 Task: Change  the formatting of the data to Which is  Less than 5, In conditional formating, put the option 'Green Fill with Dark Green Text. . 'add another formatting option Format As Table, insert the option Orange Table style Medium 3 In the sheet   Elite Sales review   book
Action: Mouse moved to (34, 177)
Screenshot: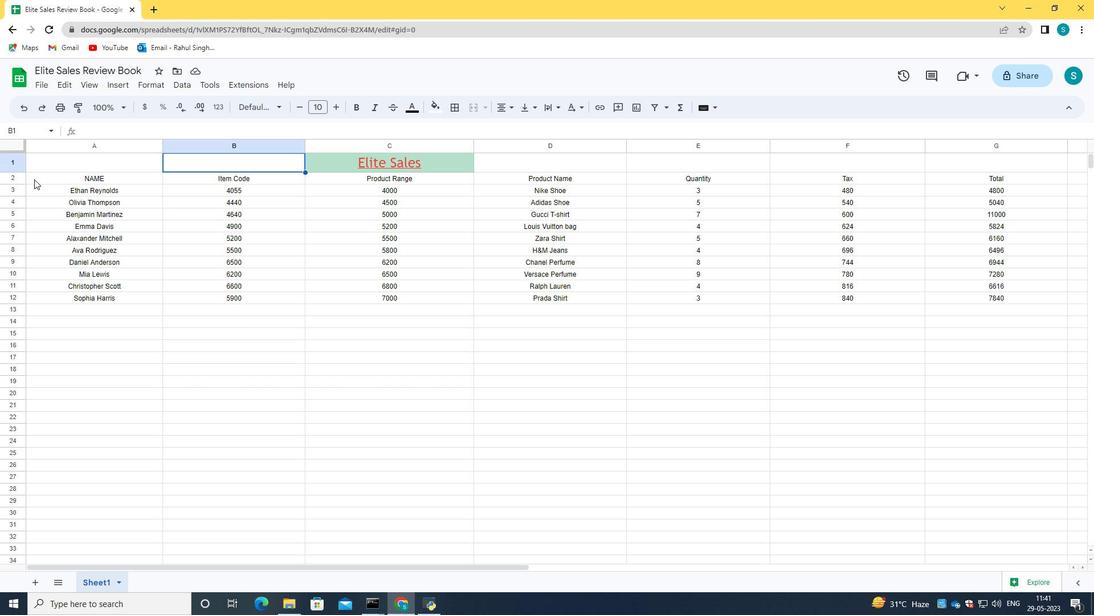 
Action: Mouse pressed left at (34, 177)
Screenshot: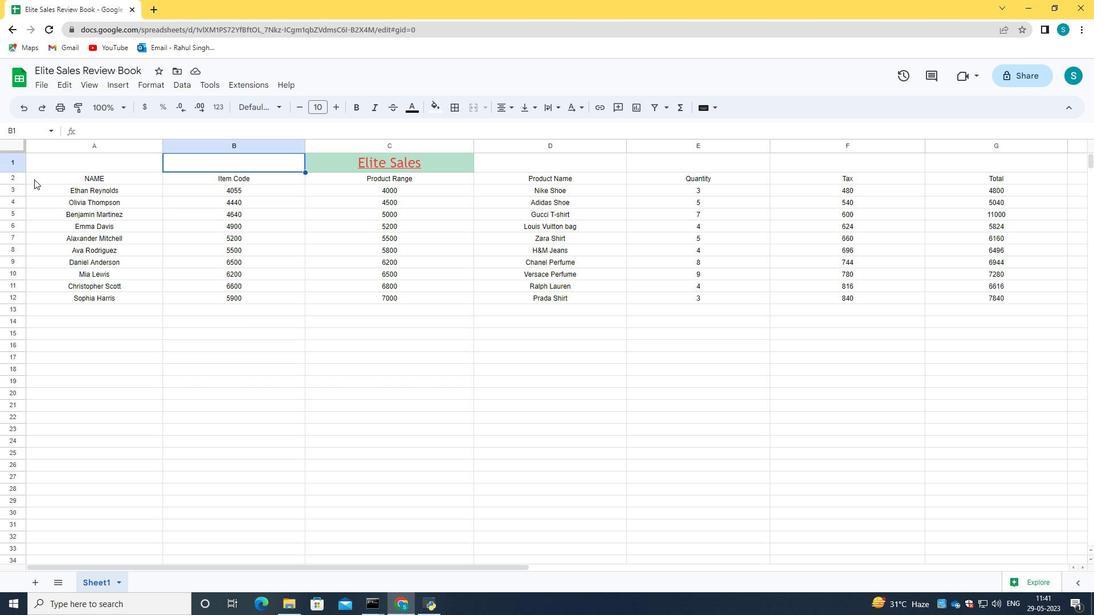 
Action: Mouse moved to (32, 176)
Screenshot: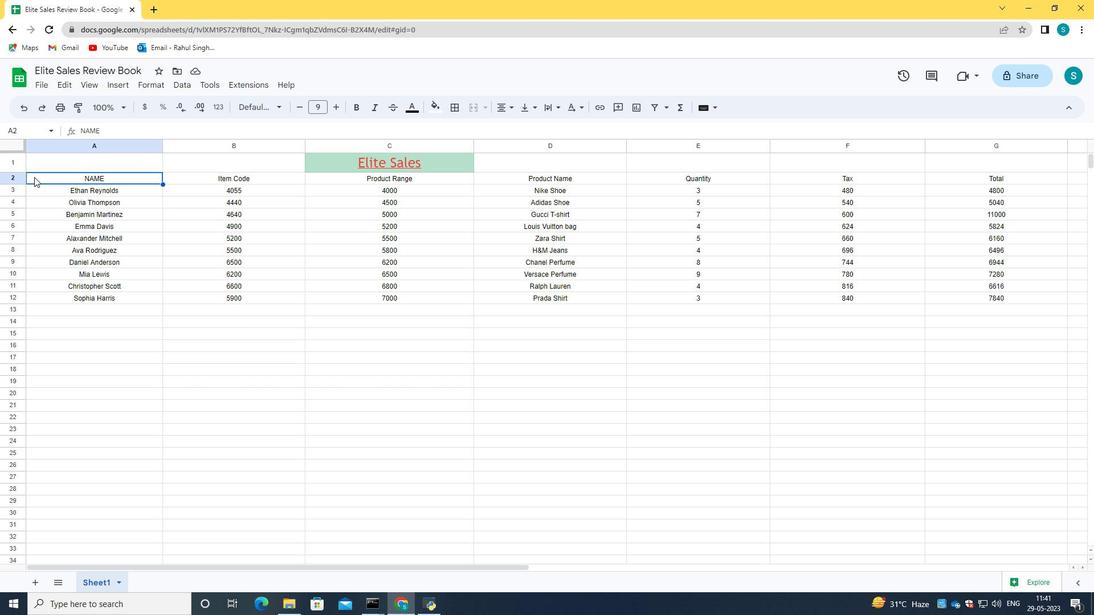 
Action: Mouse pressed left at (32, 176)
Screenshot: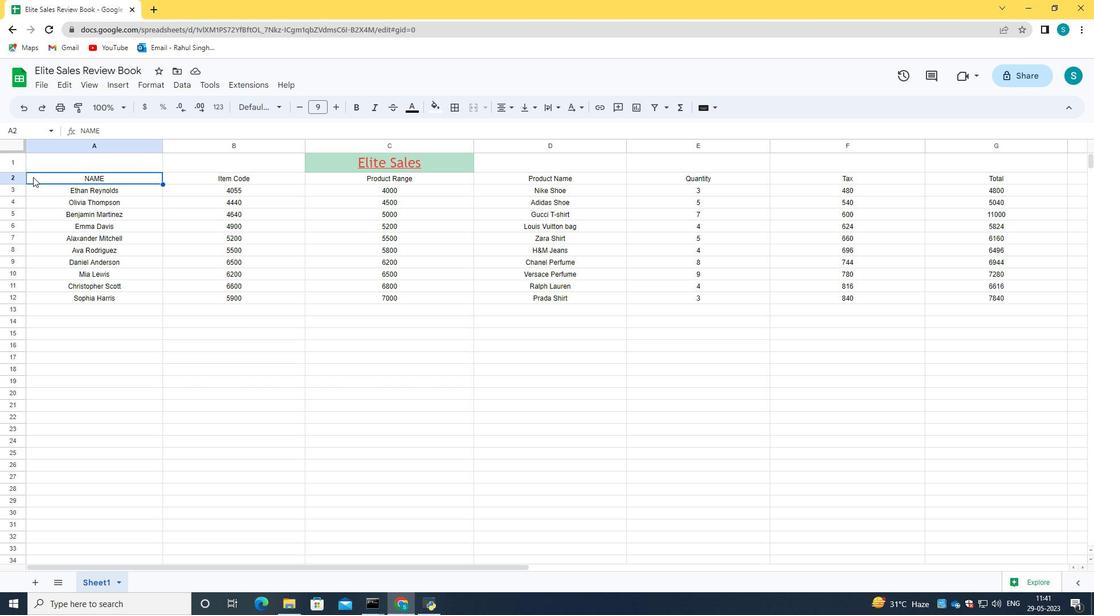 
Action: Mouse moved to (151, 86)
Screenshot: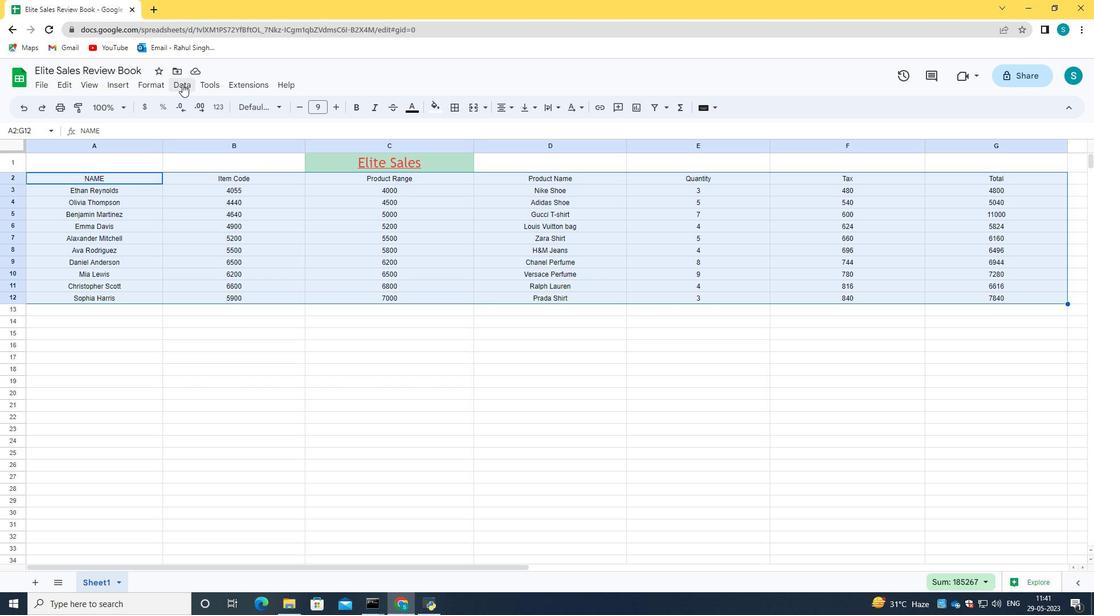 
Action: Mouse pressed left at (151, 86)
Screenshot: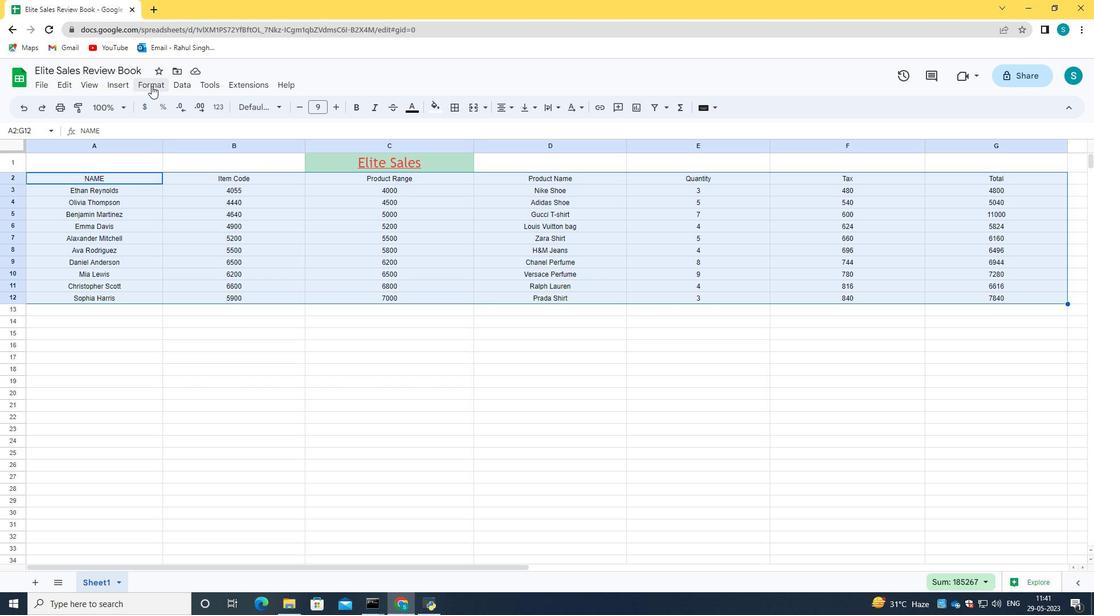 
Action: Mouse moved to (216, 285)
Screenshot: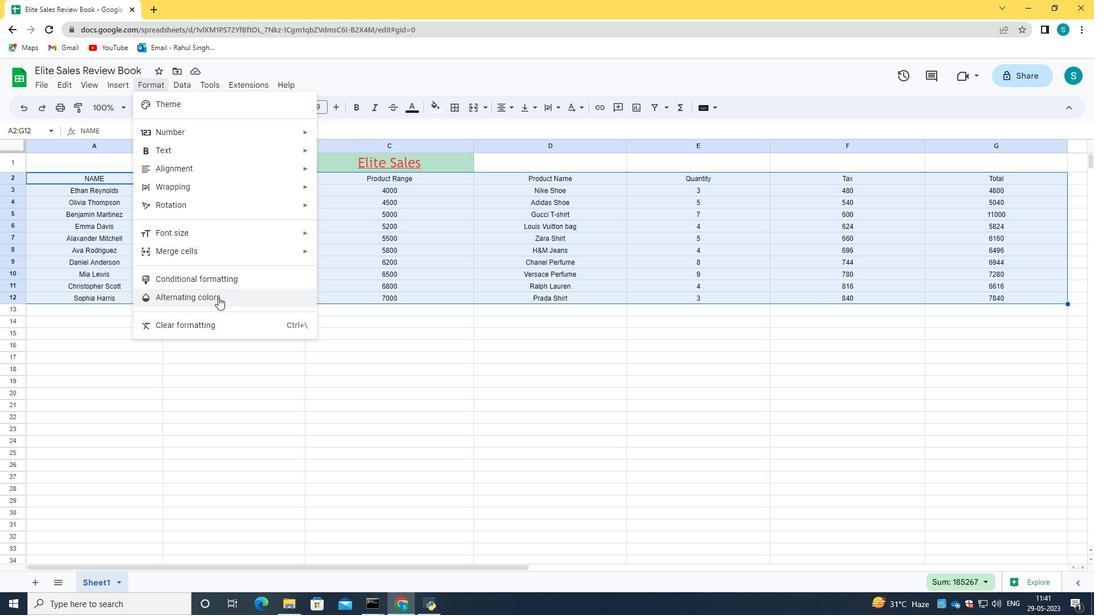 
Action: Mouse pressed left at (216, 285)
Screenshot: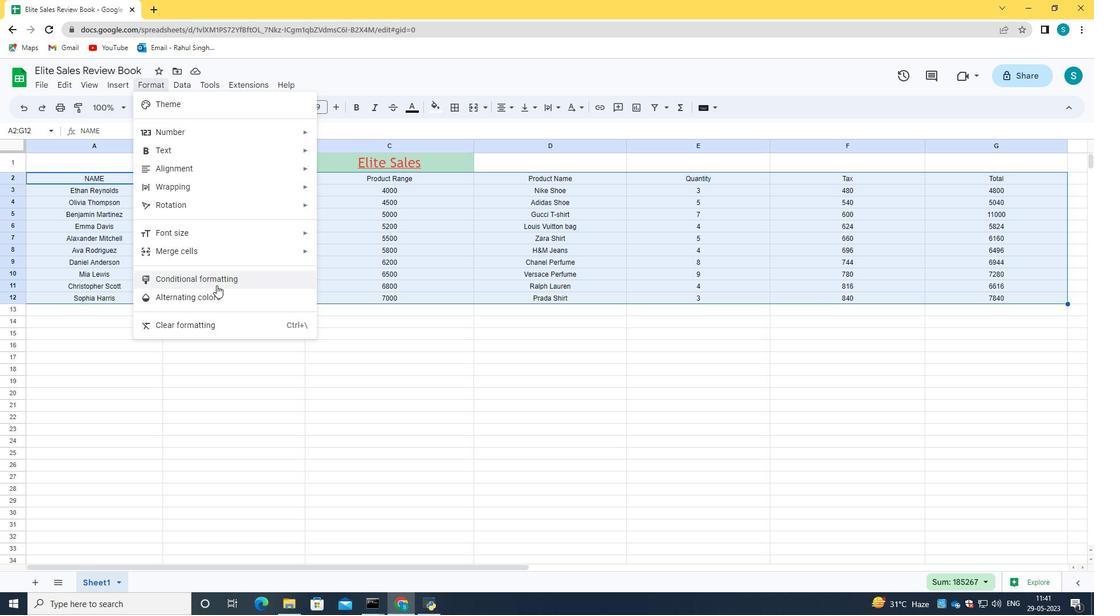 
Action: Mouse moved to (958, 255)
Screenshot: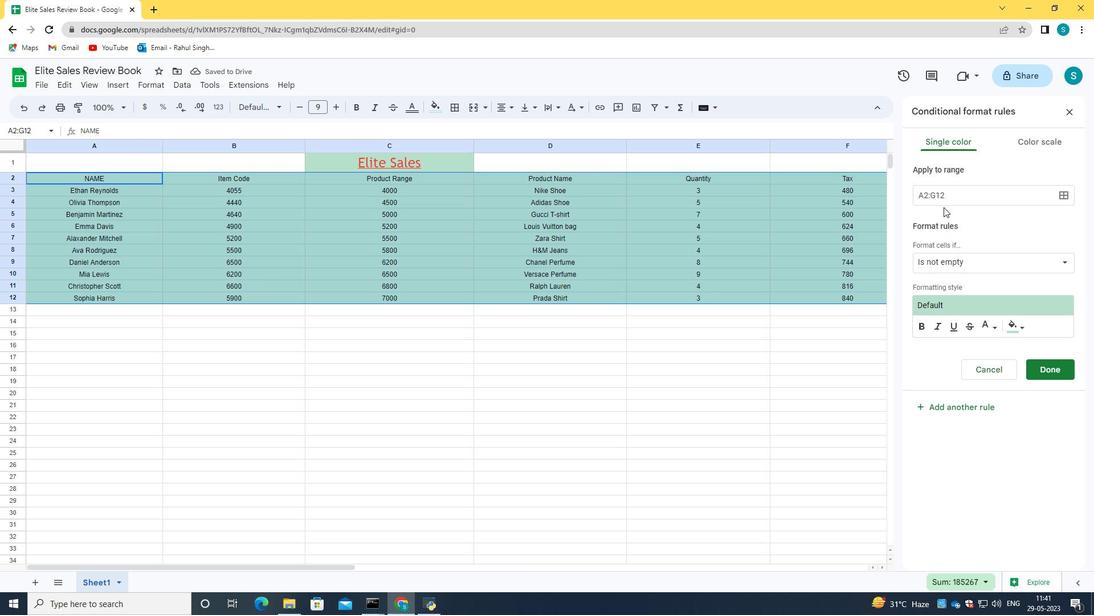 
Action: Mouse pressed left at (958, 255)
Screenshot: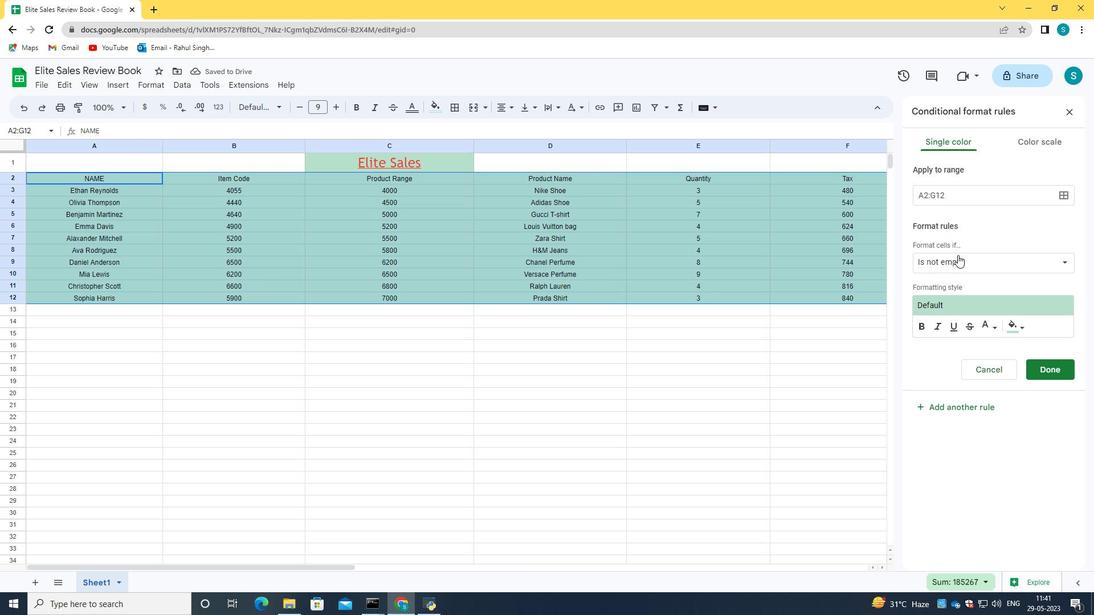 
Action: Mouse moved to (975, 484)
Screenshot: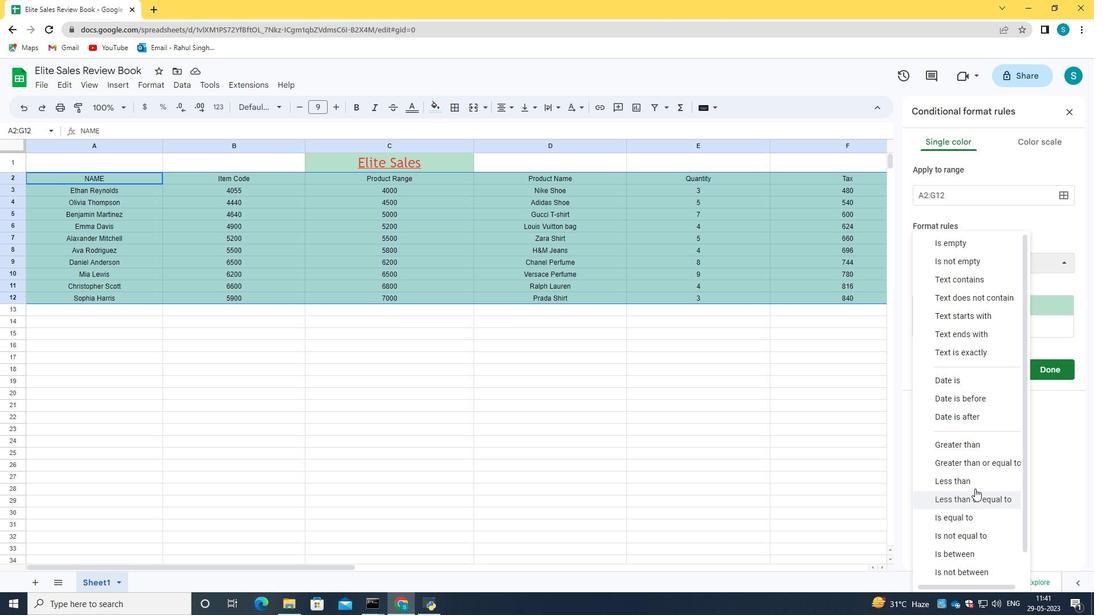 
Action: Mouse pressed left at (975, 484)
Screenshot: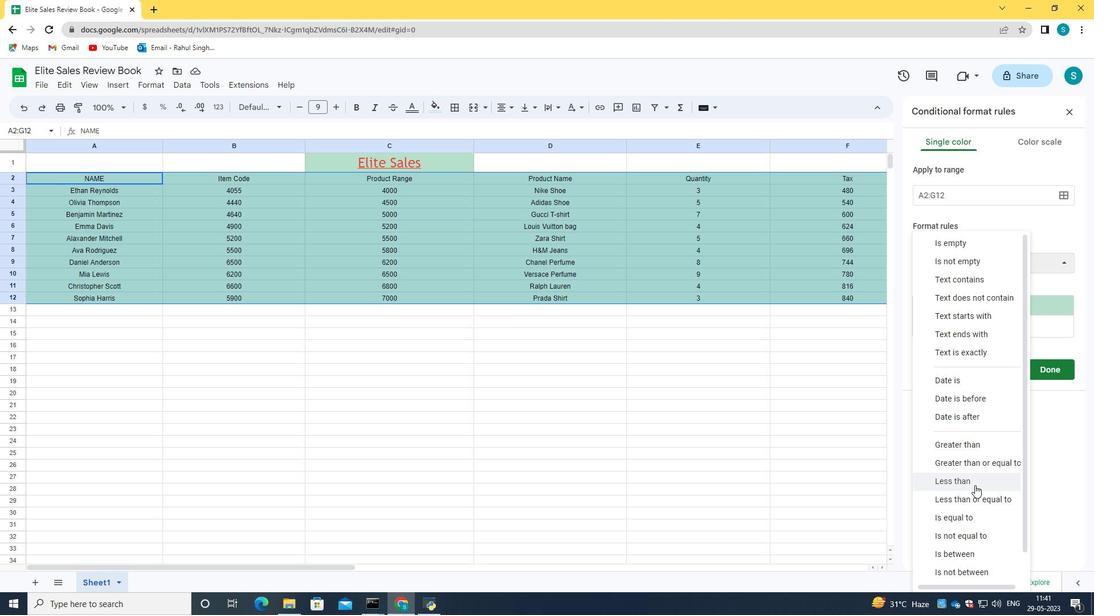 
Action: Mouse moved to (955, 292)
Screenshot: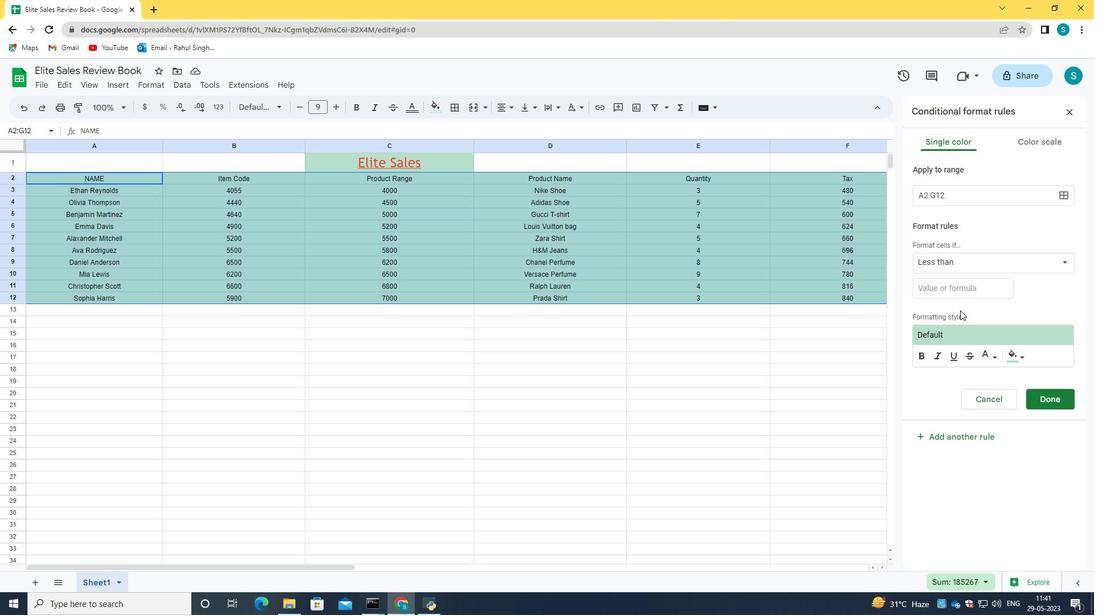 
Action: Mouse pressed left at (955, 292)
Screenshot: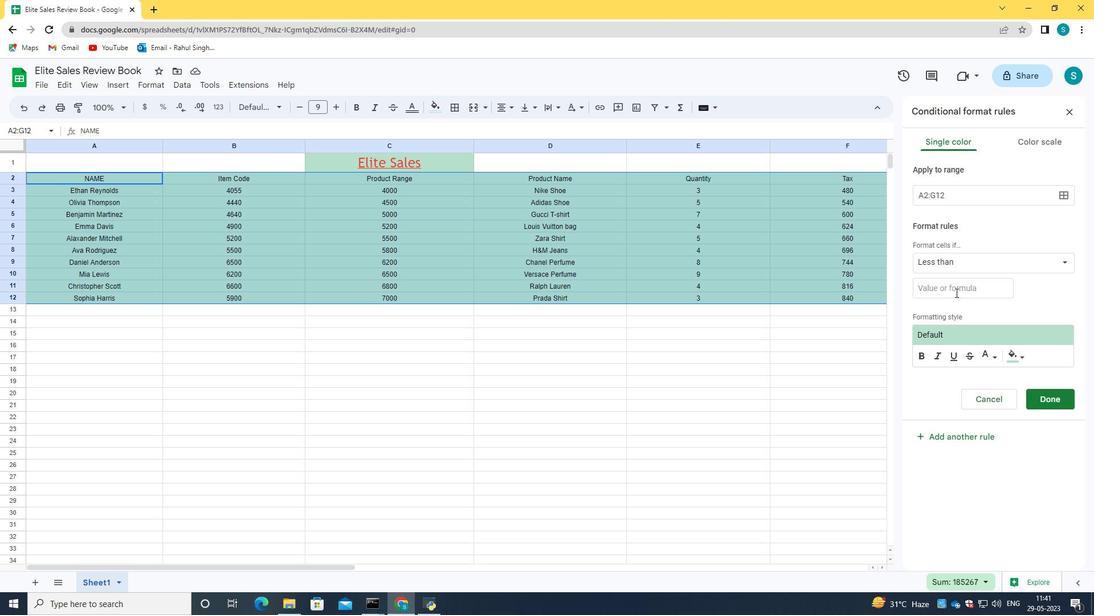 
Action: Key pressed 5
Screenshot: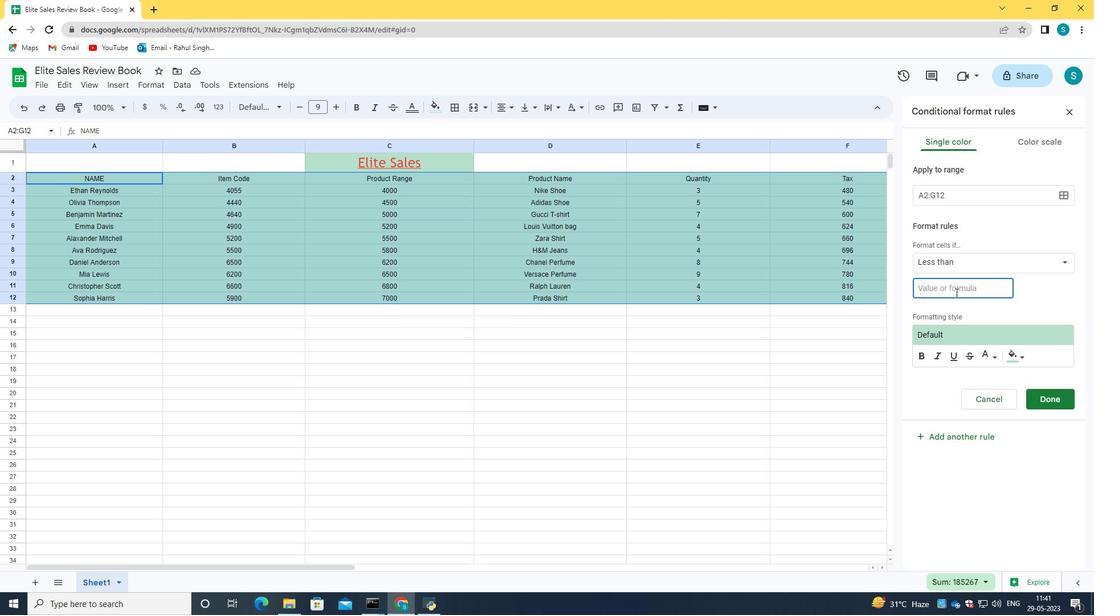 
Action: Mouse moved to (1035, 312)
Screenshot: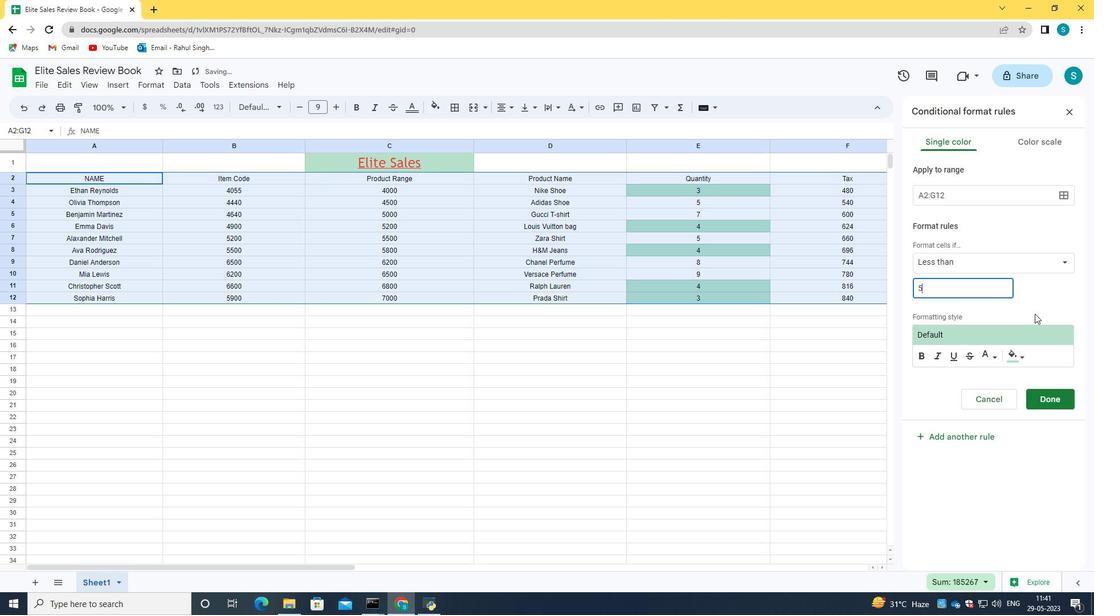 
Action: Mouse pressed left at (1035, 312)
Screenshot: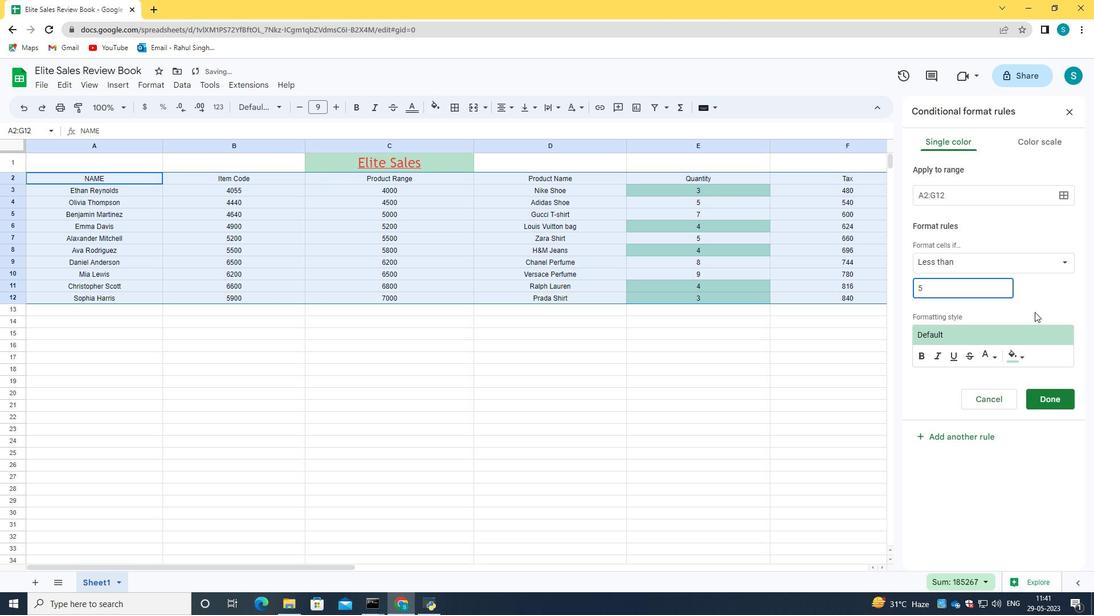 
Action: Mouse moved to (1029, 298)
Screenshot: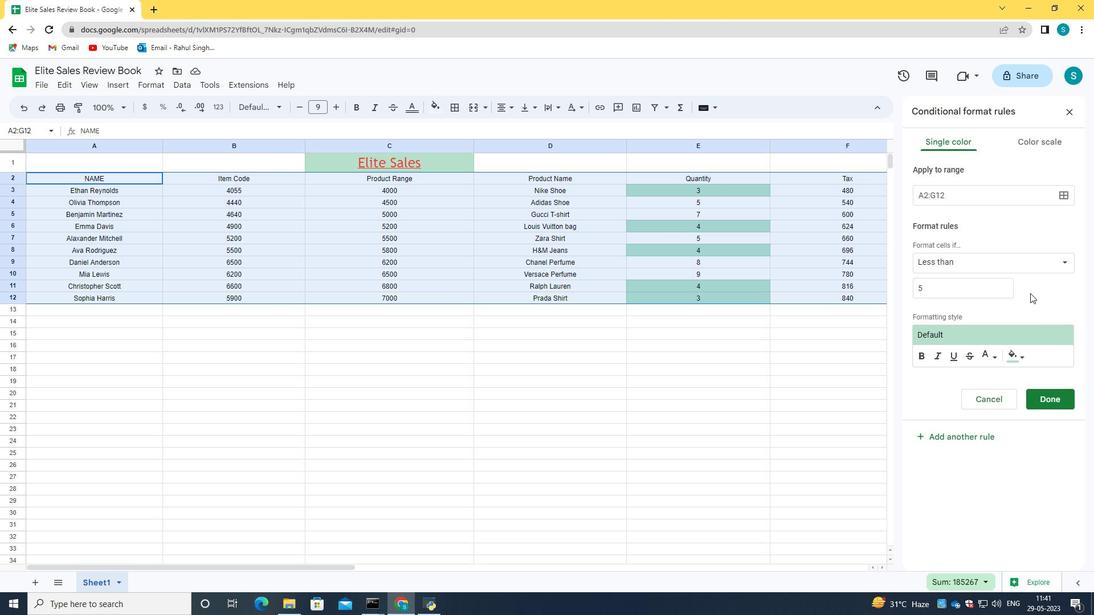 
Action: Mouse scrolled (1029, 298) with delta (0, 0)
Screenshot: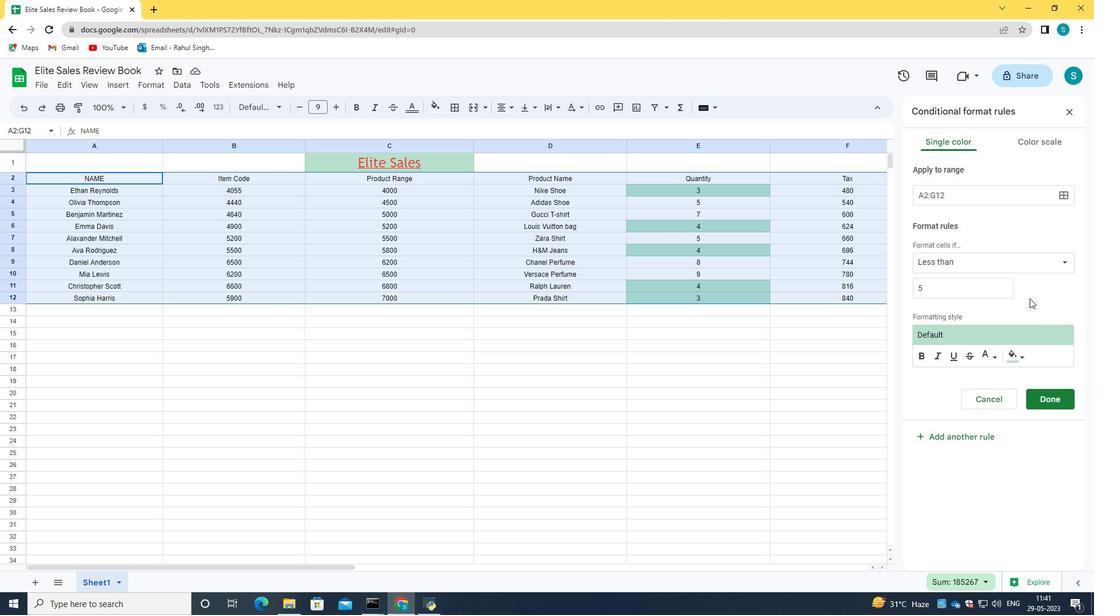 
Action: Mouse scrolled (1029, 299) with delta (0, 0)
Screenshot: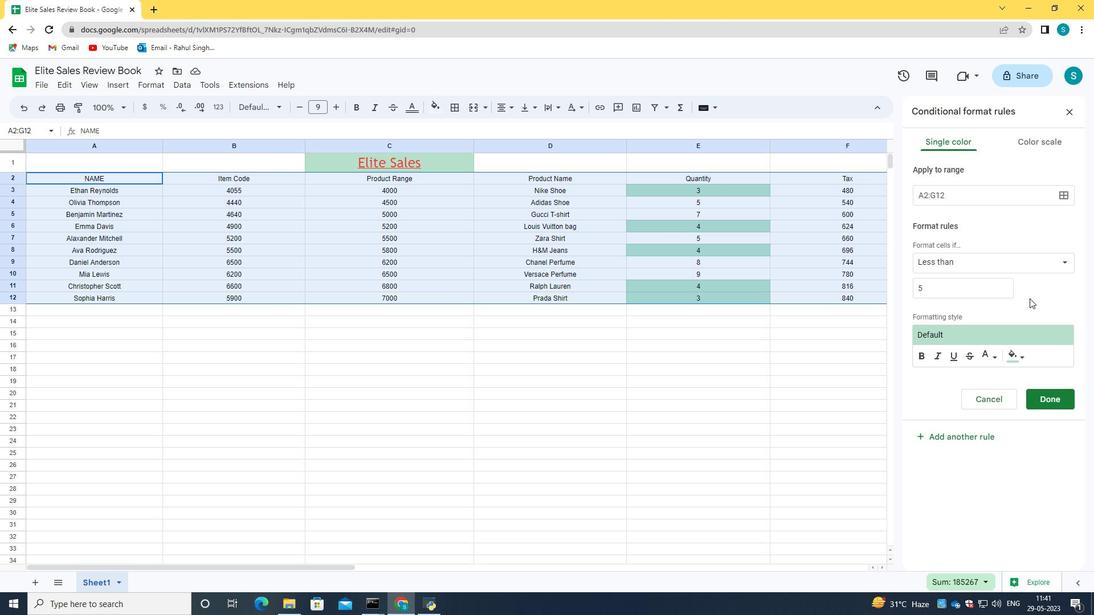 
Action: Mouse moved to (1021, 356)
Screenshot: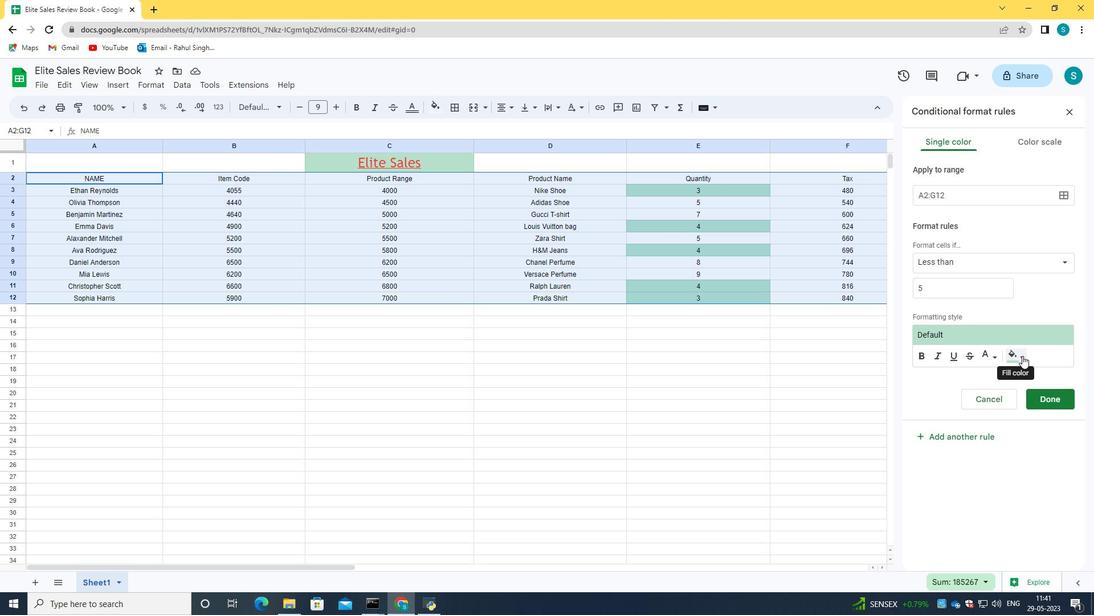 
Action: Mouse pressed left at (1021, 356)
Screenshot: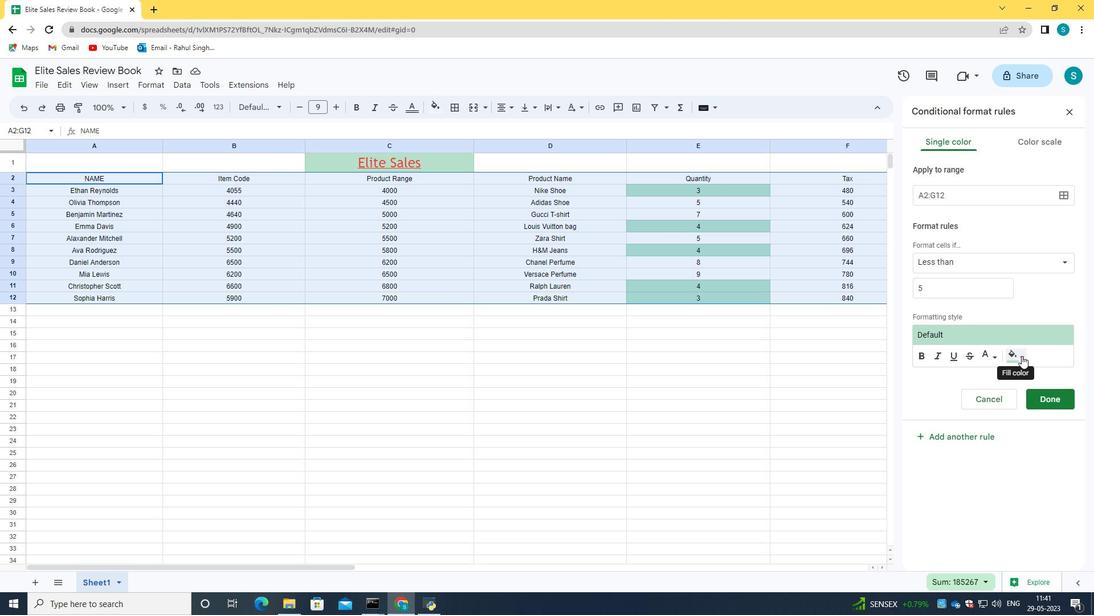 
Action: Mouse moved to (949, 408)
Screenshot: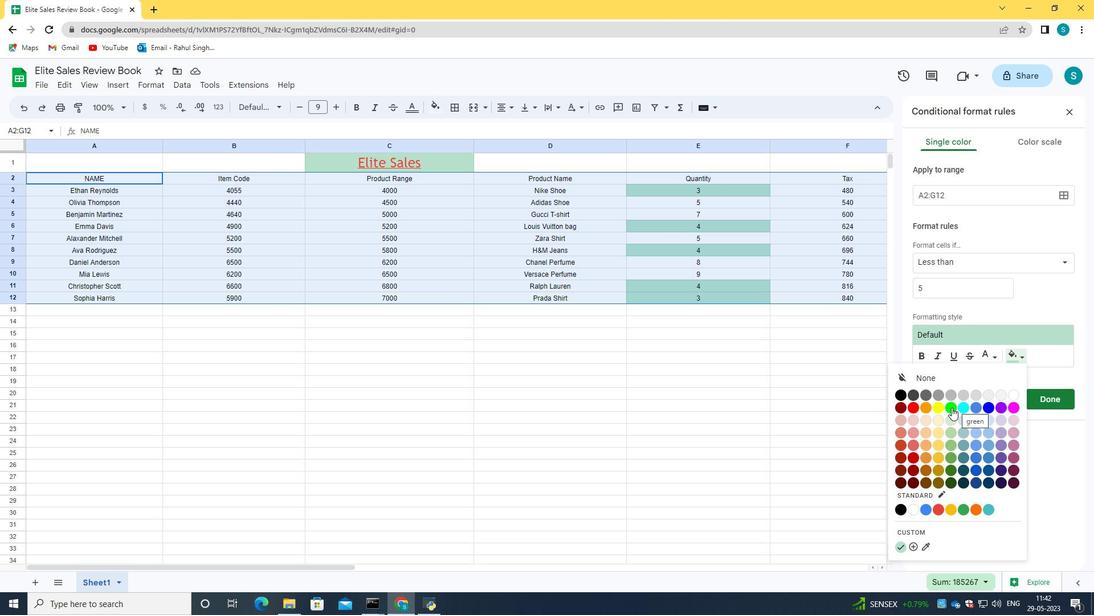 
Action: Mouse pressed left at (949, 408)
Screenshot: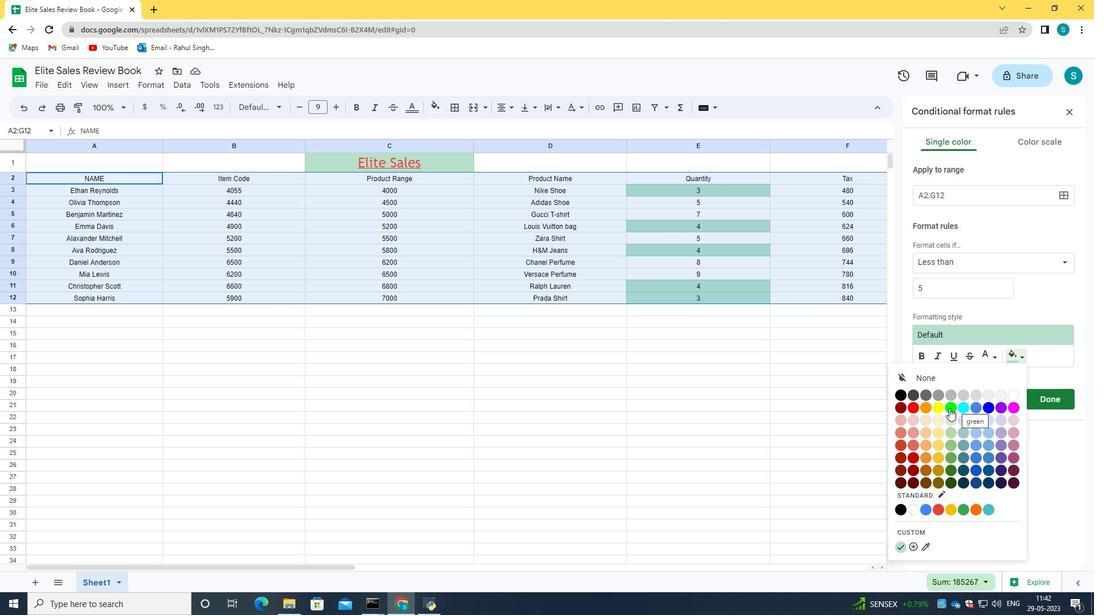 
Action: Mouse moved to (287, 193)
Screenshot: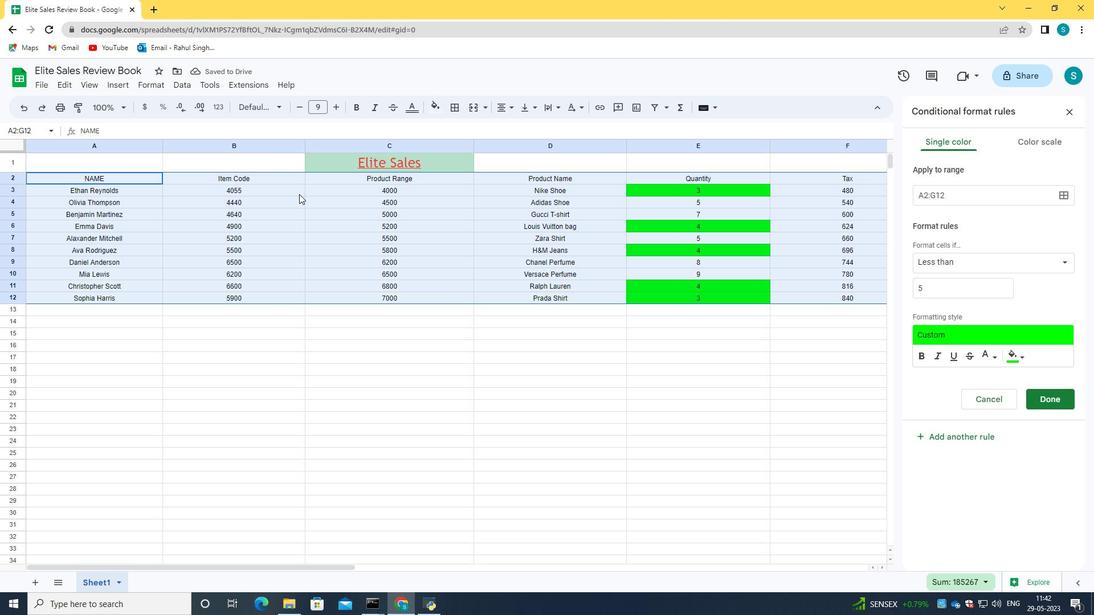 
Action: Mouse pressed left at (287, 193)
Screenshot: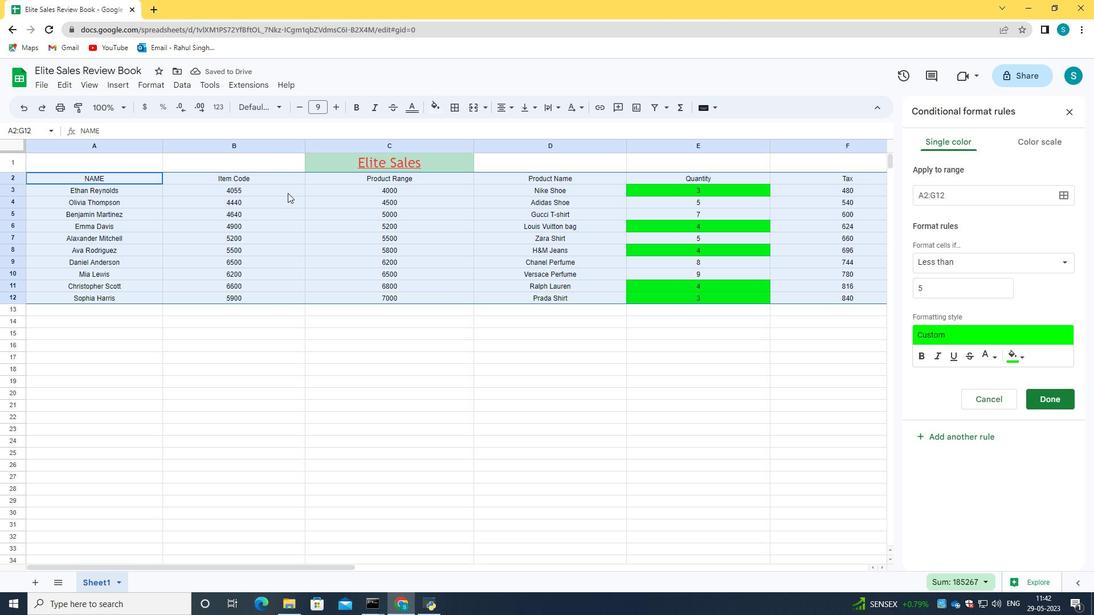 
Action: Mouse moved to (46, 175)
Screenshot: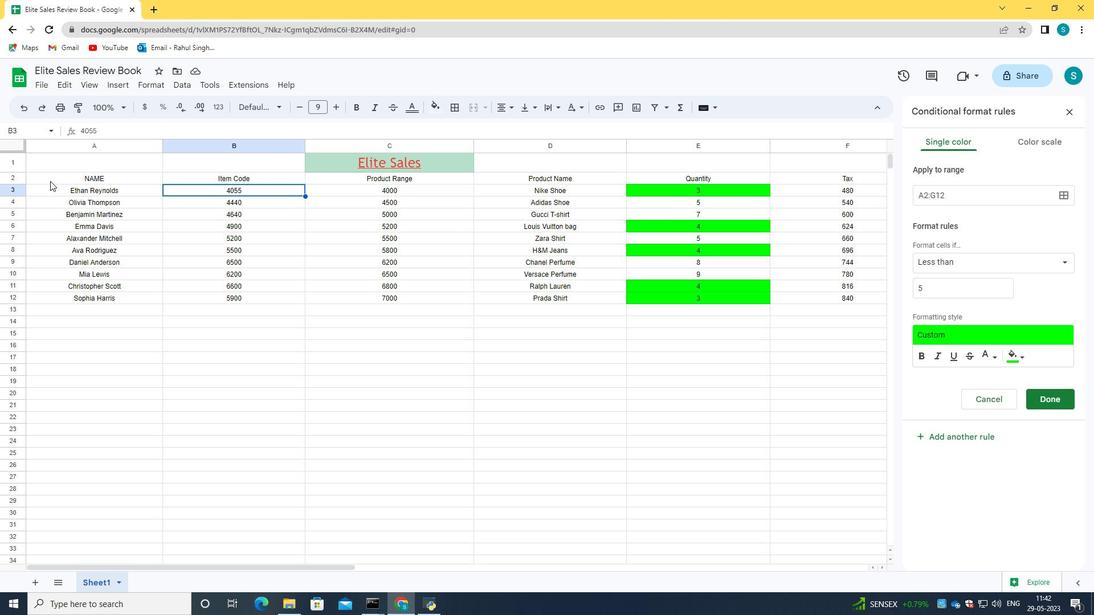 
Action: Mouse pressed left at (46, 175)
Screenshot: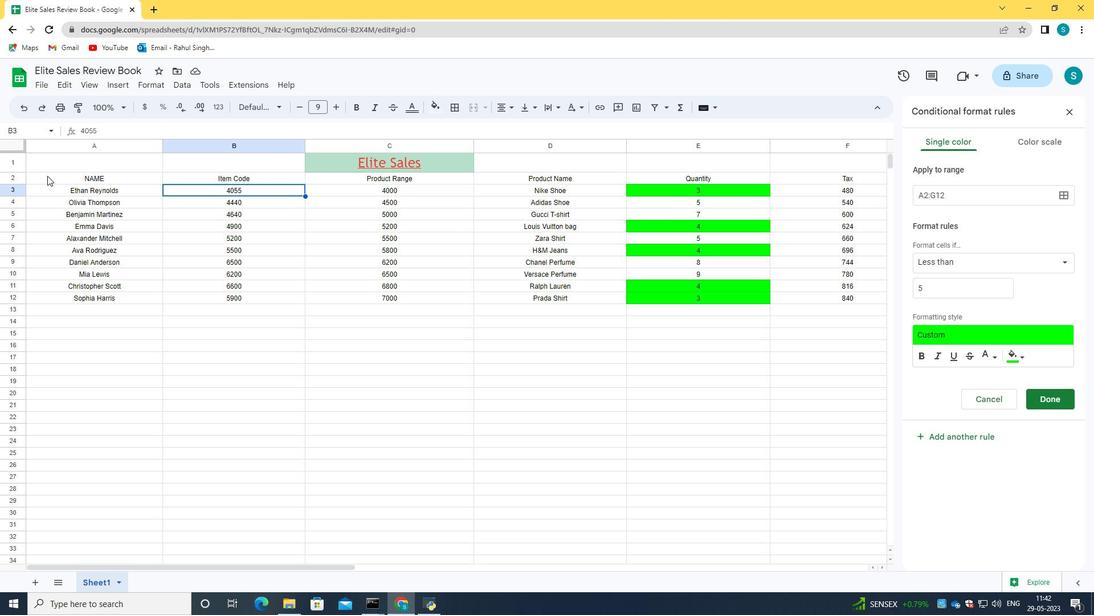
Action: Mouse moved to (525, 330)
Screenshot: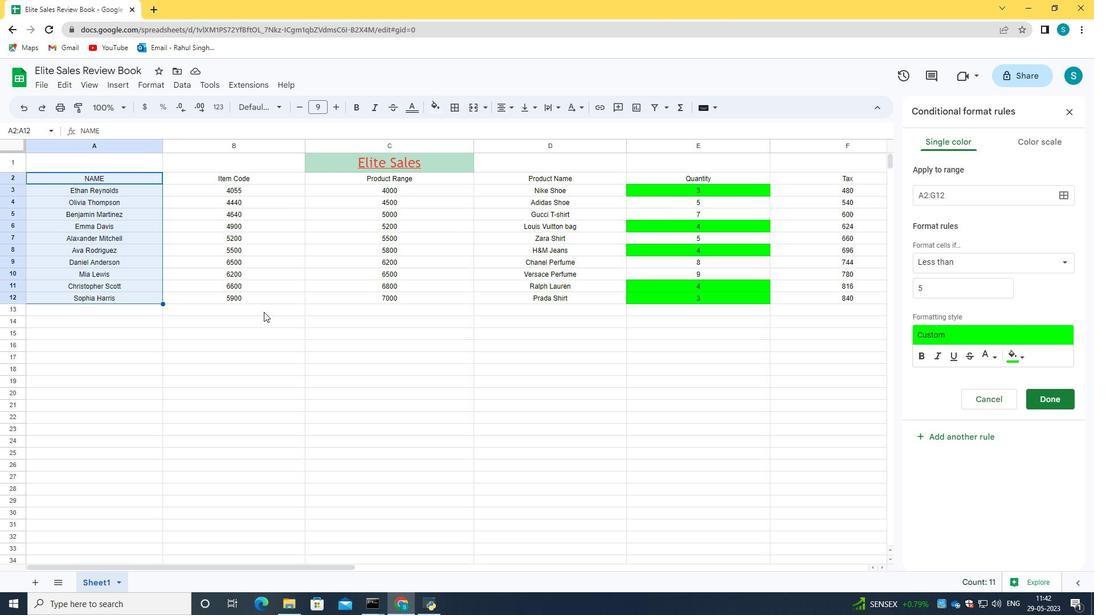 
Action: Mouse pressed left at (525, 330)
Screenshot: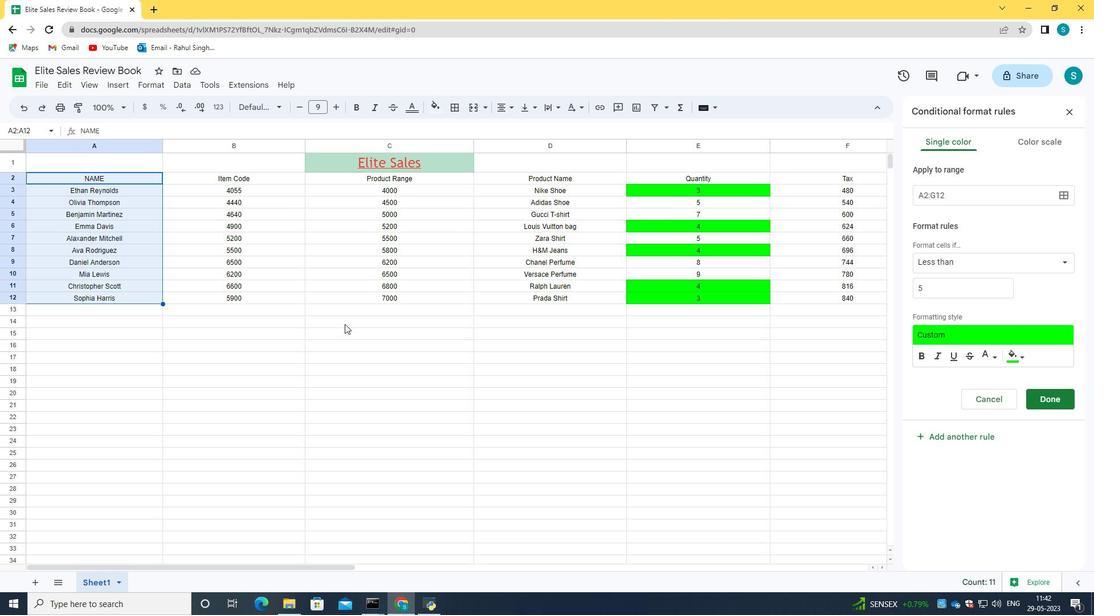
Action: Mouse moved to (698, 187)
Screenshot: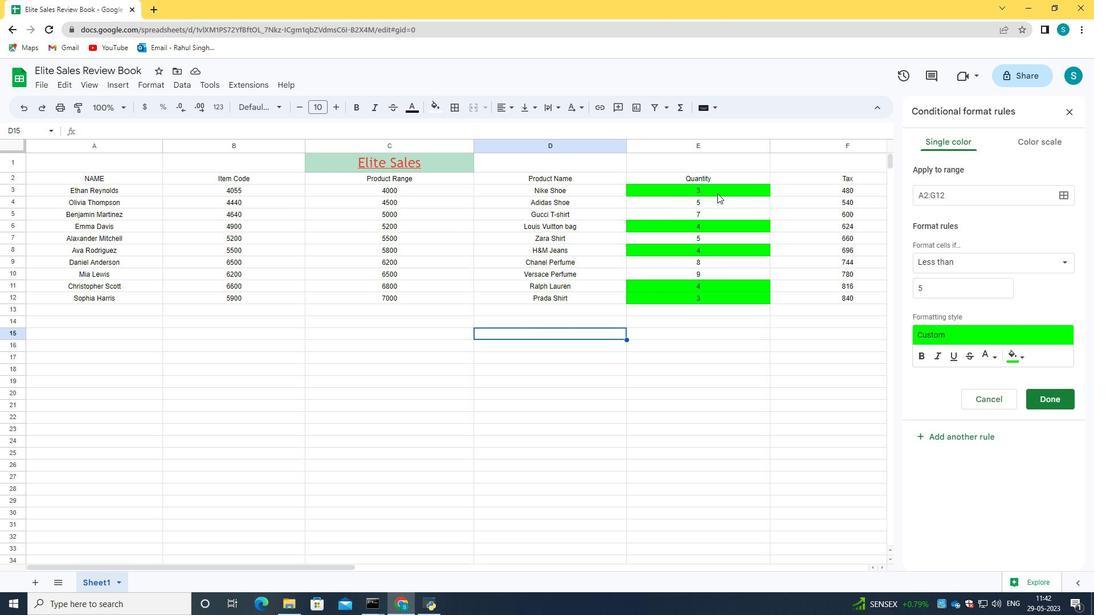 
Action: Mouse pressed left at (698, 187)
Screenshot: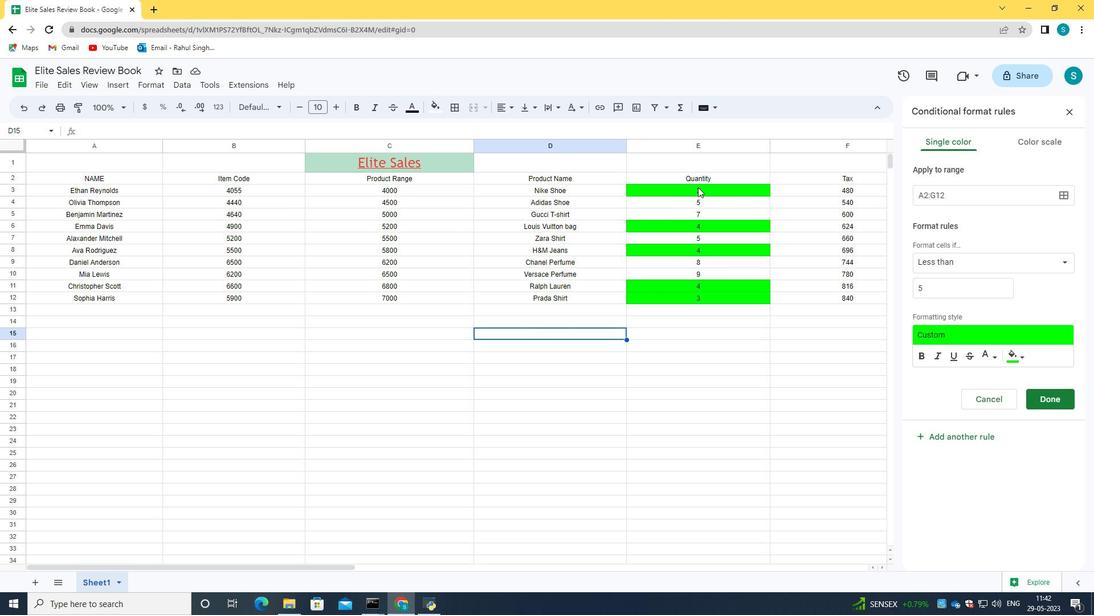 
Action: Mouse moved to (22, 109)
Screenshot: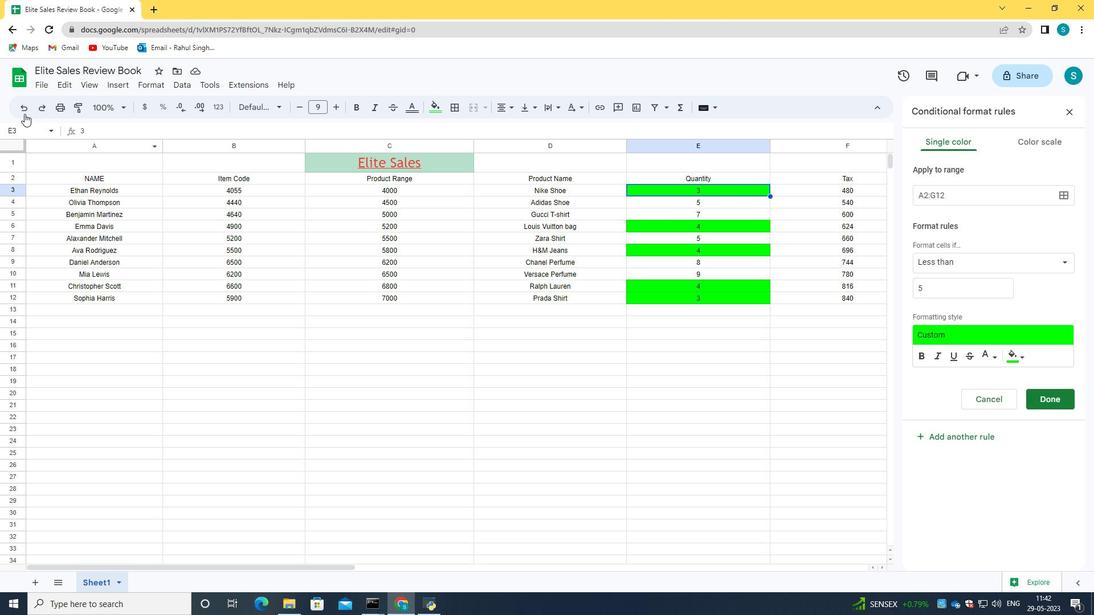
Action: Mouse pressed left at (22, 109)
Screenshot: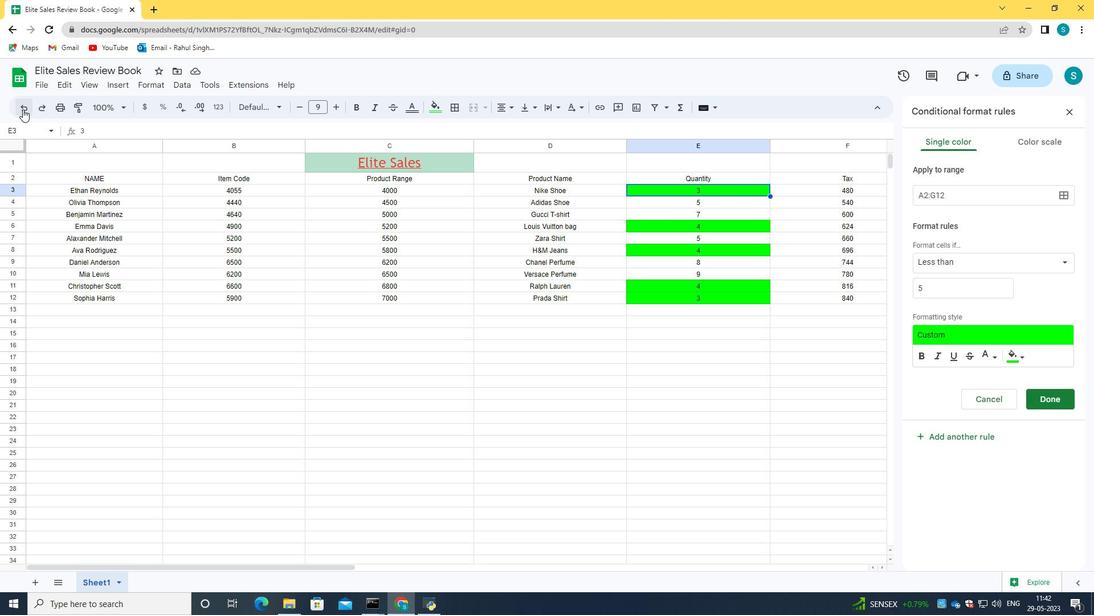 
Action: Mouse pressed left at (22, 109)
Screenshot: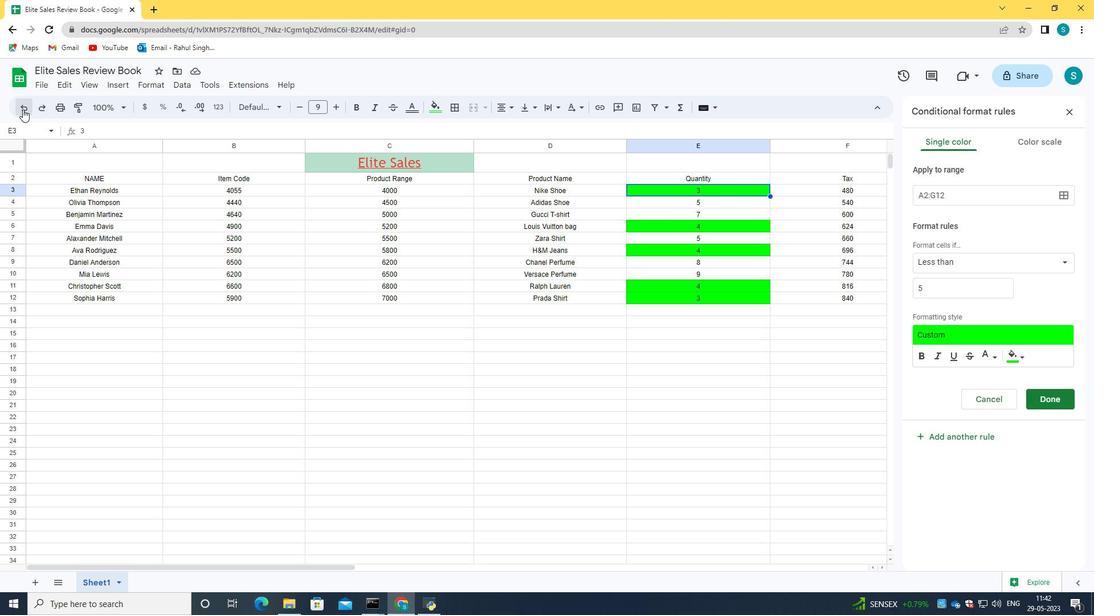
Action: Mouse moved to (653, 373)
Screenshot: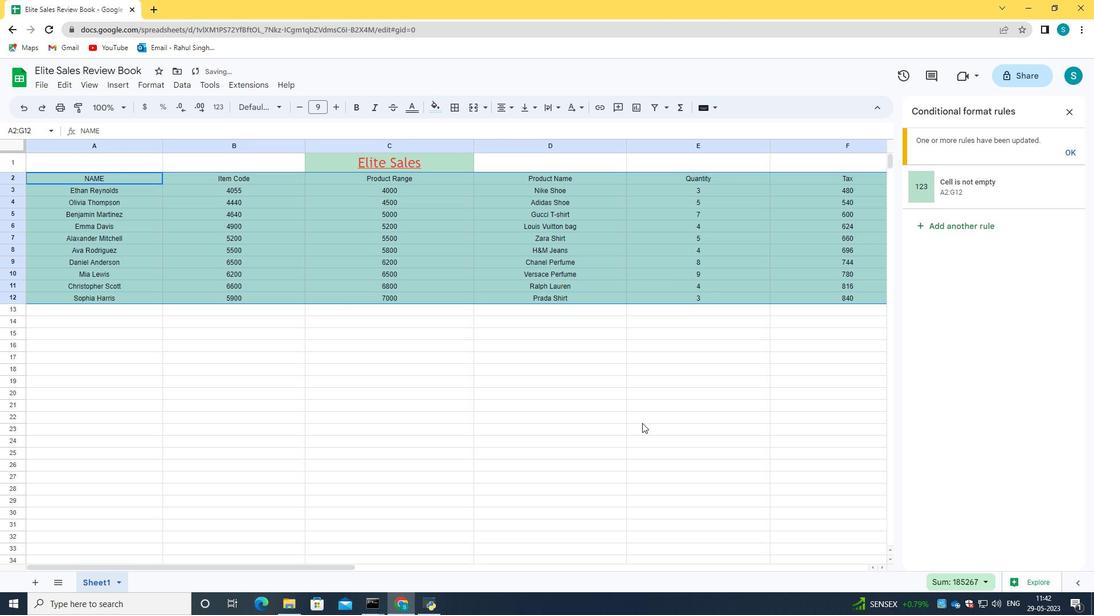 
Action: Mouse pressed left at (653, 373)
Screenshot: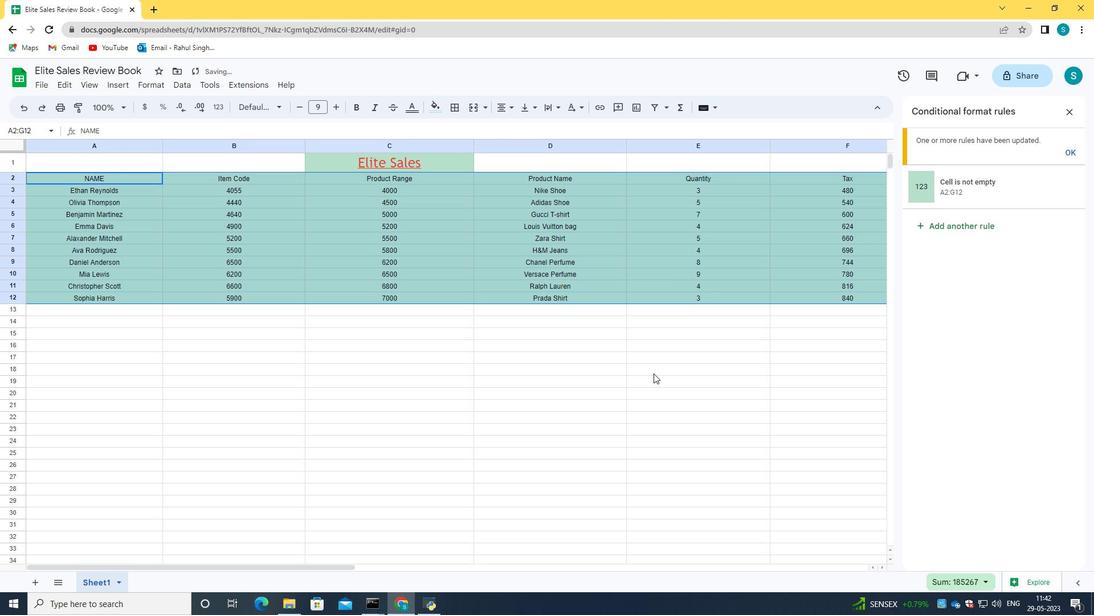 
Action: Mouse moved to (33, 159)
Screenshot: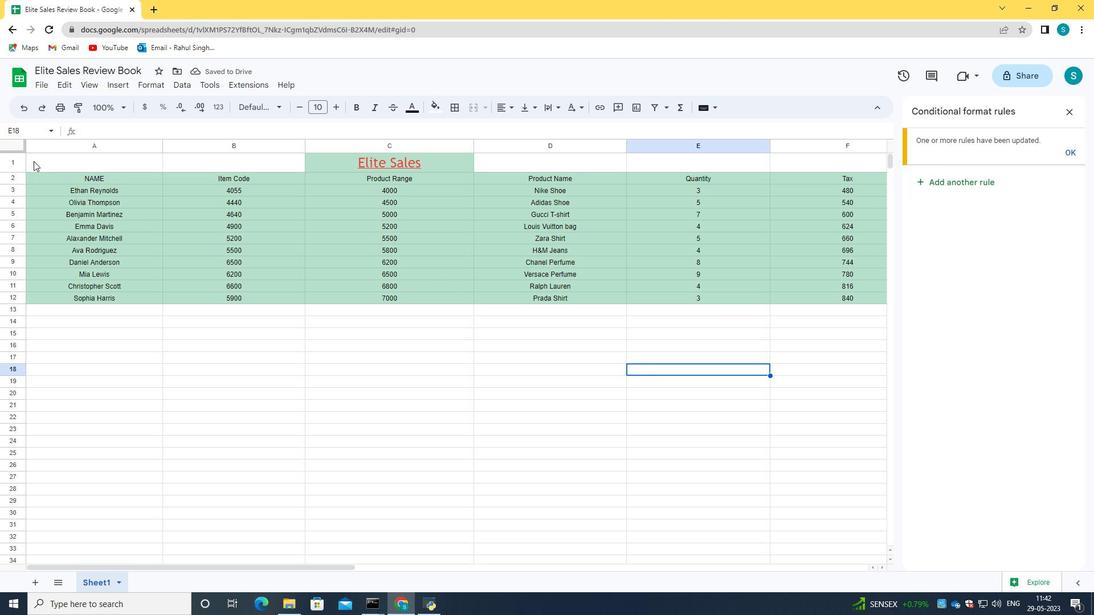 
Action: Mouse pressed left at (33, 159)
Screenshot: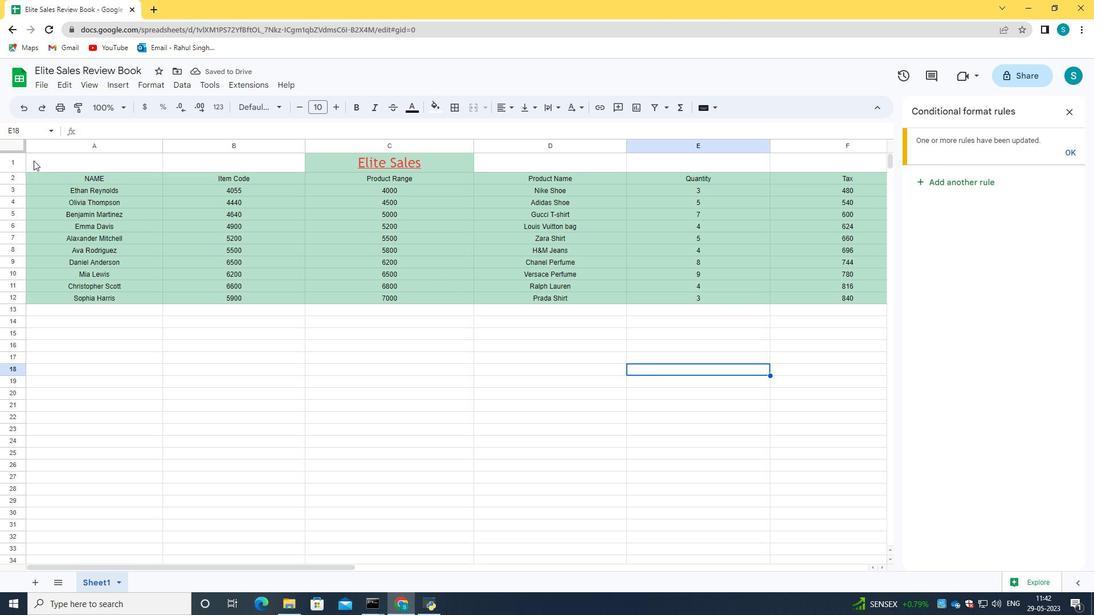 
Action: Mouse moved to (1057, 153)
Screenshot: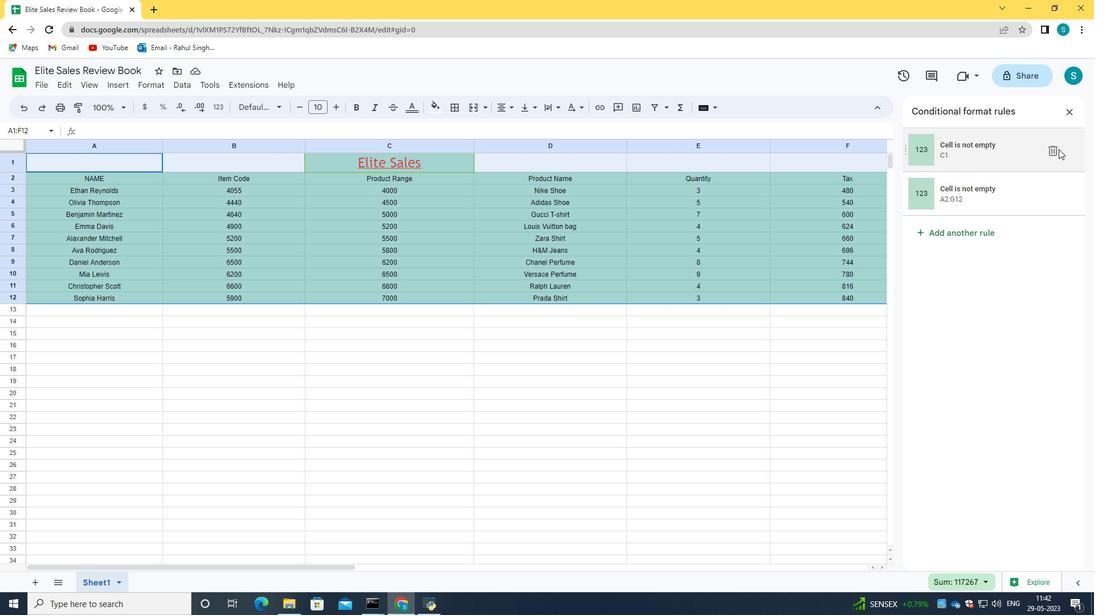 
Action: Mouse pressed left at (1057, 153)
Screenshot: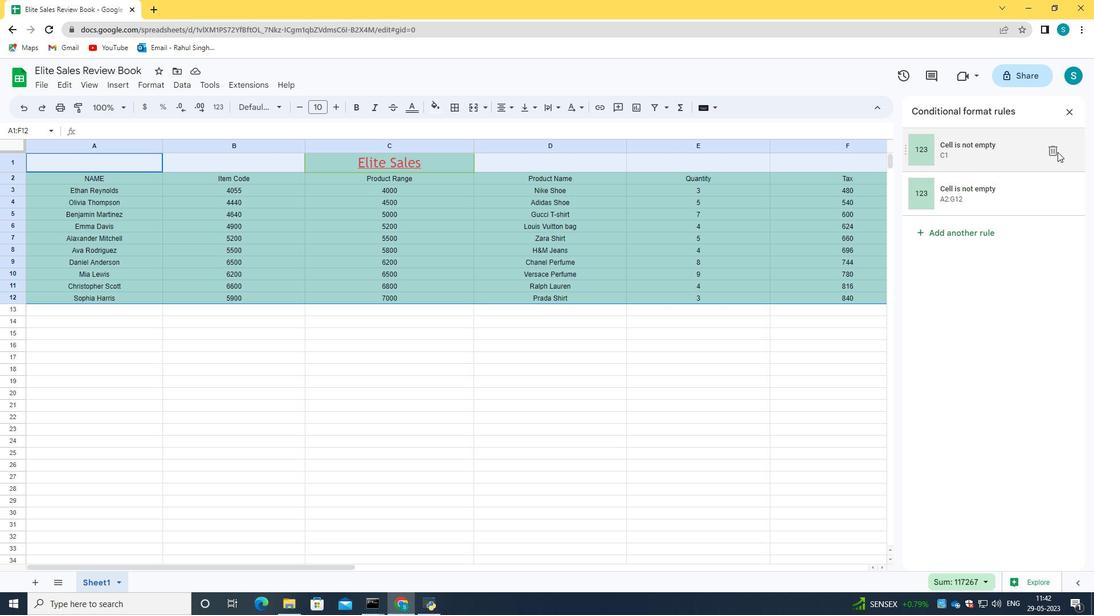 
Action: Mouse moved to (1070, 154)
Screenshot: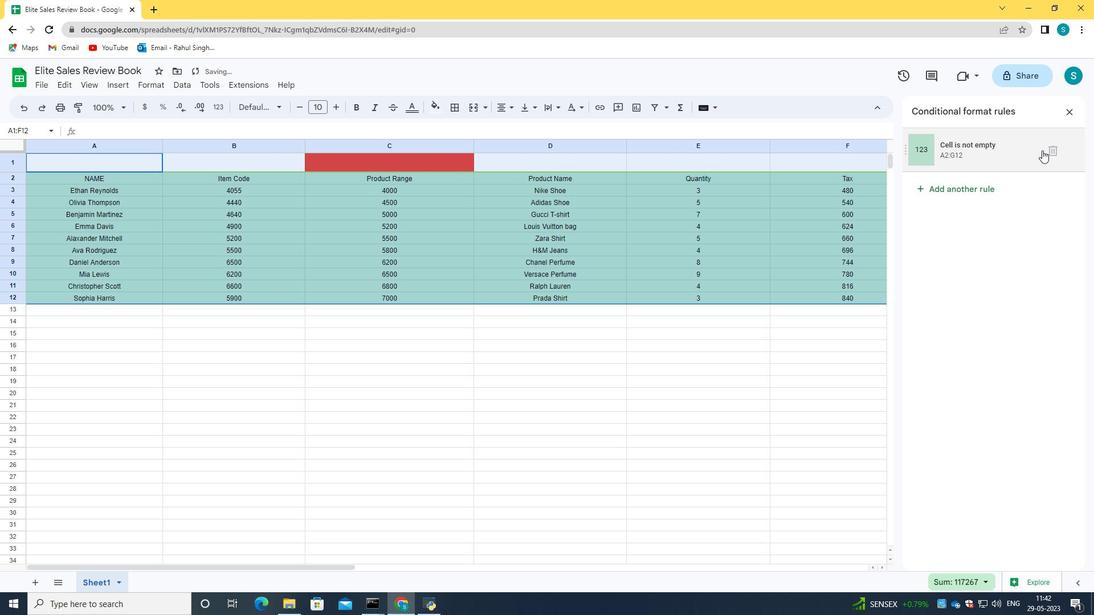 
Action: Mouse pressed left at (1070, 154)
Screenshot: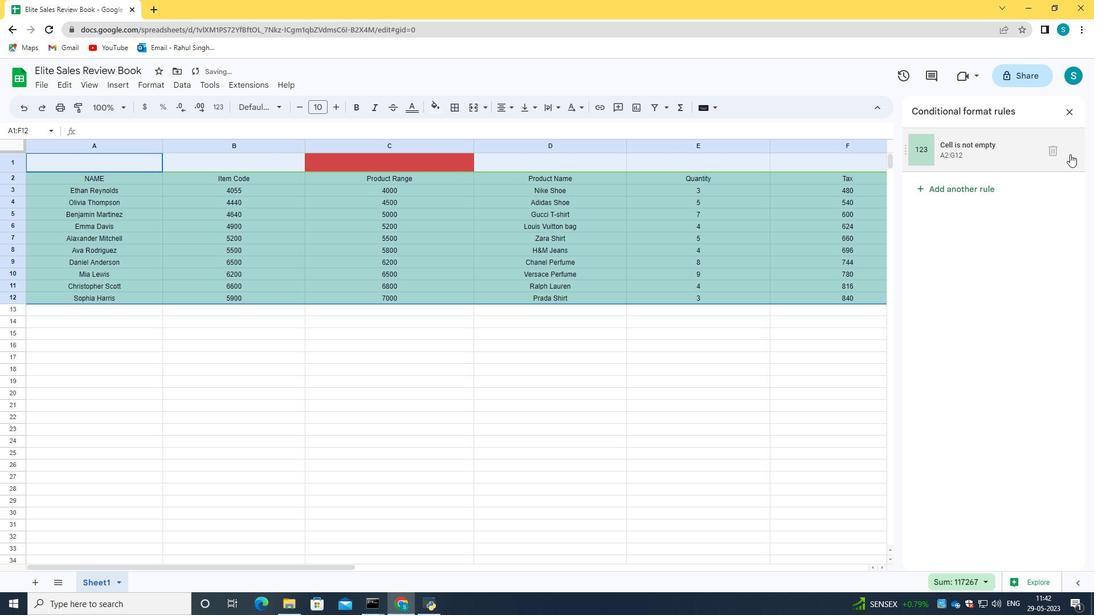 
Action: Mouse moved to (21, 105)
Screenshot: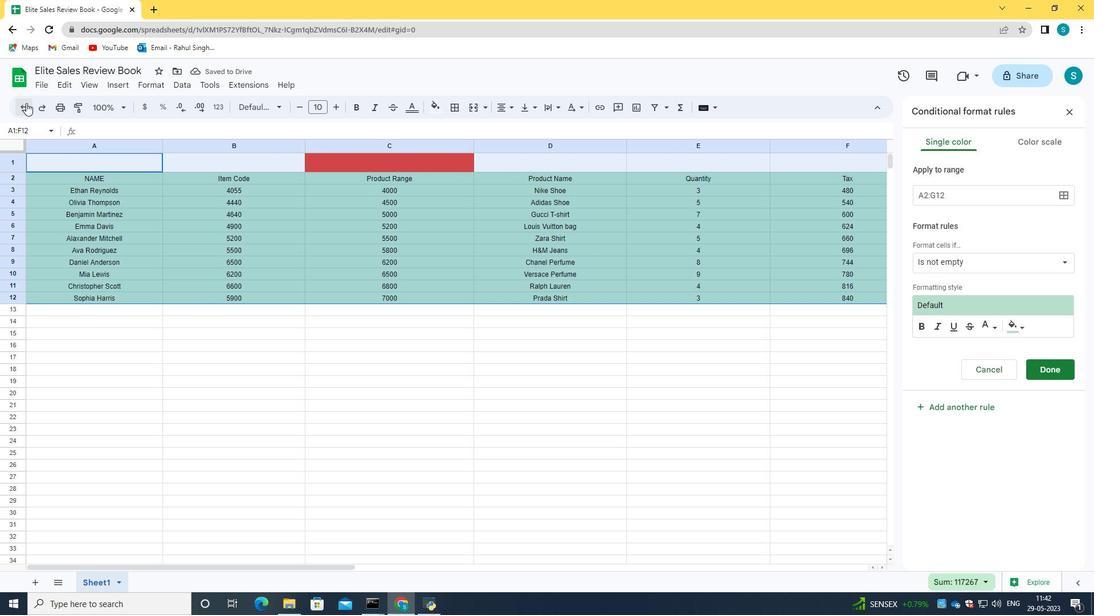 
Action: Mouse pressed left at (21, 105)
Screenshot: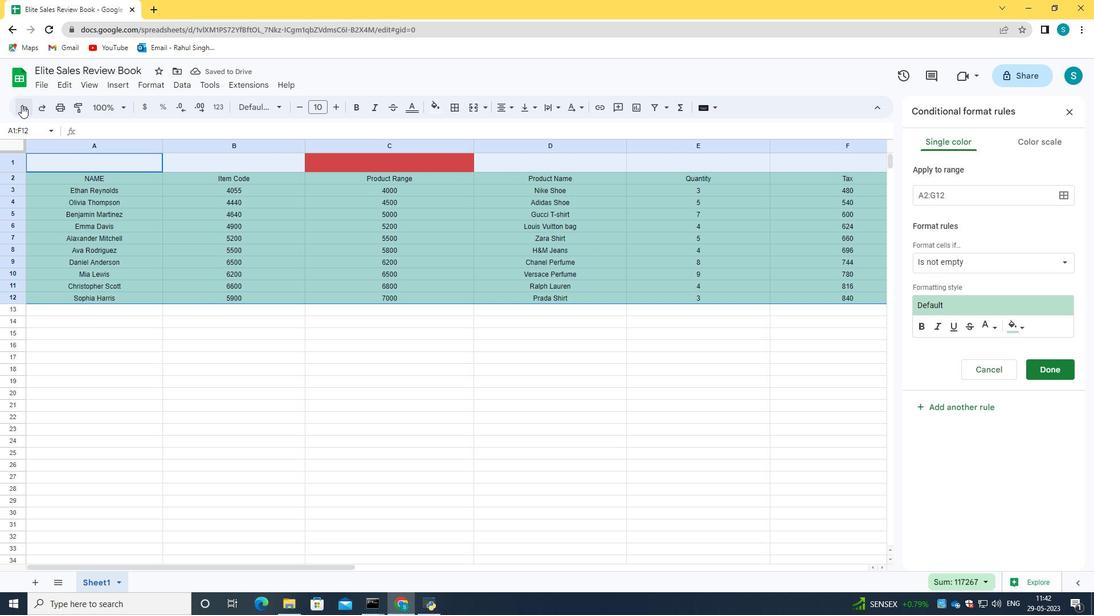 
Action: Mouse moved to (19, 107)
Screenshot: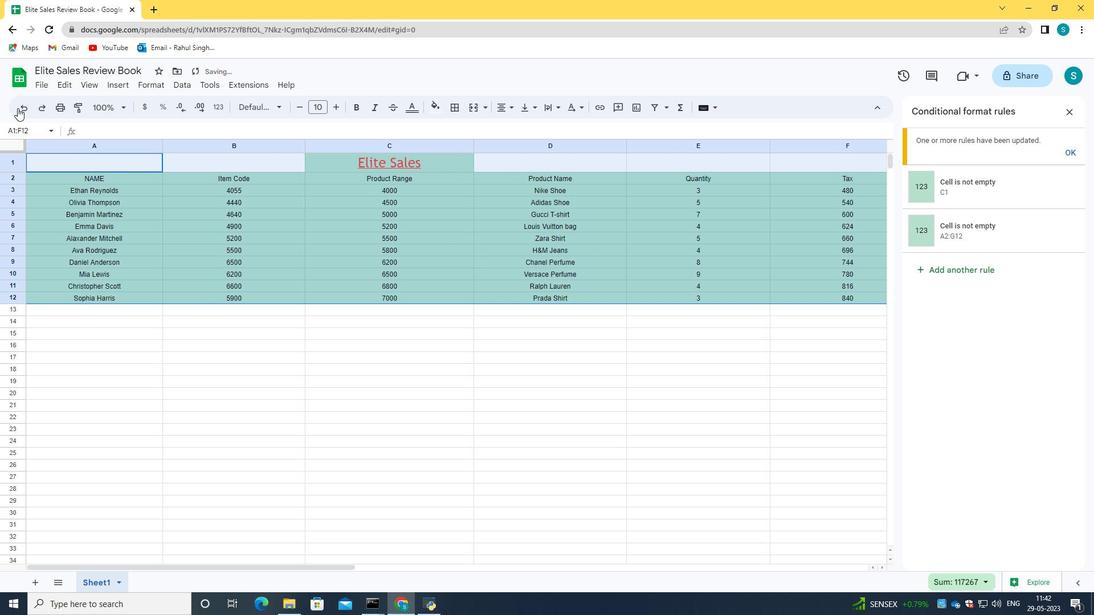
Action: Mouse pressed left at (19, 107)
Screenshot: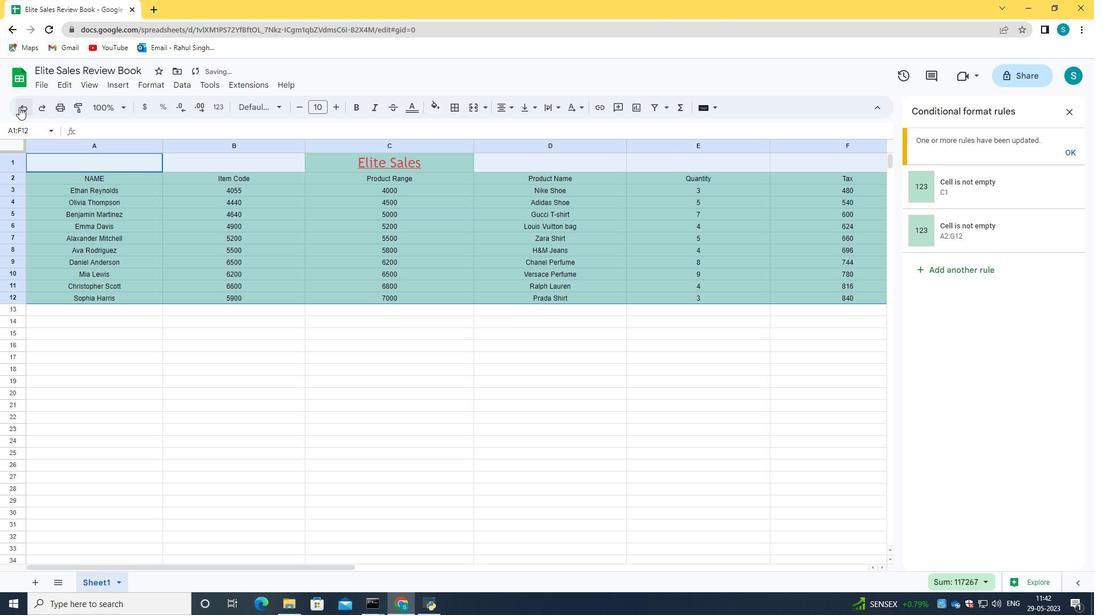 
Action: Mouse pressed left at (19, 107)
Screenshot: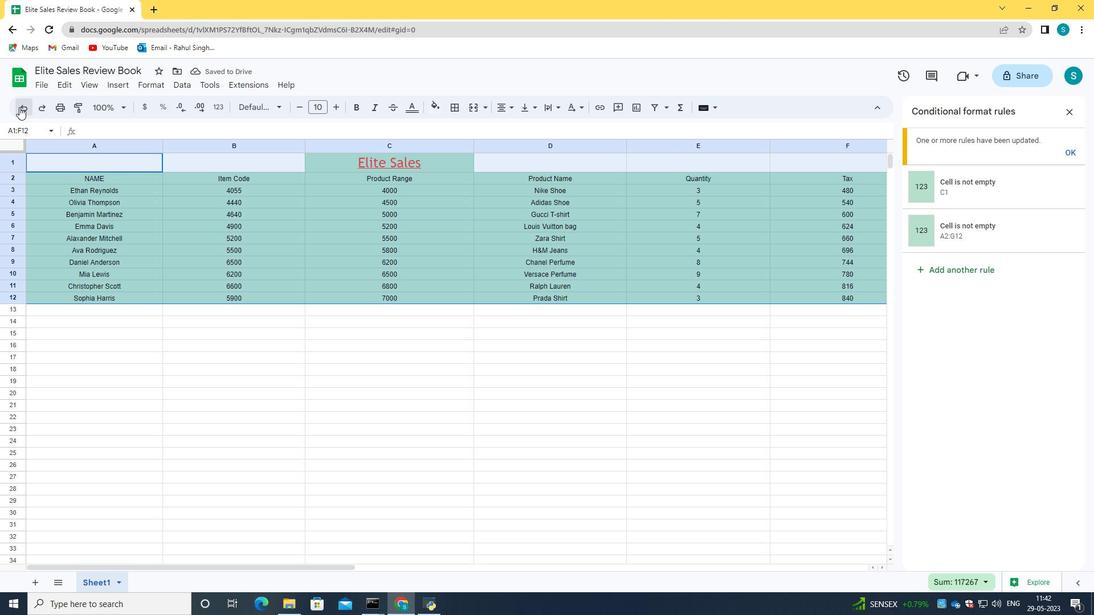 
Action: Mouse moved to (41, 164)
Screenshot: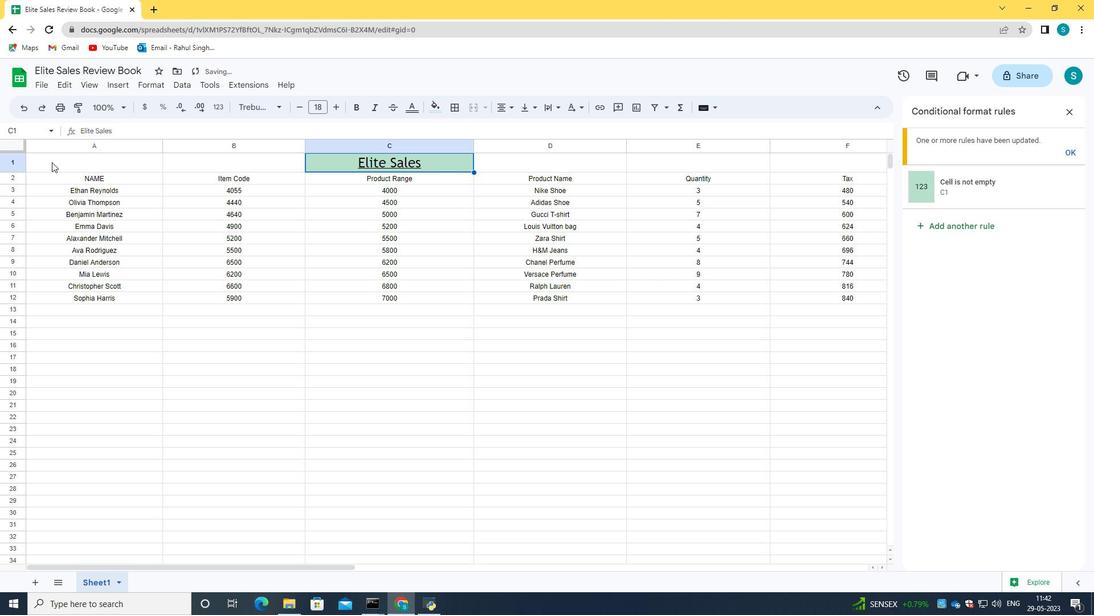 
Action: Mouse pressed left at (41, 164)
Screenshot: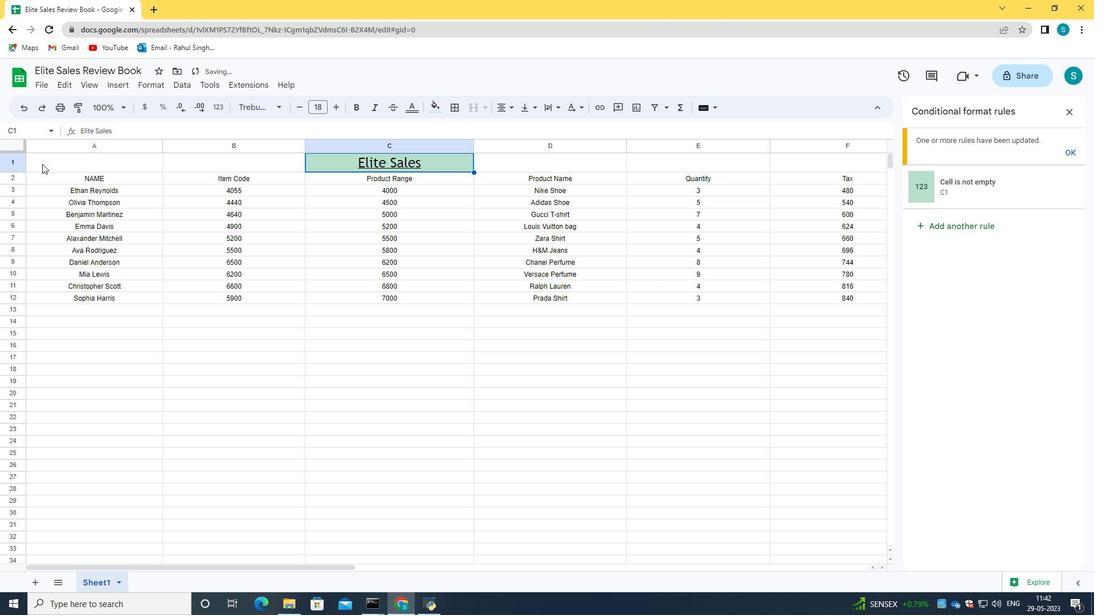 
Action: Mouse moved to (156, 87)
Screenshot: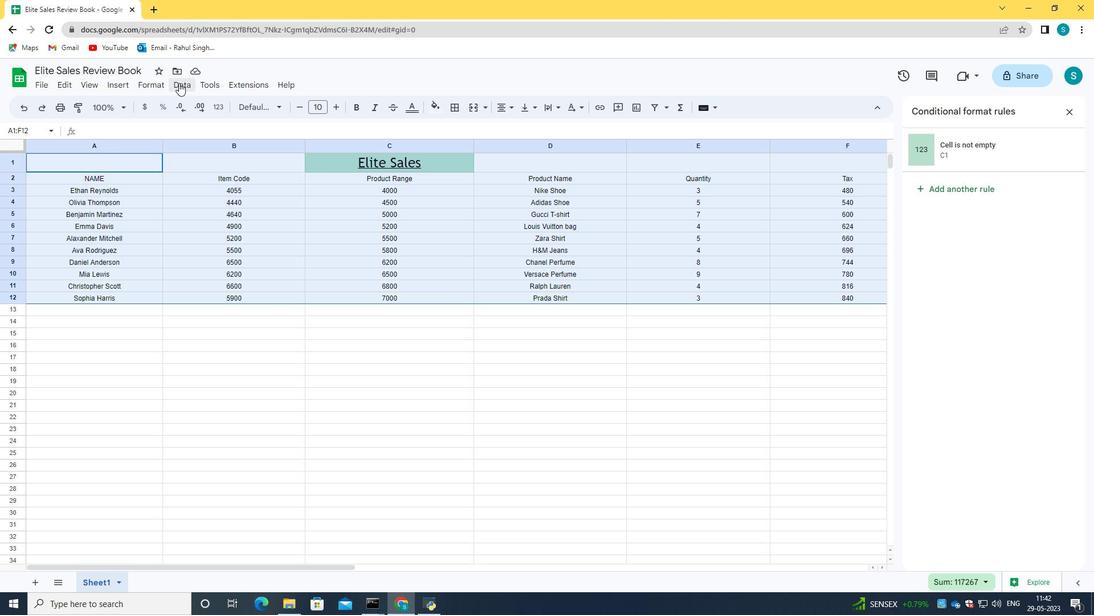 
Action: Mouse pressed left at (156, 87)
Screenshot: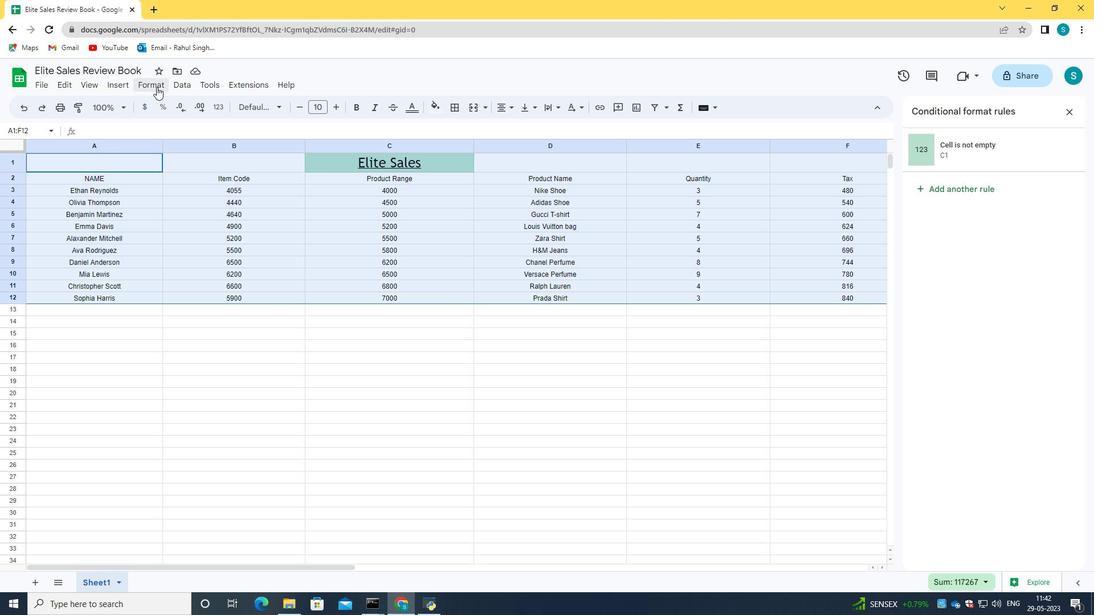 
Action: Mouse moved to (193, 276)
Screenshot: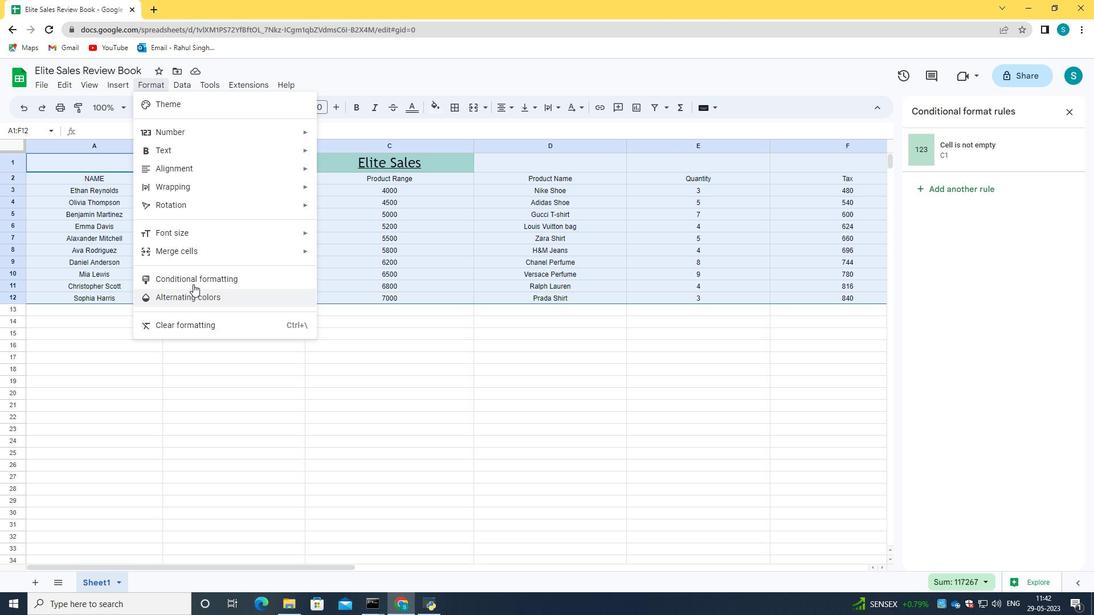 
Action: Mouse pressed left at (193, 276)
Screenshot: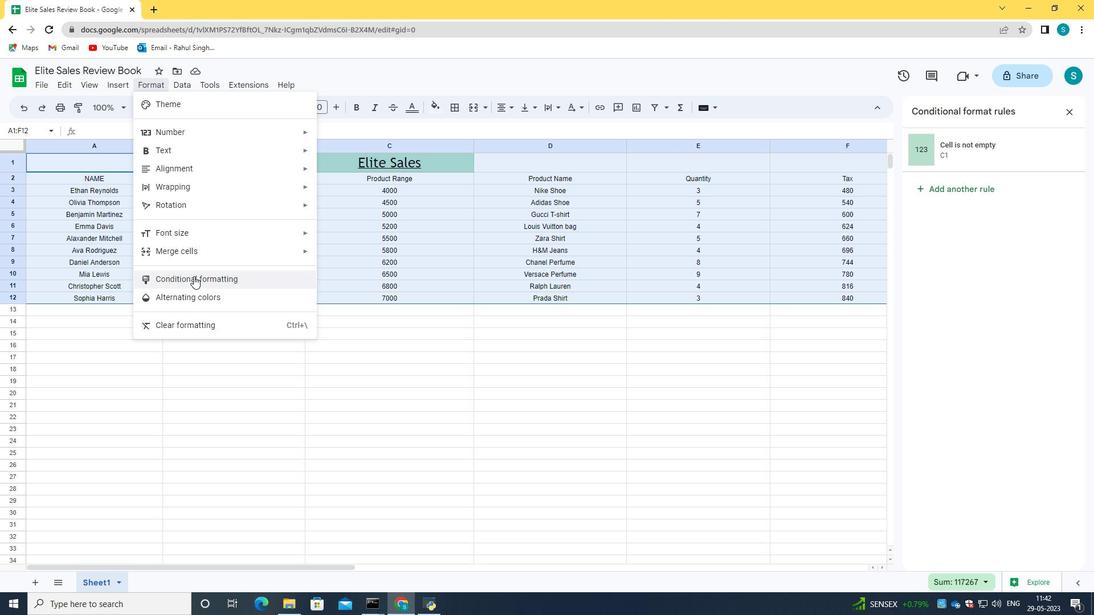 
Action: Mouse moved to (160, 85)
Screenshot: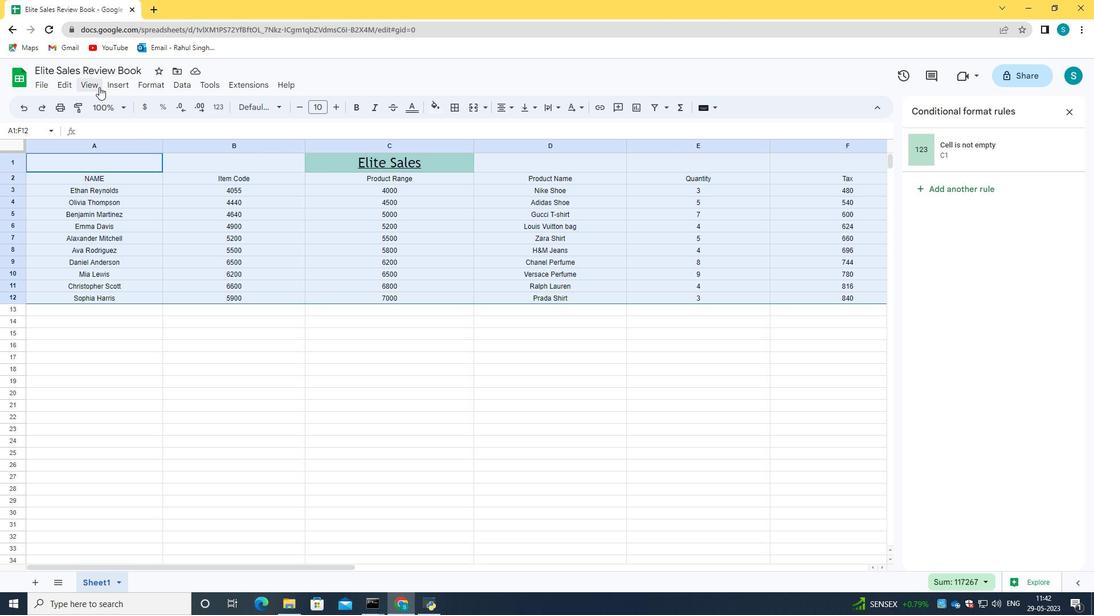 
Action: Mouse pressed left at (160, 85)
Screenshot: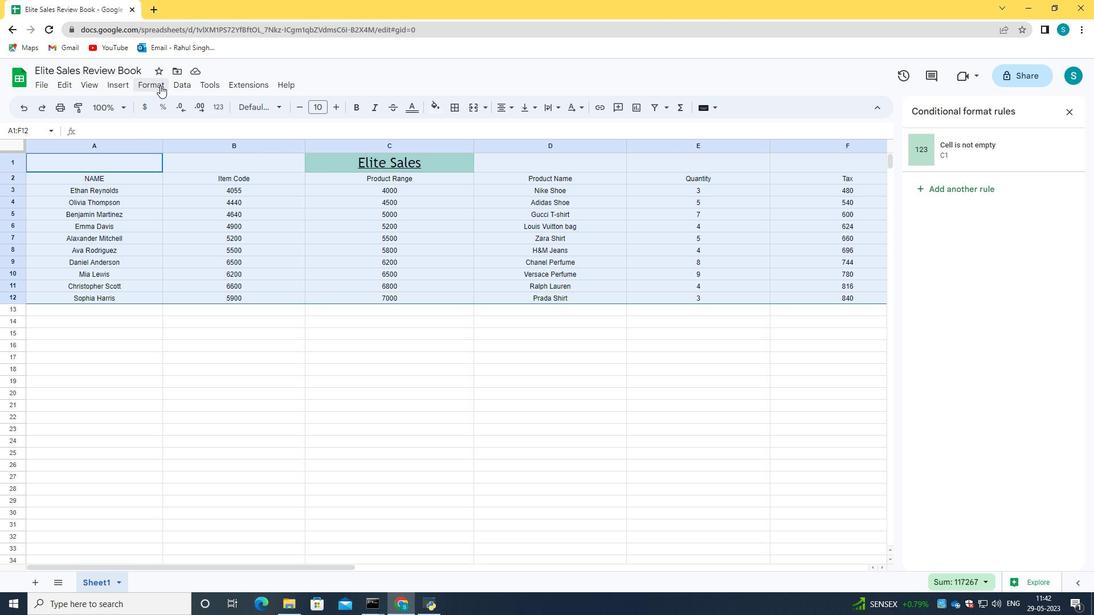 
Action: Mouse moved to (188, 281)
Screenshot: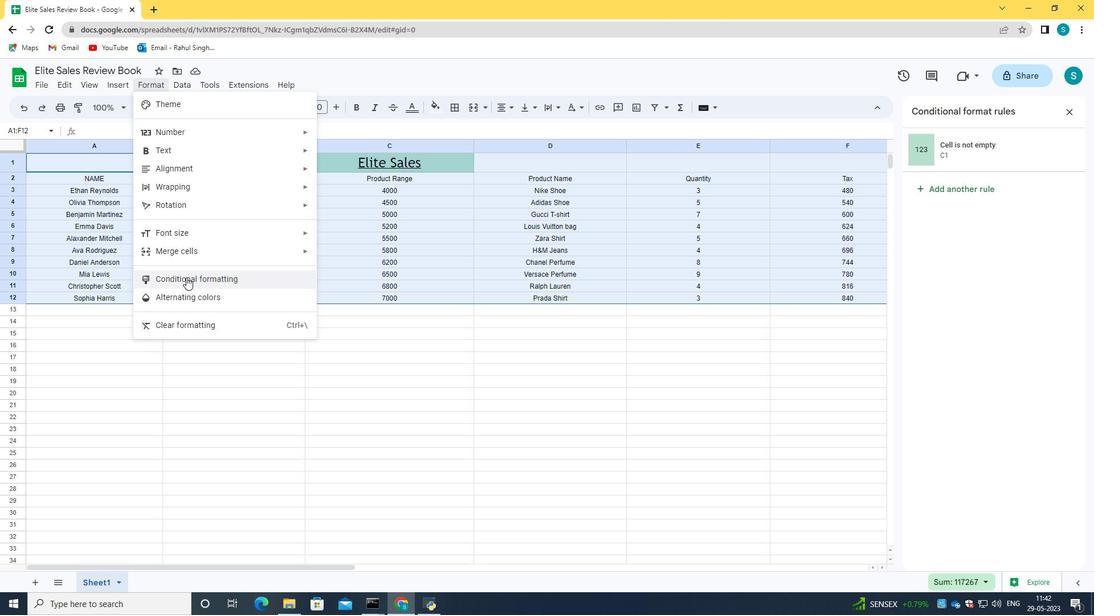 
Action: Mouse pressed left at (188, 281)
Screenshot: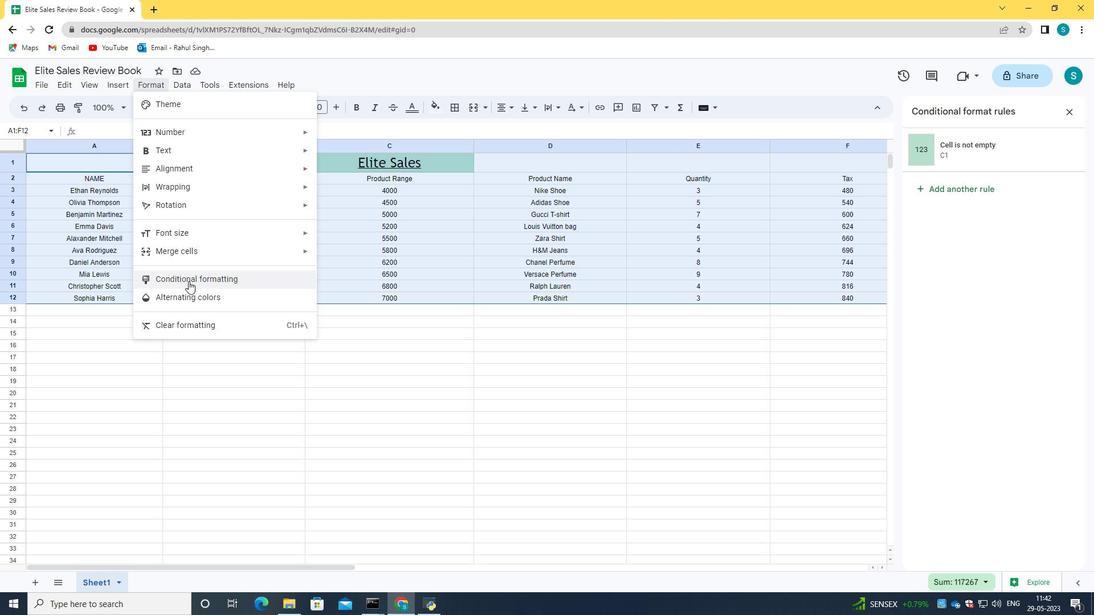 
Action: Mouse moved to (1055, 145)
Screenshot: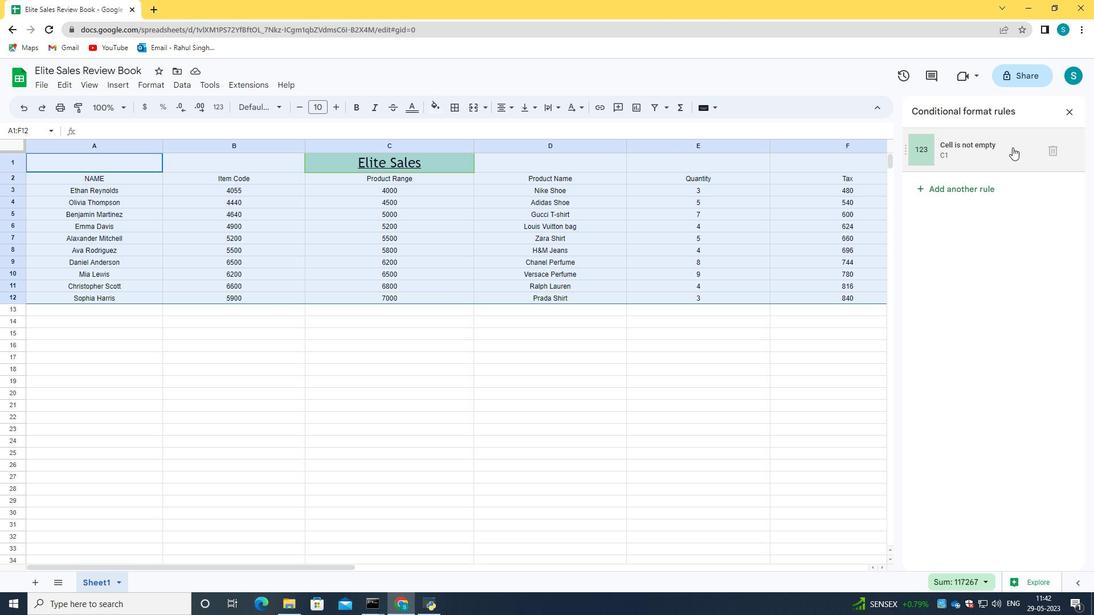 
Action: Mouse pressed left at (1055, 145)
Screenshot: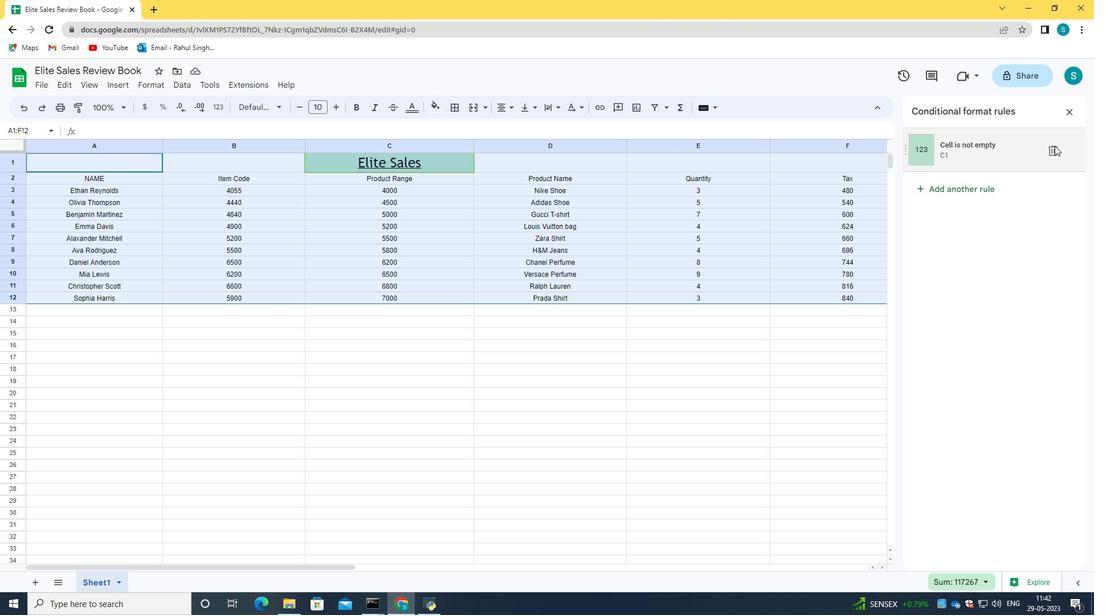 
Action: Mouse moved to (1064, 114)
Screenshot: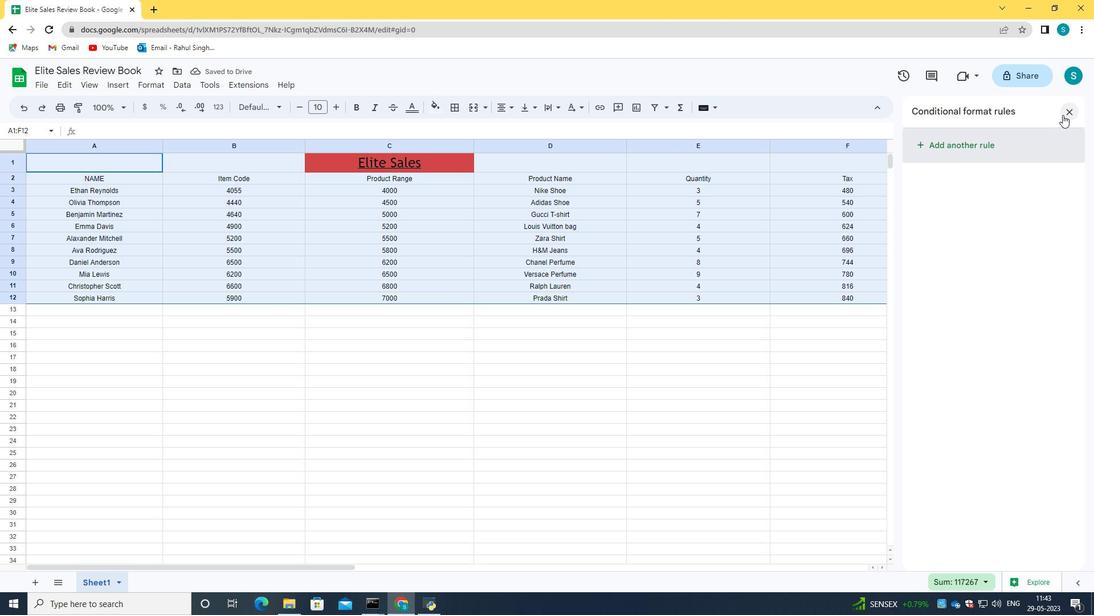 
Action: Mouse pressed left at (1064, 114)
Screenshot: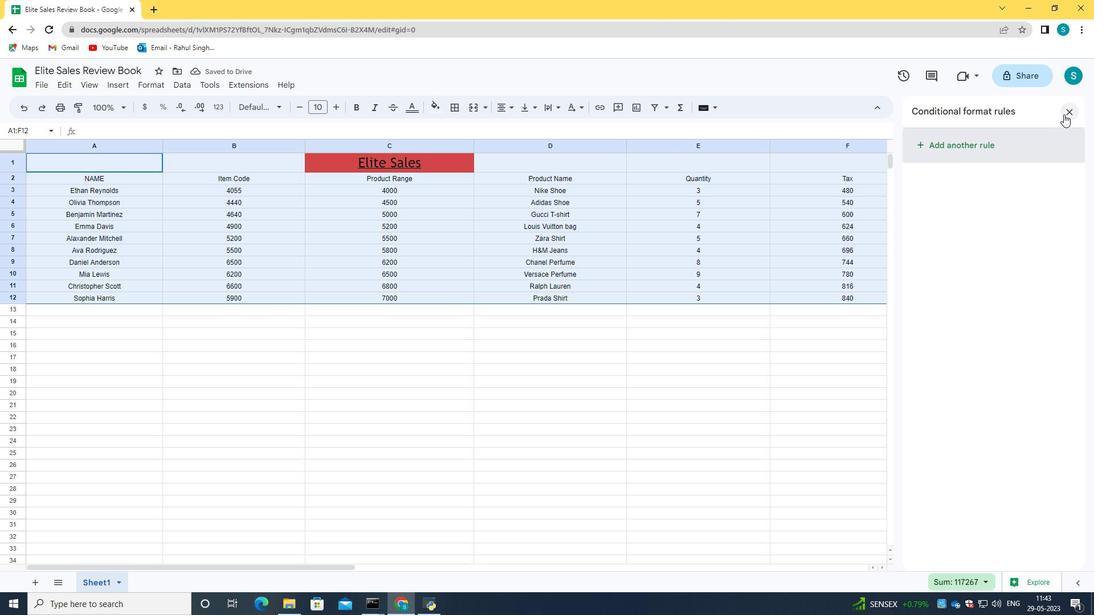 
Action: Mouse moved to (132, 131)
Screenshot: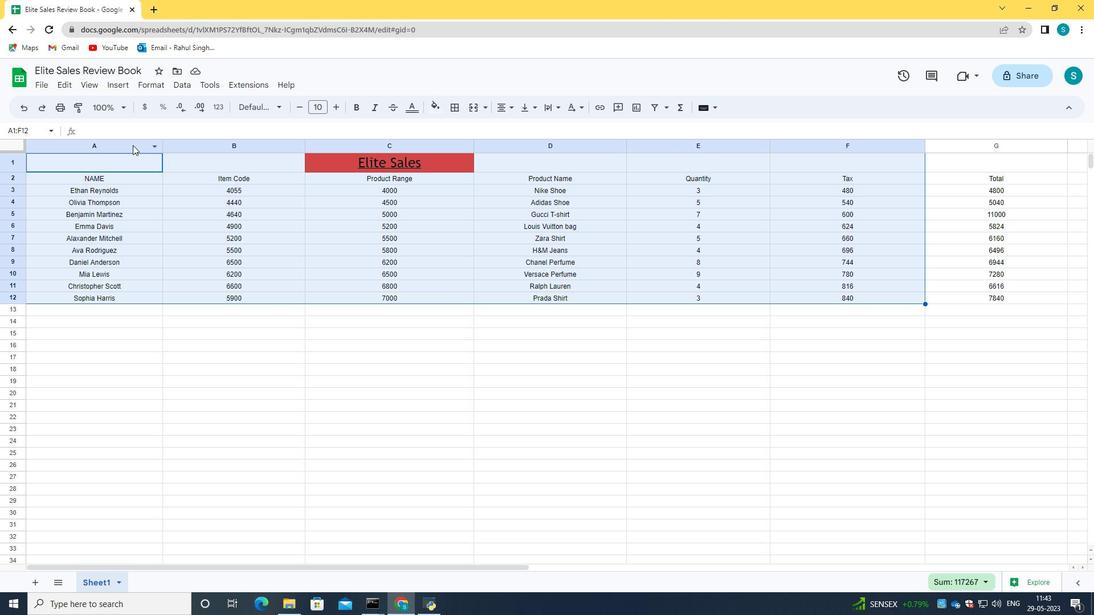 
Action: Mouse pressed left at (132, 131)
Screenshot: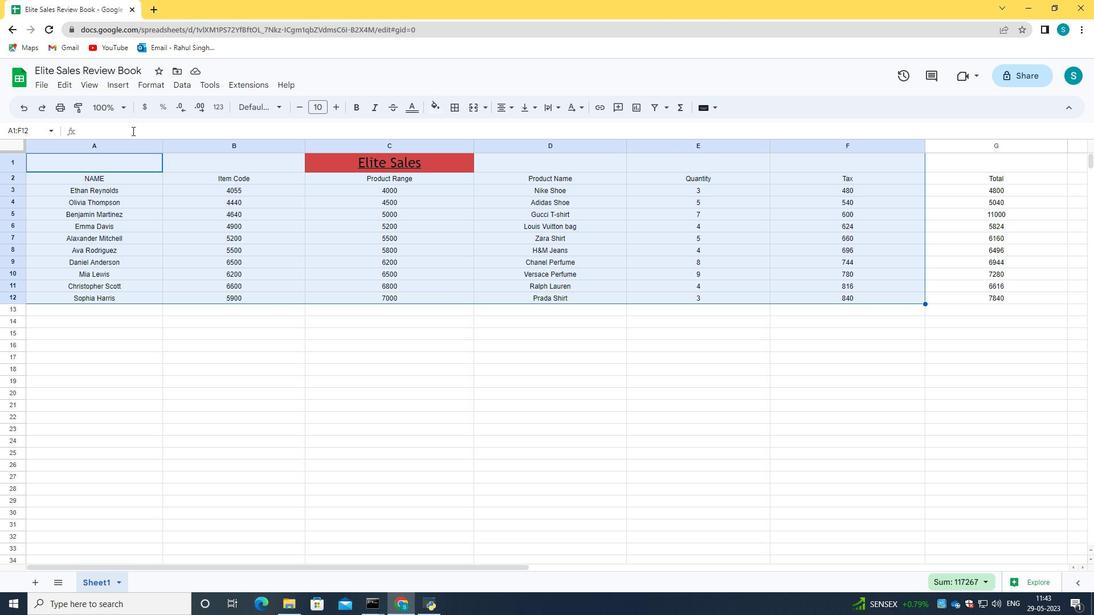 
Action: Mouse moved to (172, 129)
Screenshot: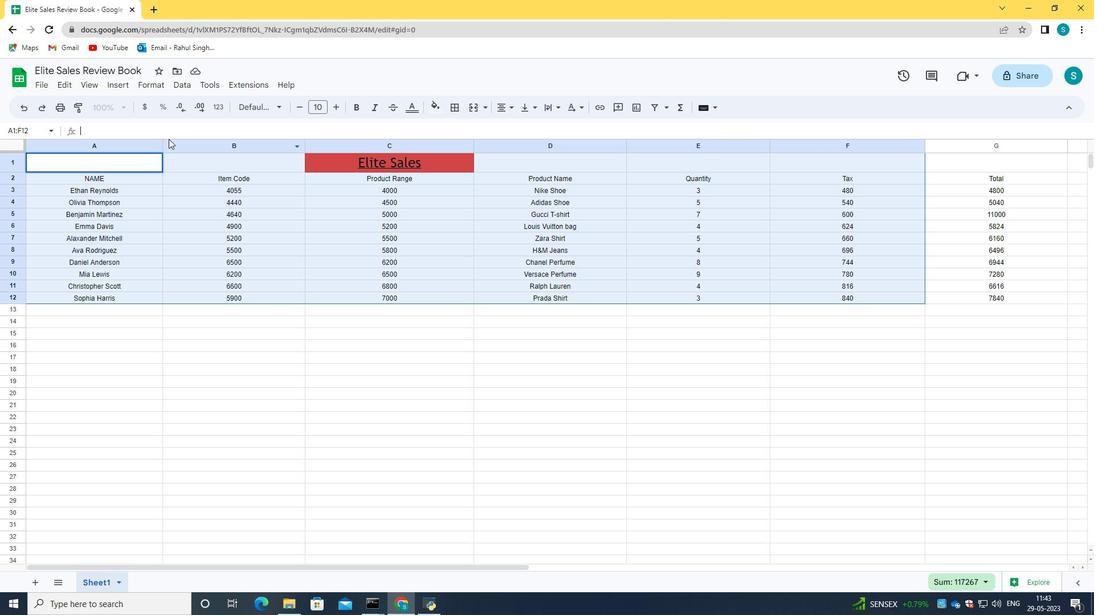 
Action: Mouse pressed left at (172, 129)
Screenshot: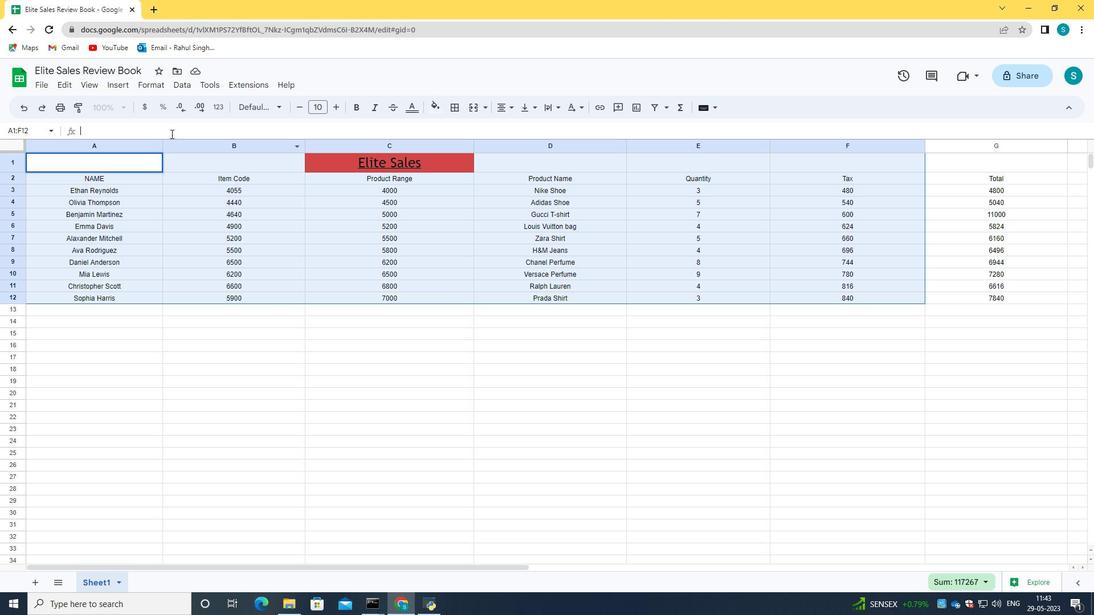 
Action: Mouse moved to (160, 148)
Screenshot: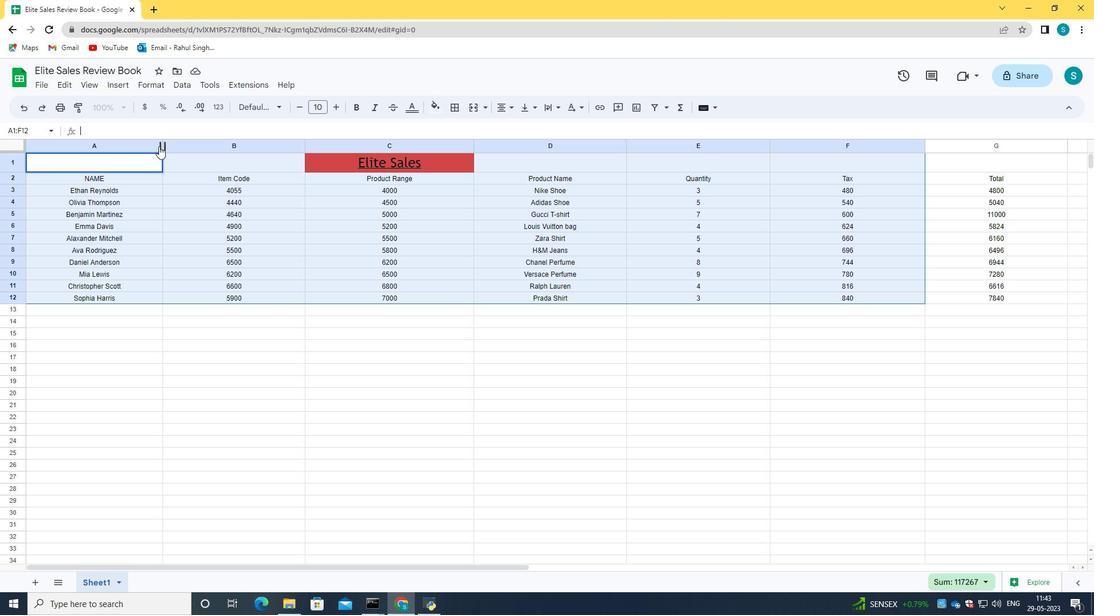 
Action: Mouse pressed left at (160, 148)
Screenshot: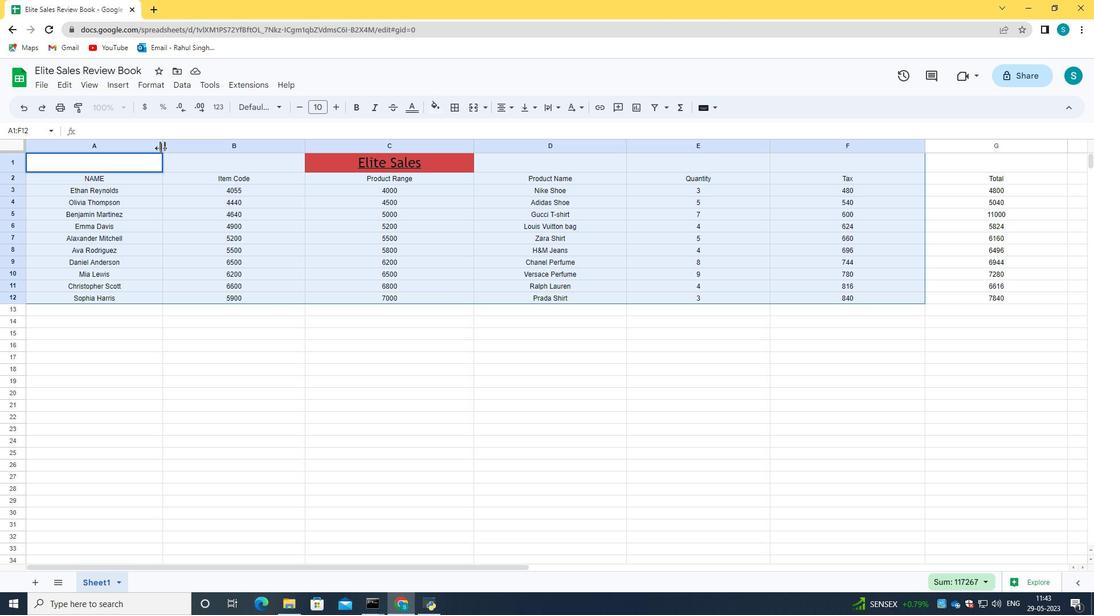 
Action: Mouse moved to (258, 147)
Screenshot: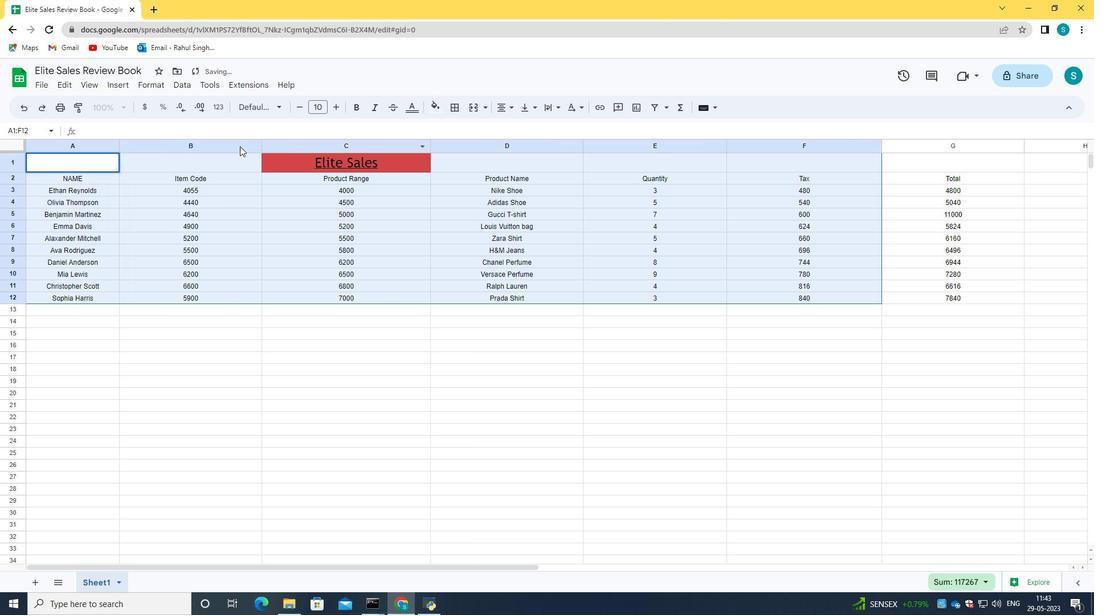 
Action: Mouse pressed left at (258, 147)
Screenshot: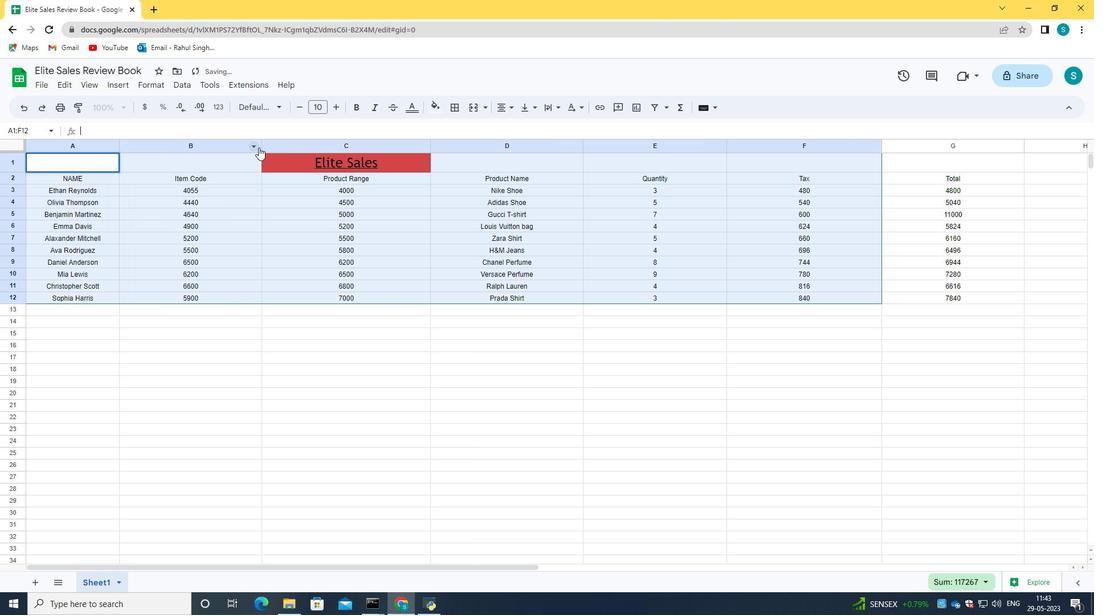 
Action: Mouse moved to (259, 147)
Screenshot: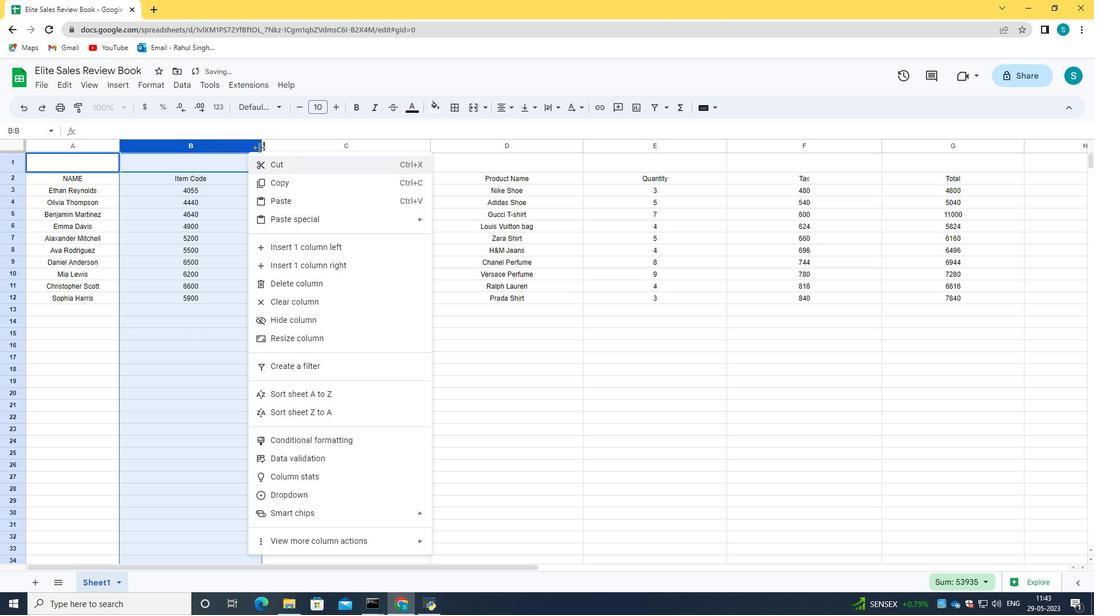 
Action: Mouse pressed left at (259, 147)
Screenshot: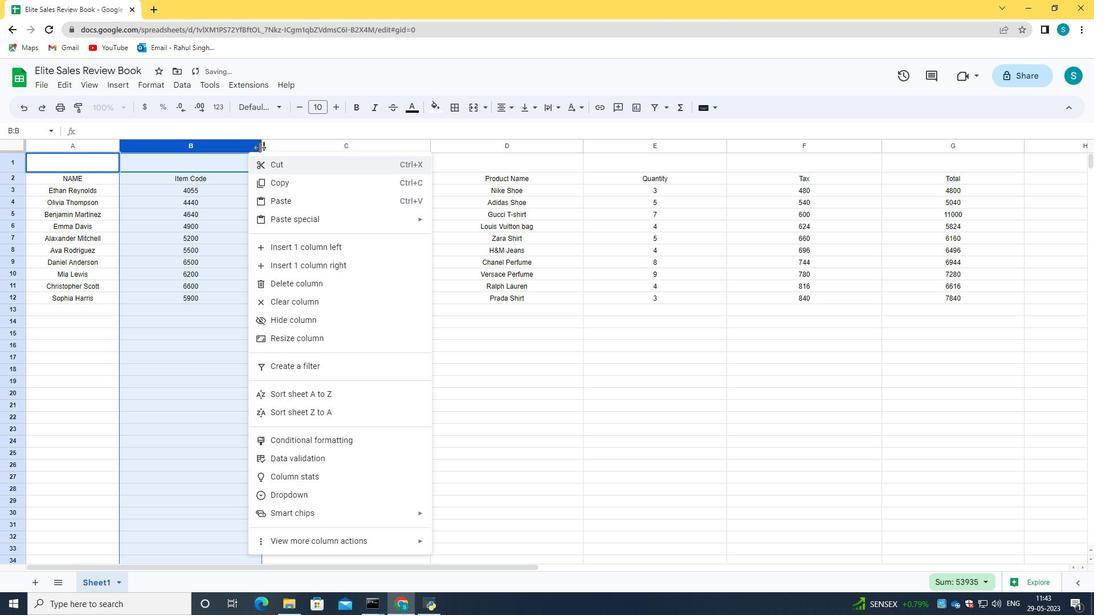 
Action: Mouse moved to (284, 128)
Screenshot: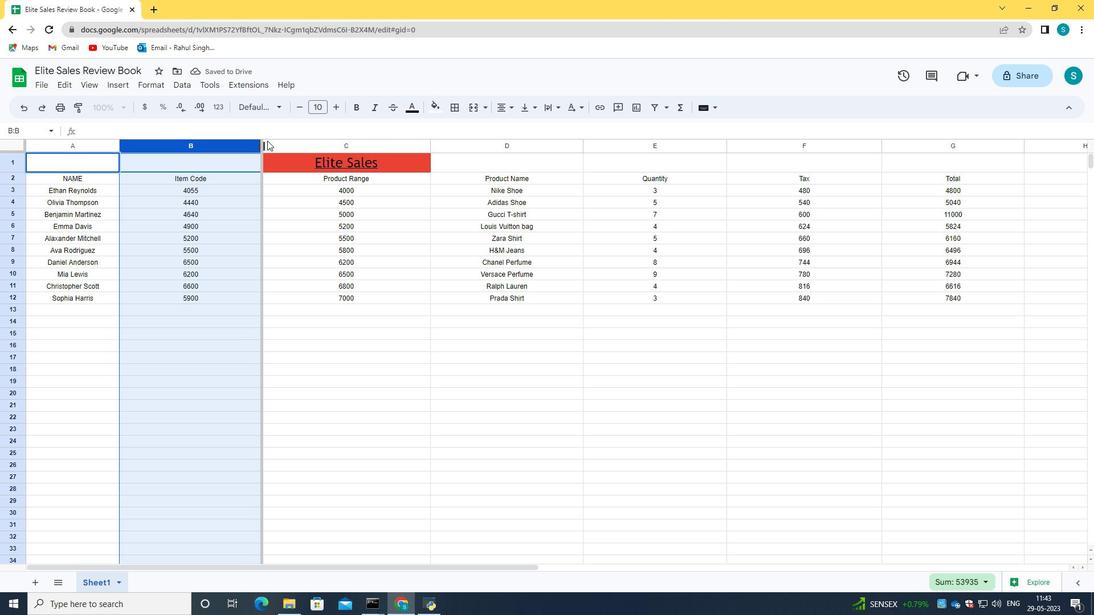 
Action: Mouse pressed left at (284, 128)
Screenshot: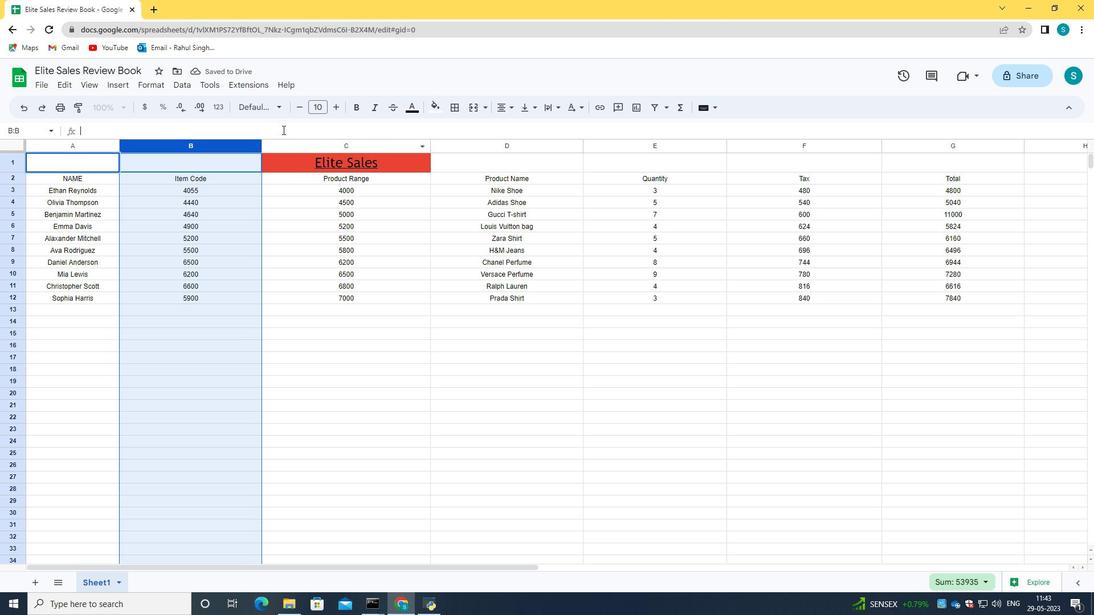 
Action: Mouse moved to (263, 145)
Screenshot: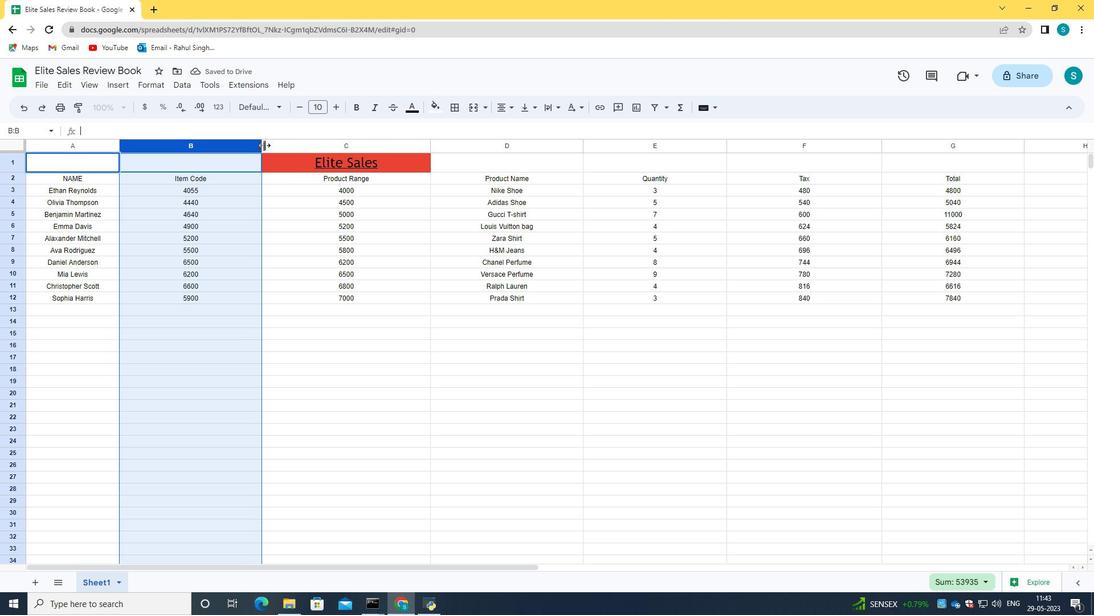 
Action: Mouse pressed left at (263, 145)
Screenshot: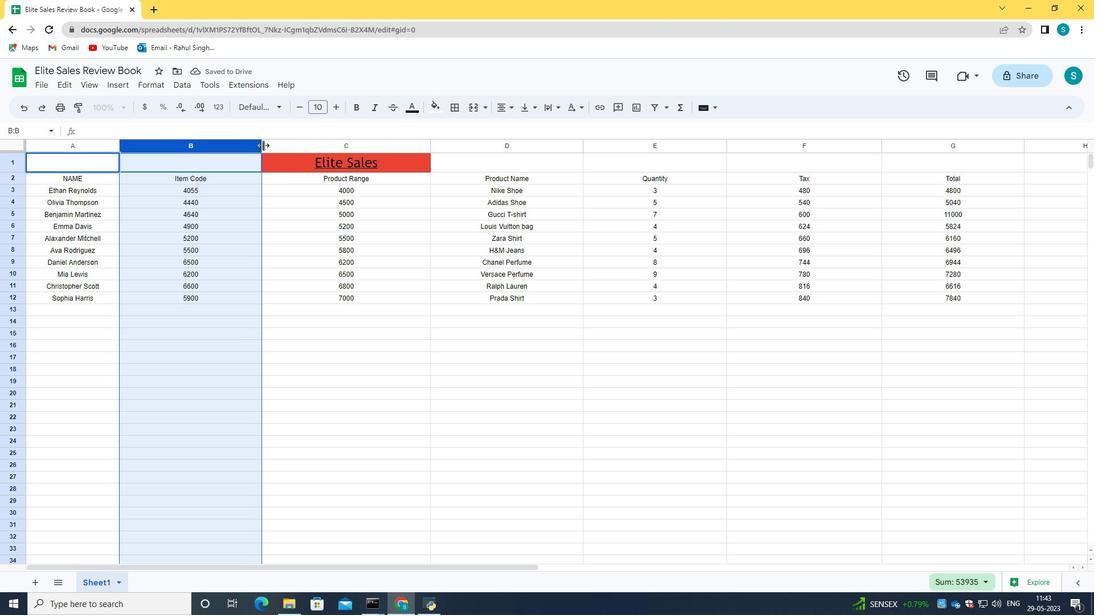 
Action: Mouse moved to (396, 143)
Screenshot: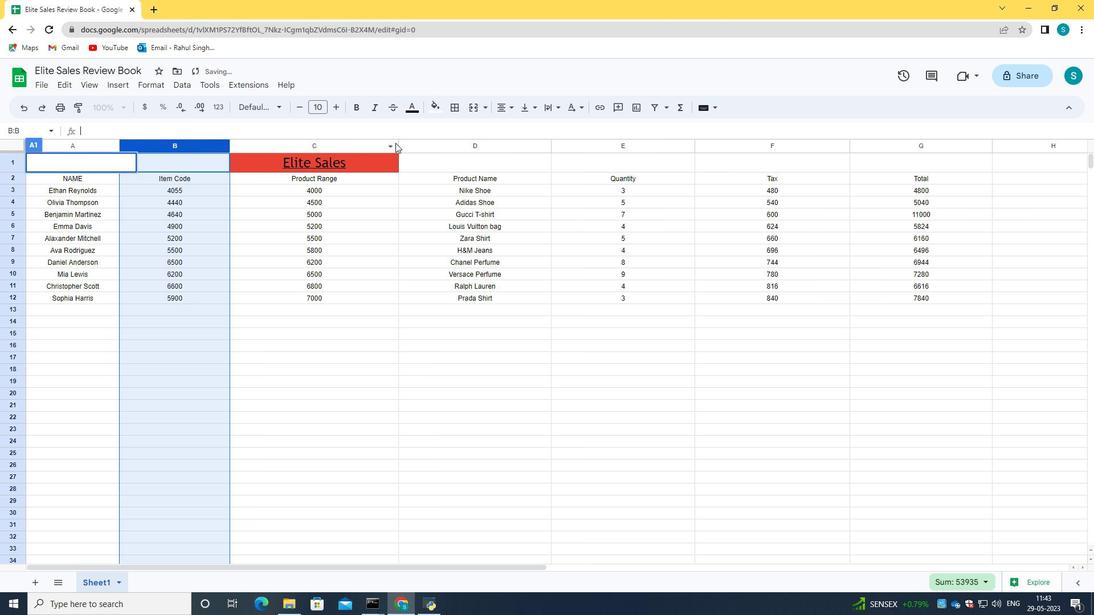 
Action: Mouse pressed left at (396, 143)
Screenshot: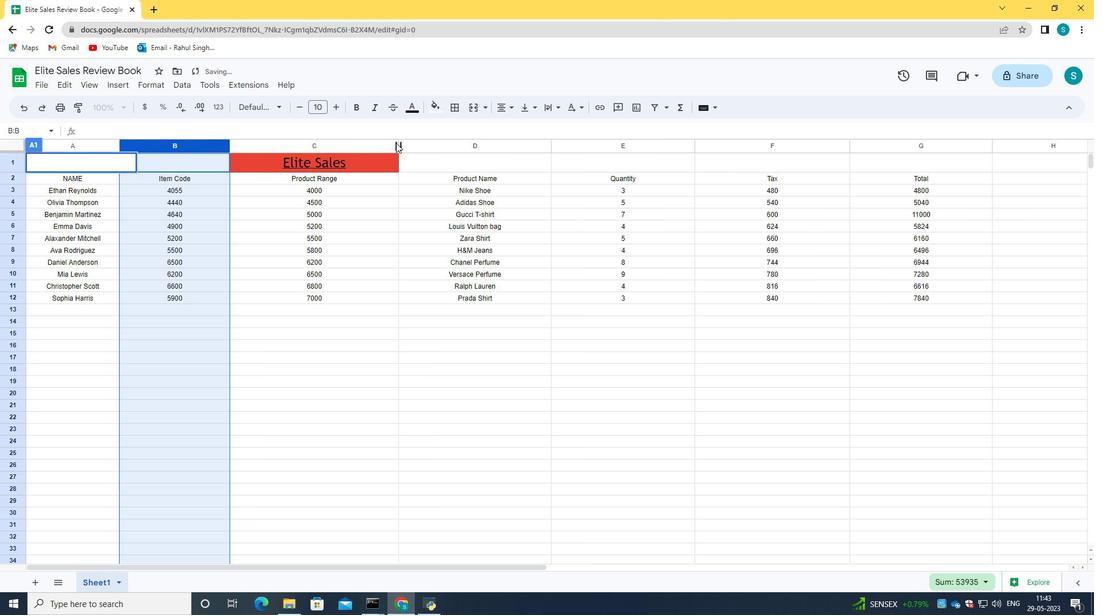 
Action: Mouse moved to (397, 147)
Screenshot: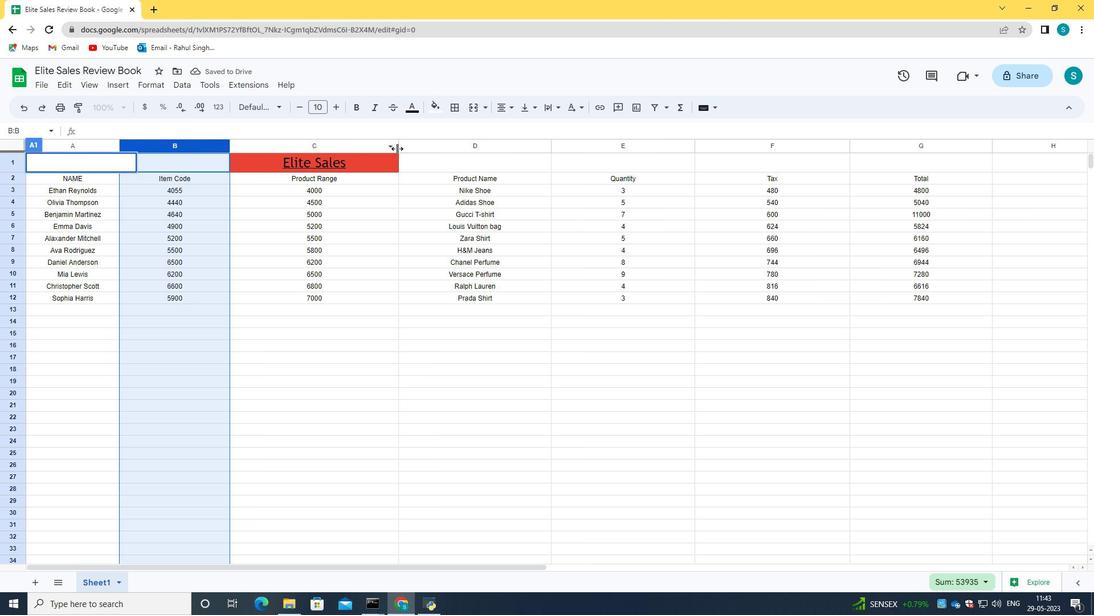 
Action: Mouse pressed left at (397, 147)
Screenshot: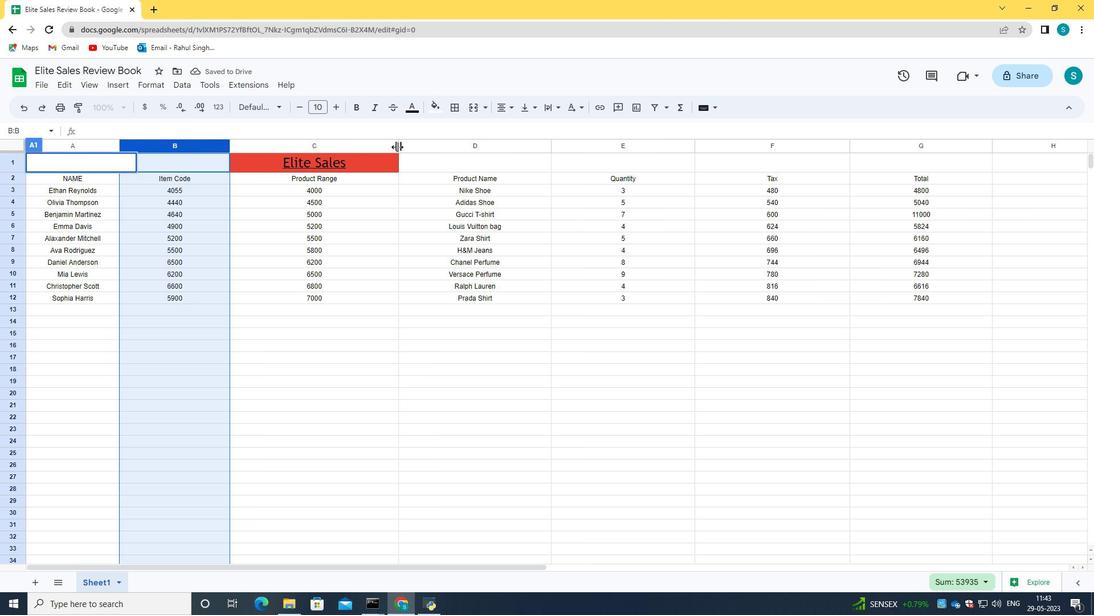 
Action: Mouse moved to (501, 148)
Screenshot: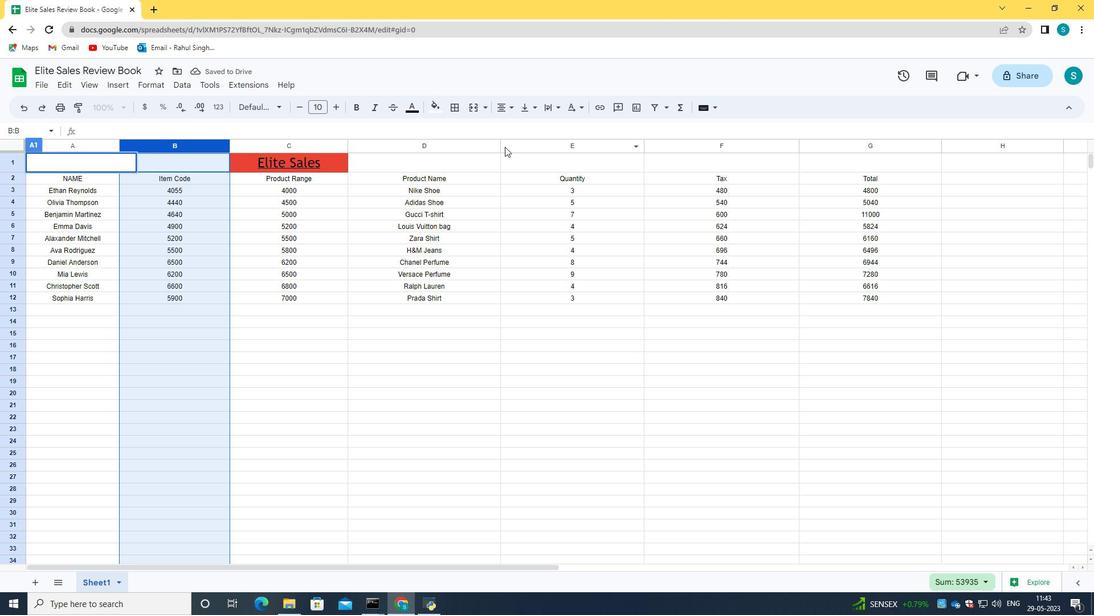 
Action: Mouse pressed left at (501, 148)
Screenshot: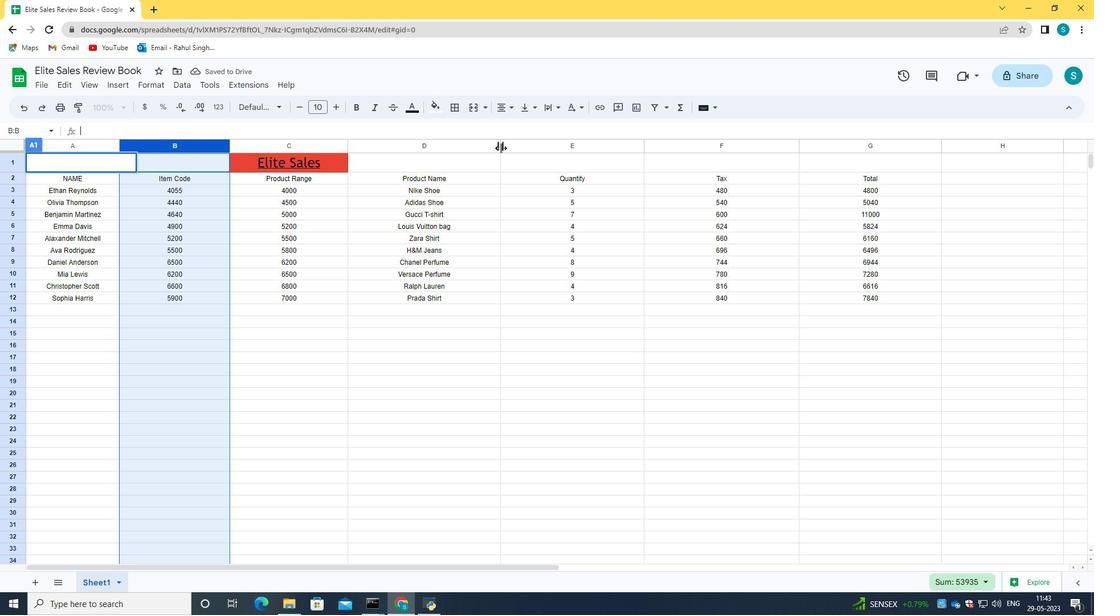 
Action: Mouse moved to (320, 161)
Screenshot: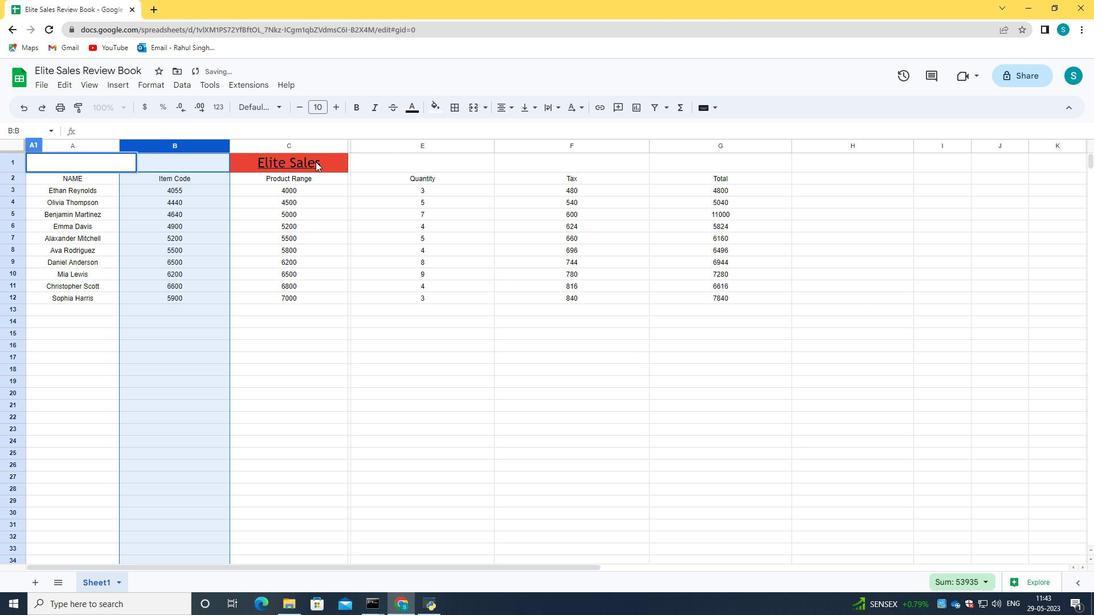 
Action: Mouse pressed left at (320, 161)
Screenshot: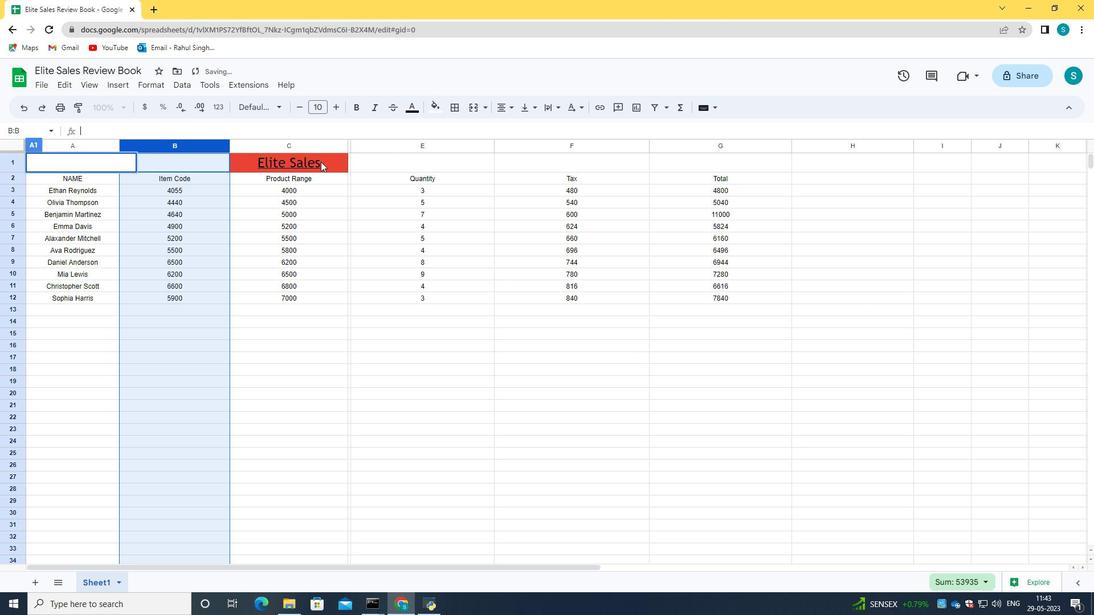 
Action: Mouse moved to (334, 108)
Screenshot: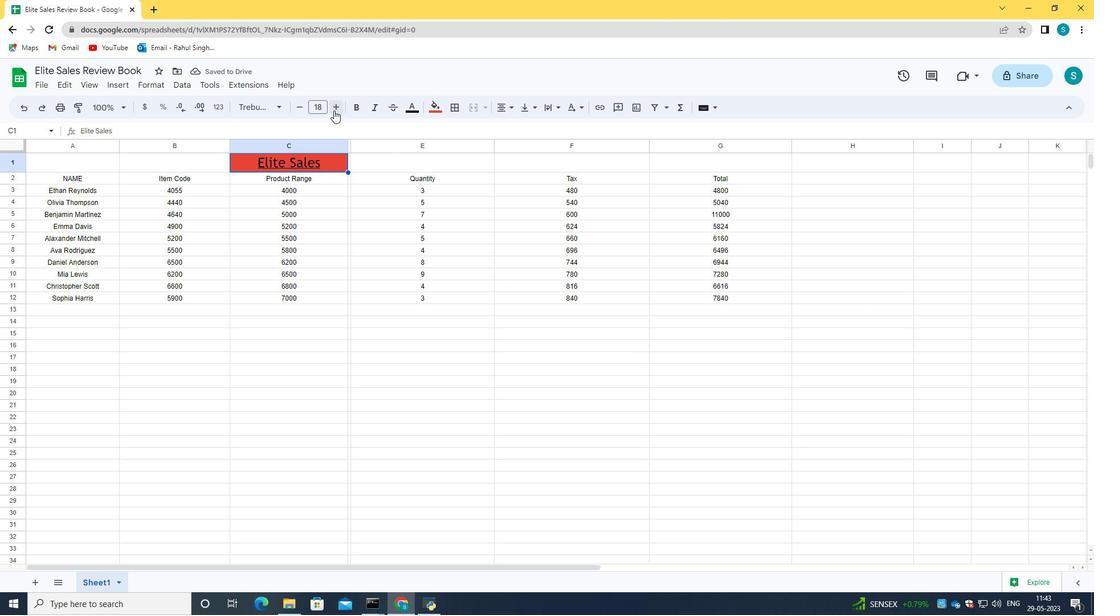 
Action: Mouse pressed left at (334, 108)
Screenshot: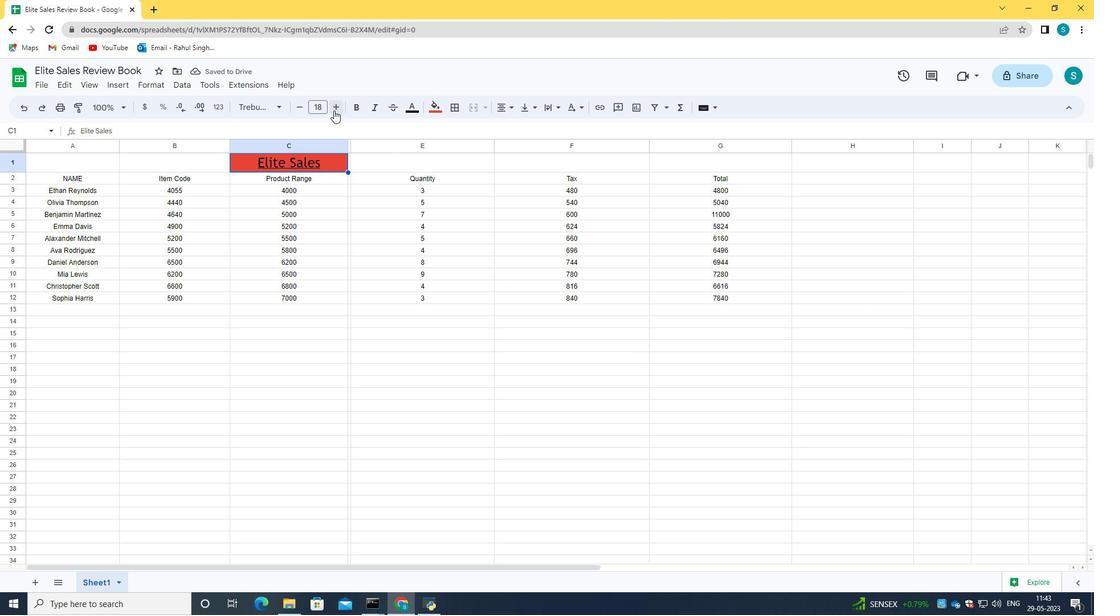 
Action: Mouse pressed left at (334, 108)
Screenshot: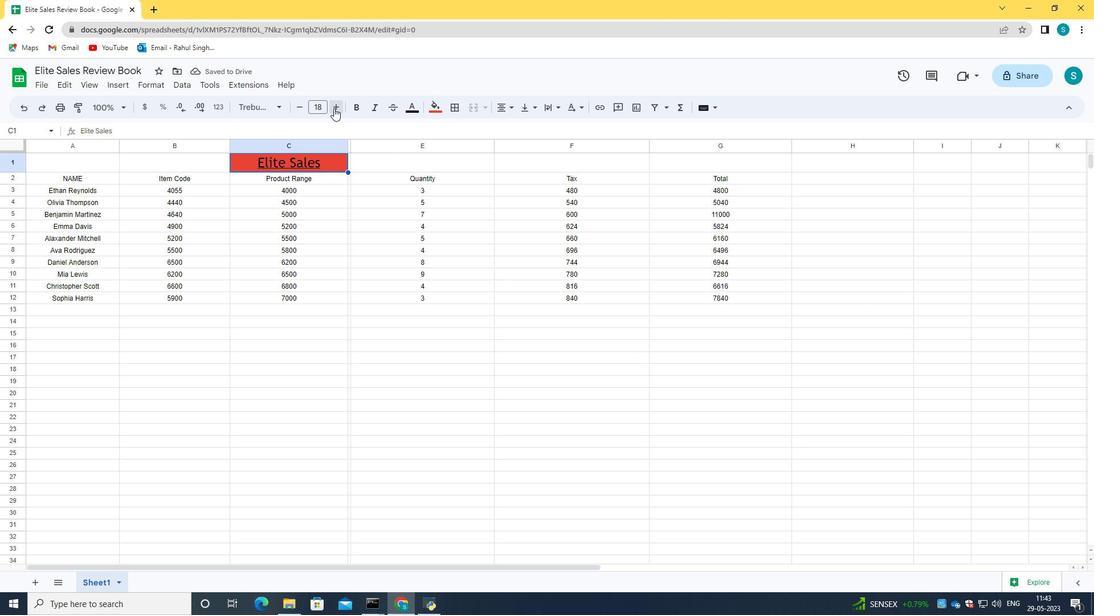 
Action: Mouse pressed left at (334, 108)
Screenshot: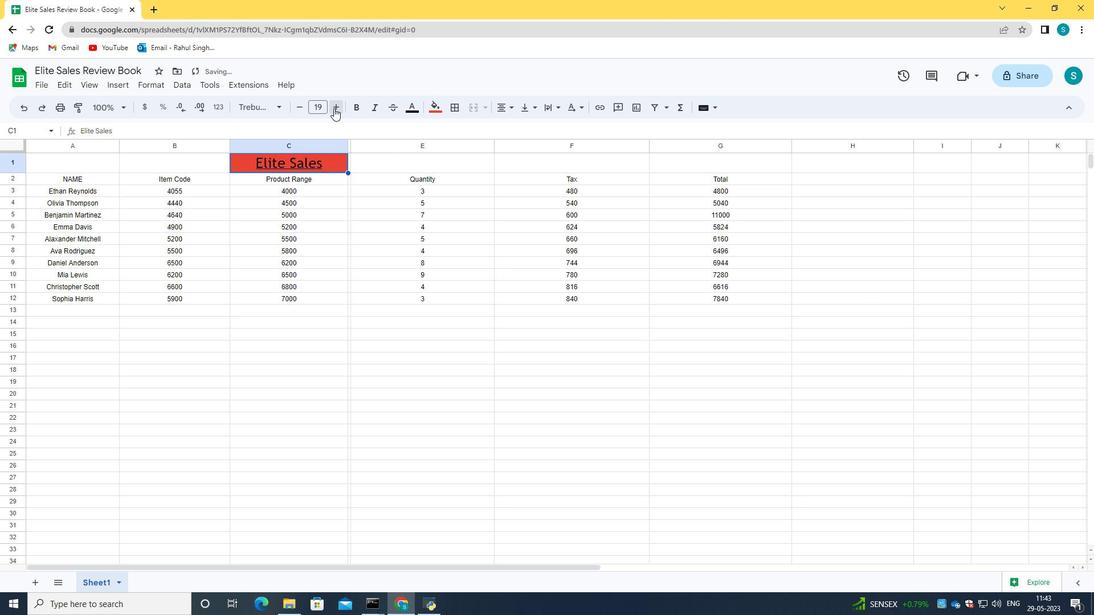 
Action: Mouse pressed left at (334, 108)
Screenshot: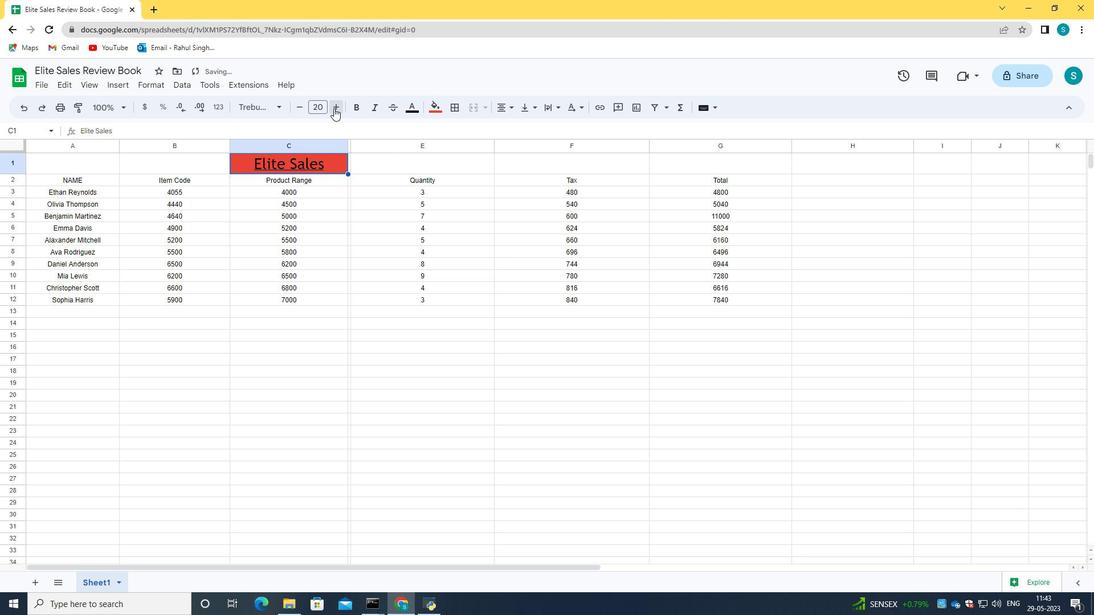 
Action: Mouse moved to (398, 129)
Screenshot: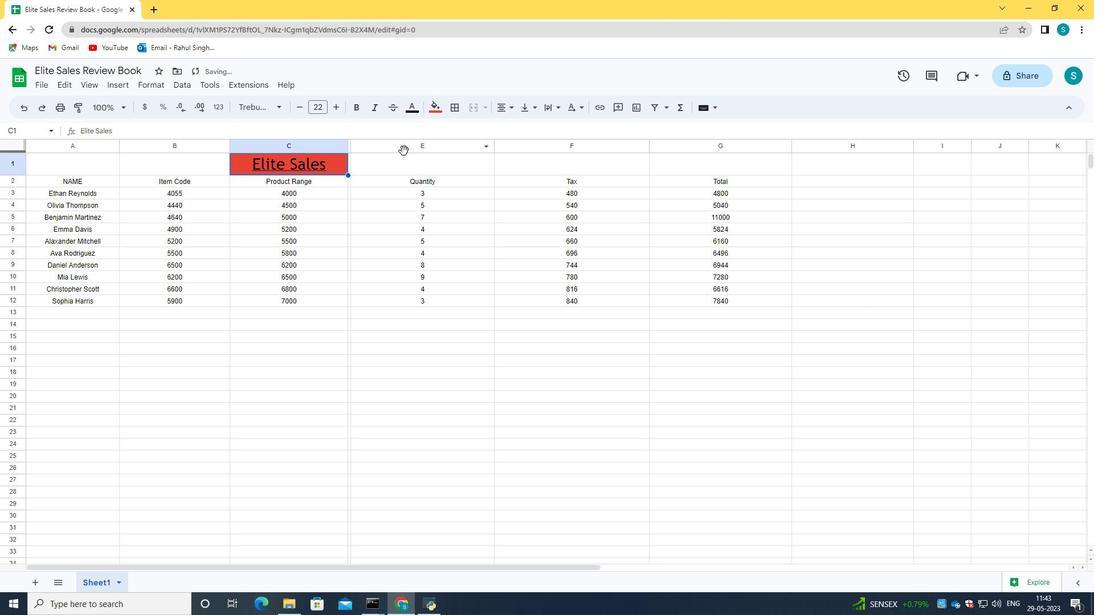 
Action: Mouse pressed left at (398, 129)
Screenshot: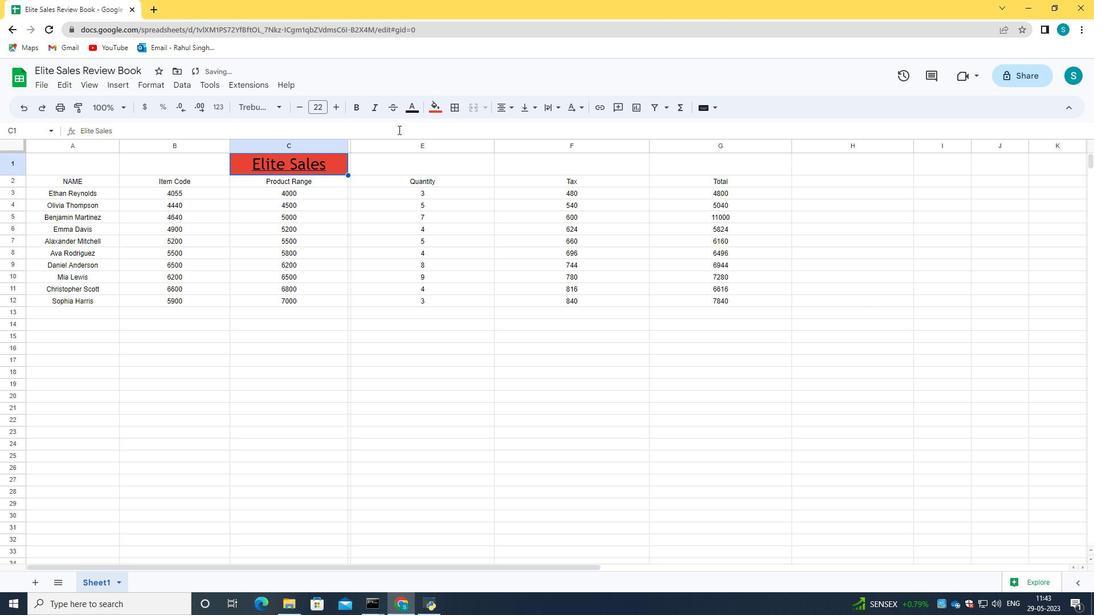 
Action: Mouse moved to (494, 147)
Screenshot: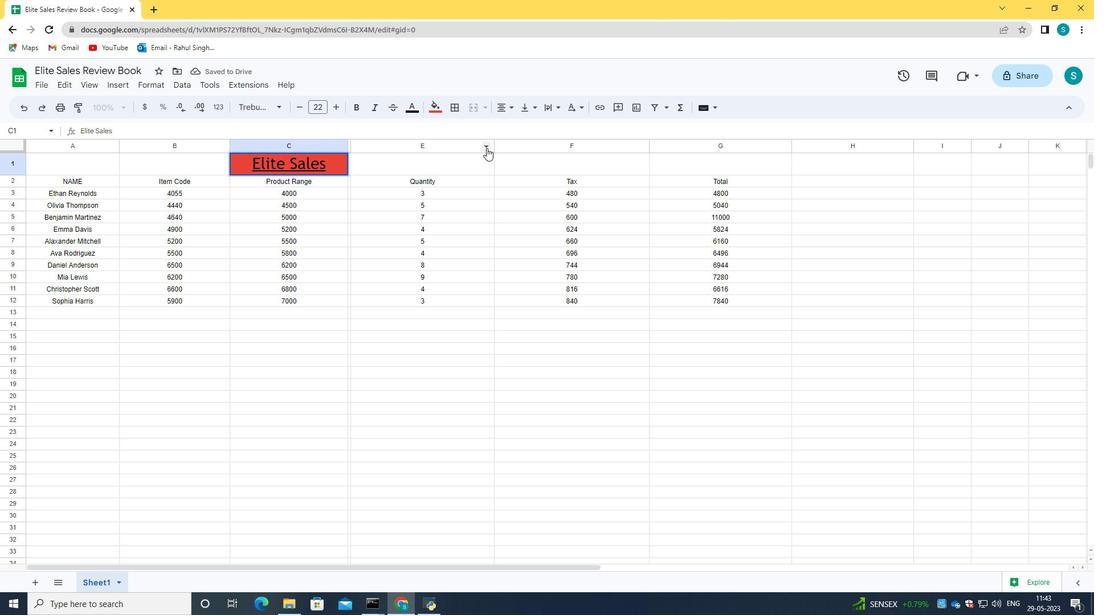 
Action: Mouse pressed left at (494, 147)
Screenshot: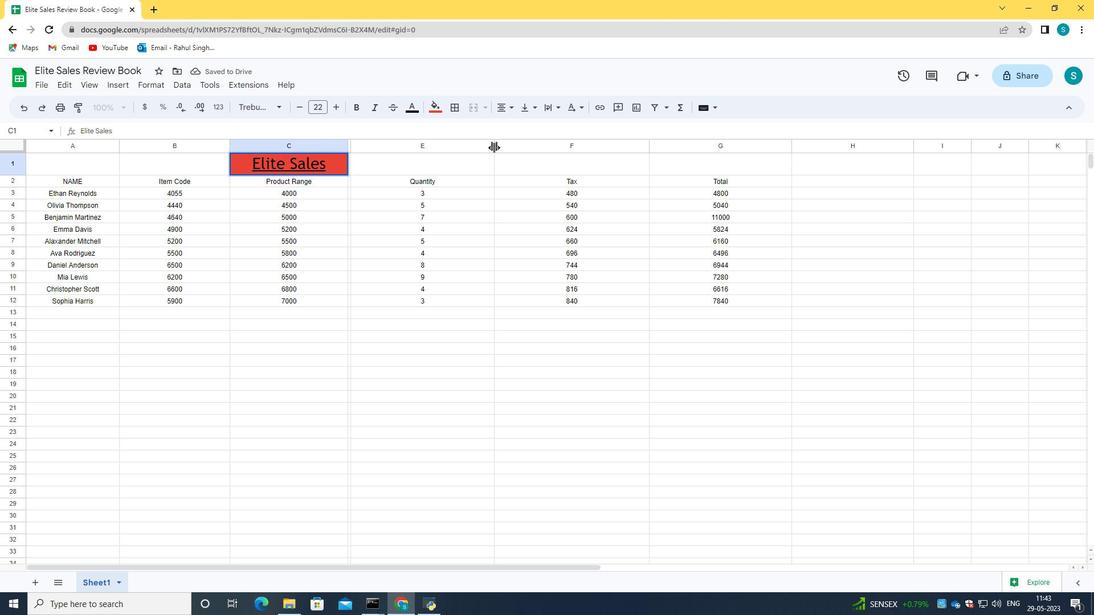 
Action: Mouse moved to (593, 143)
Screenshot: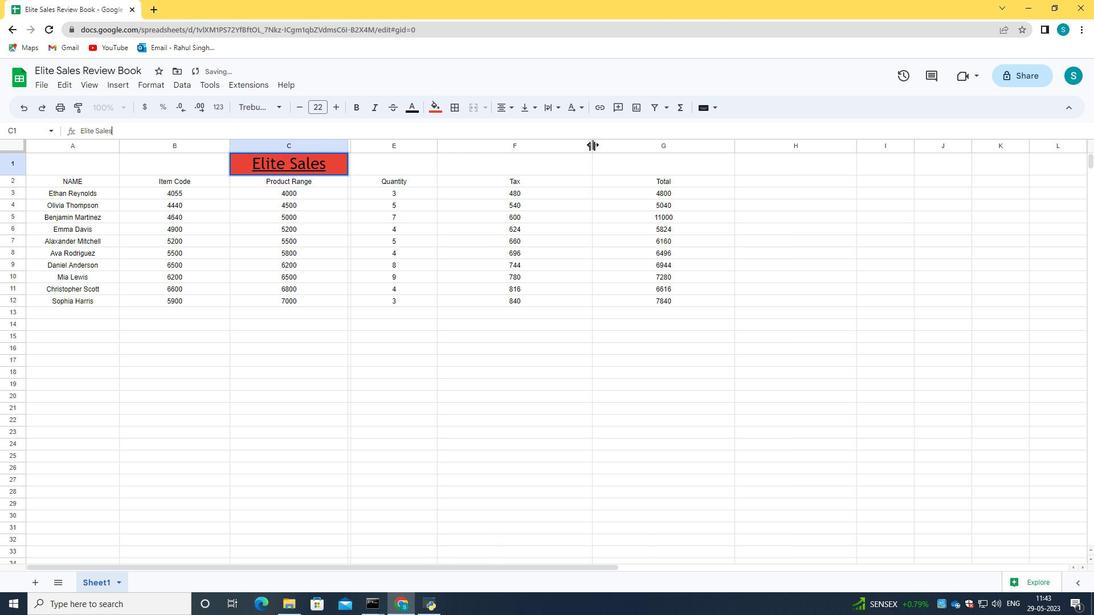 
Action: Mouse pressed left at (593, 143)
Screenshot: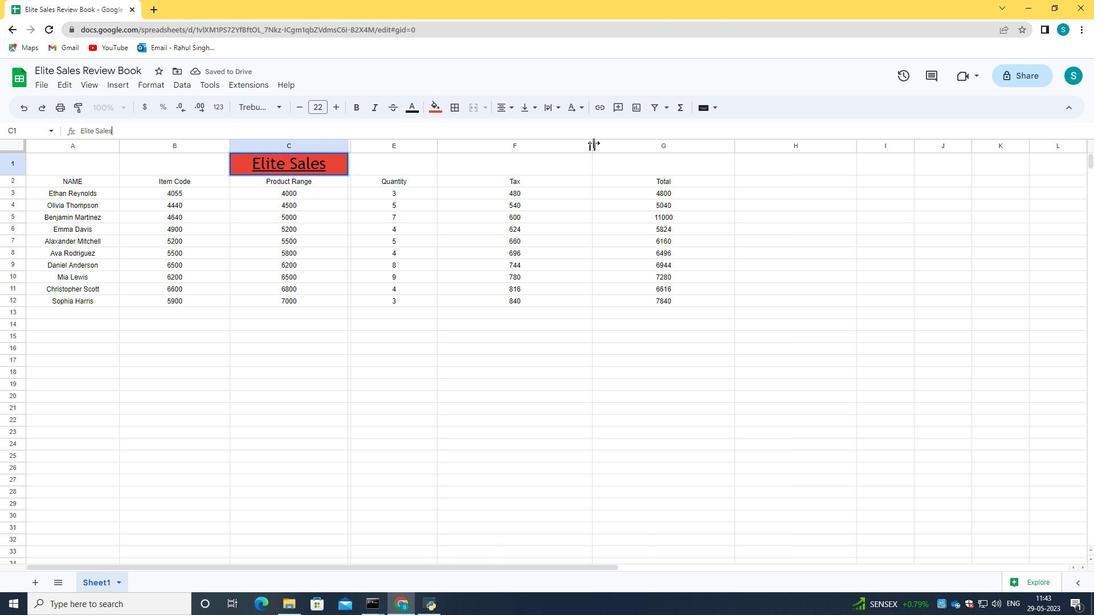 
Action: Mouse moved to (156, 87)
Screenshot: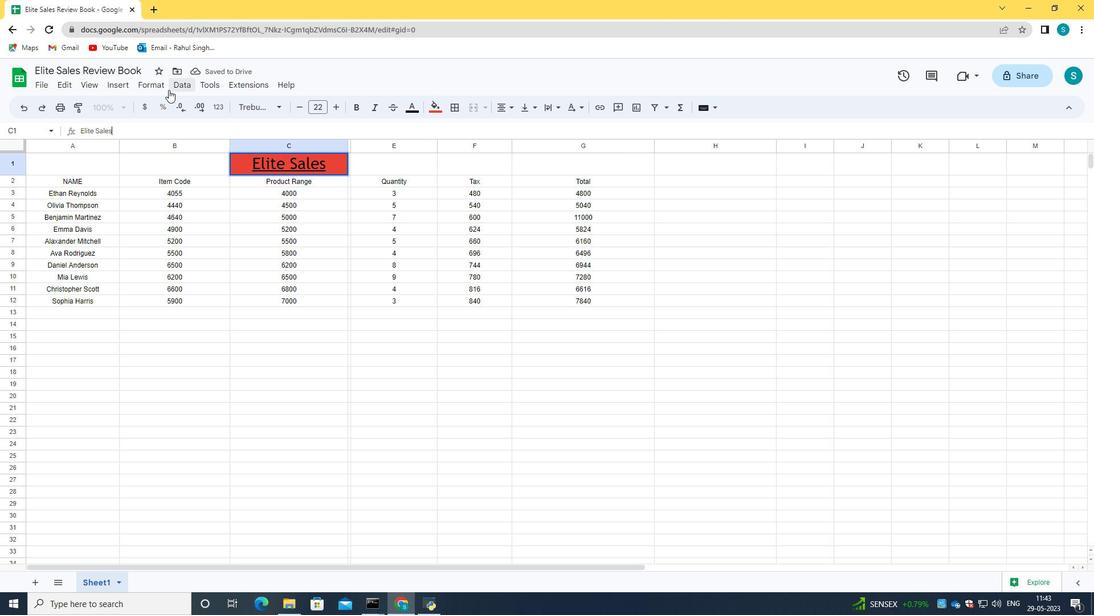 
Action: Mouse pressed left at (156, 87)
Screenshot: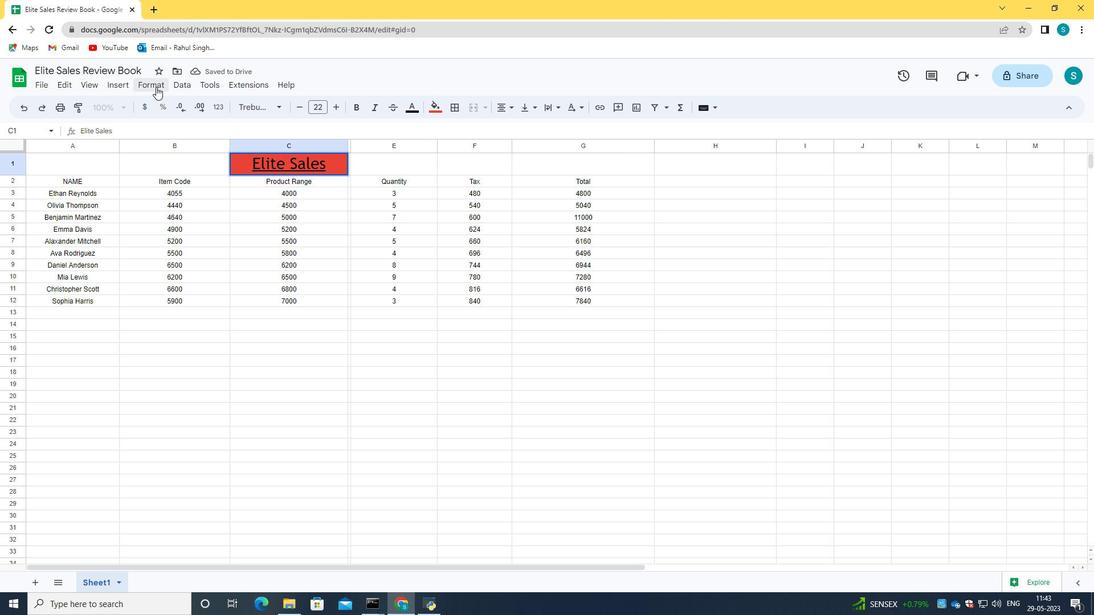 
Action: Mouse moved to (387, 78)
Screenshot: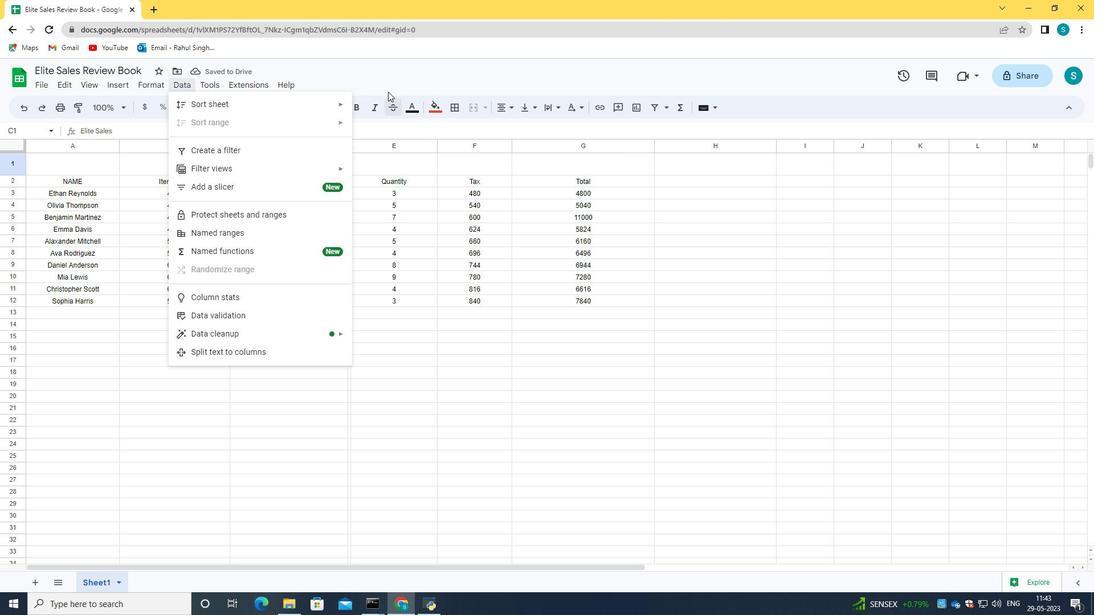 
Action: Mouse pressed left at (387, 78)
Screenshot: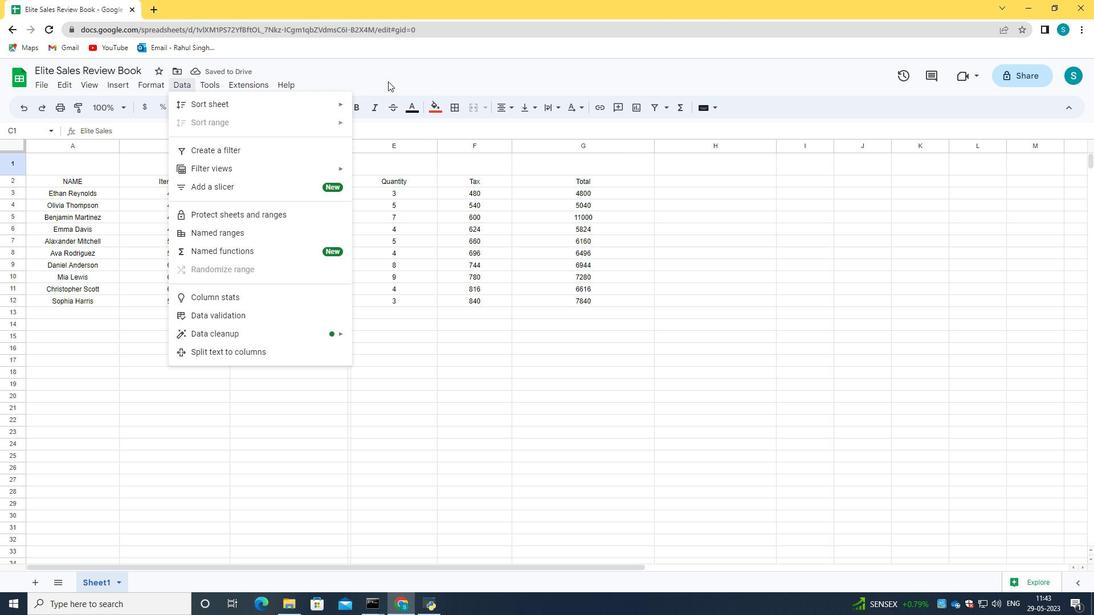 
Action: Mouse moved to (36, 159)
Screenshot: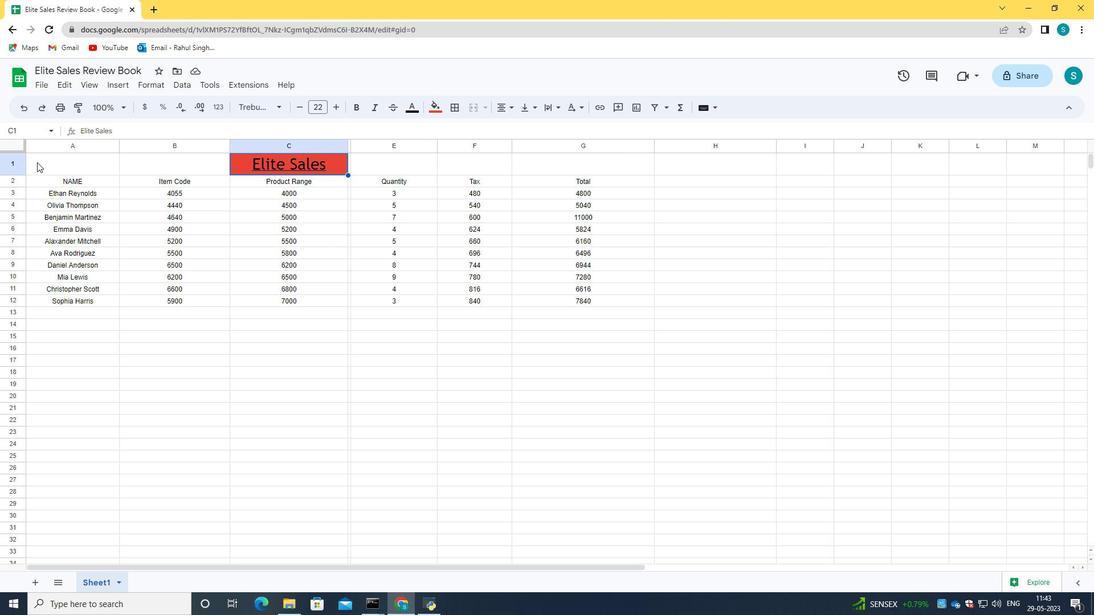 
Action: Mouse pressed left at (36, 159)
Screenshot: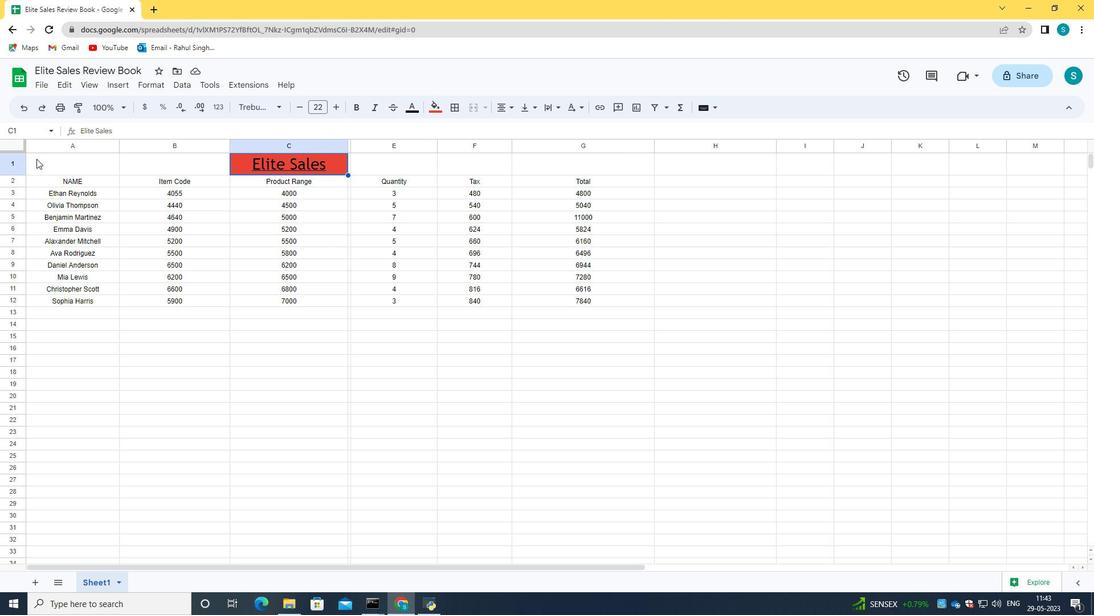 
Action: Mouse moved to (49, 163)
Screenshot: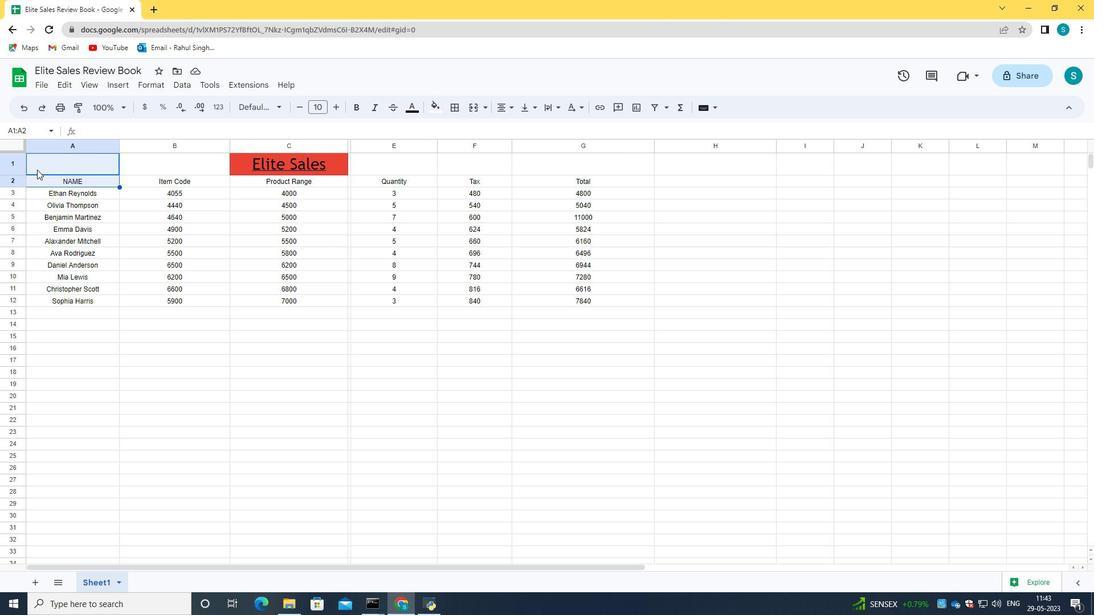 
Action: Mouse pressed left at (49, 163)
Screenshot: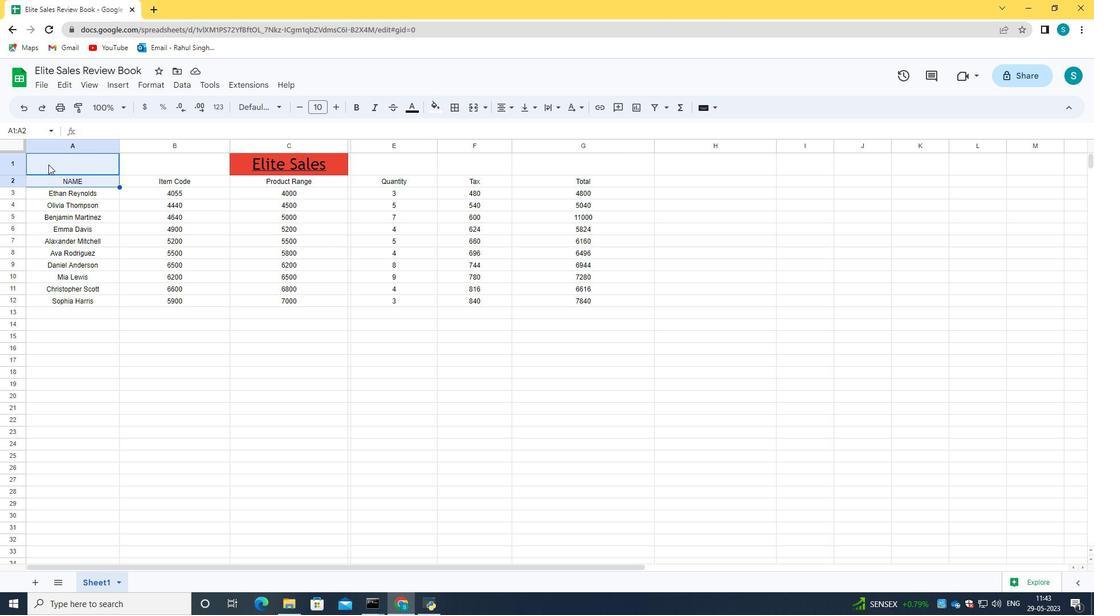 
Action: Mouse moved to (31, 178)
Screenshot: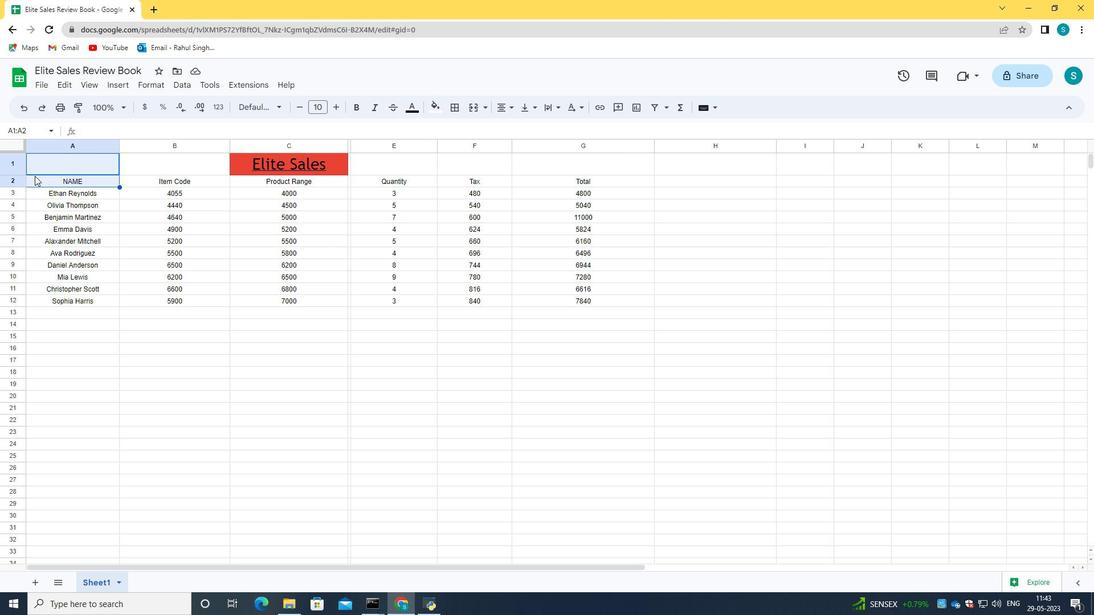 
Action: Mouse pressed left at (31, 178)
Screenshot: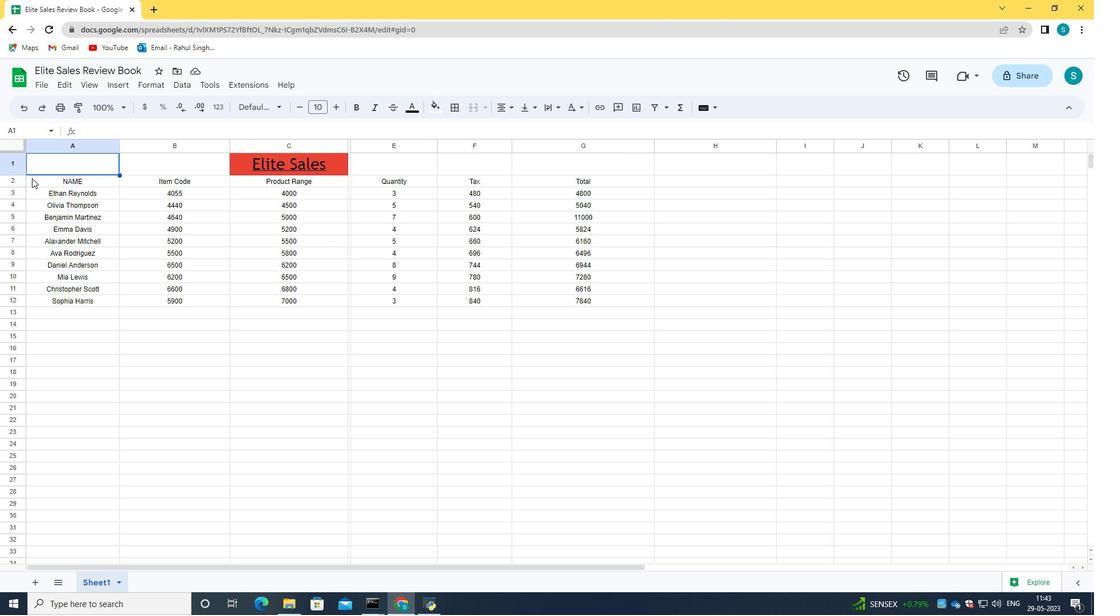 
Action: Mouse moved to (154, 86)
Screenshot: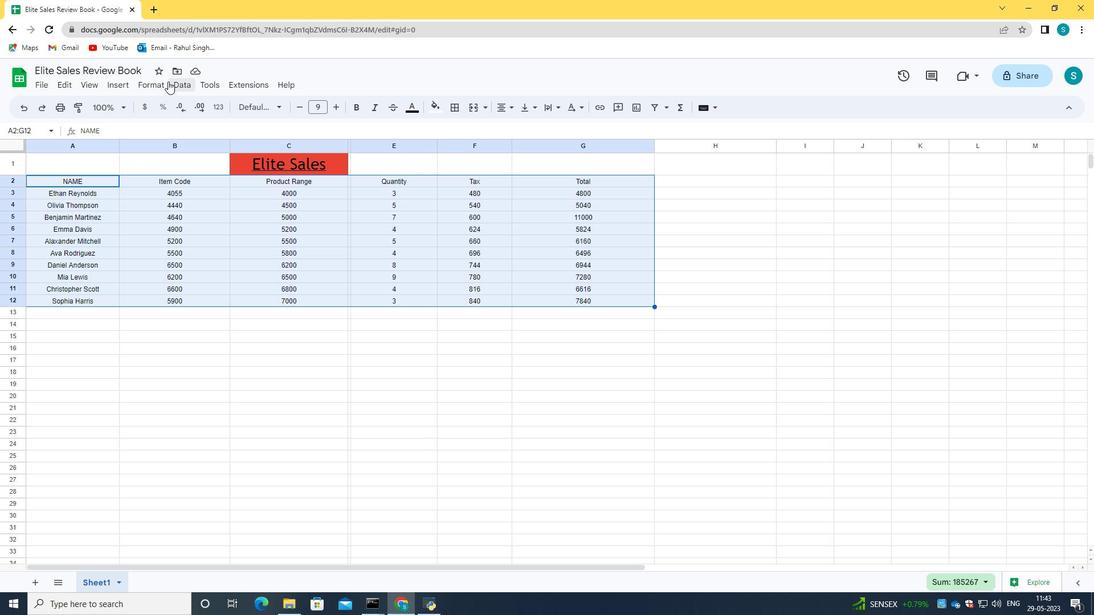 
Action: Mouse pressed left at (154, 86)
Screenshot: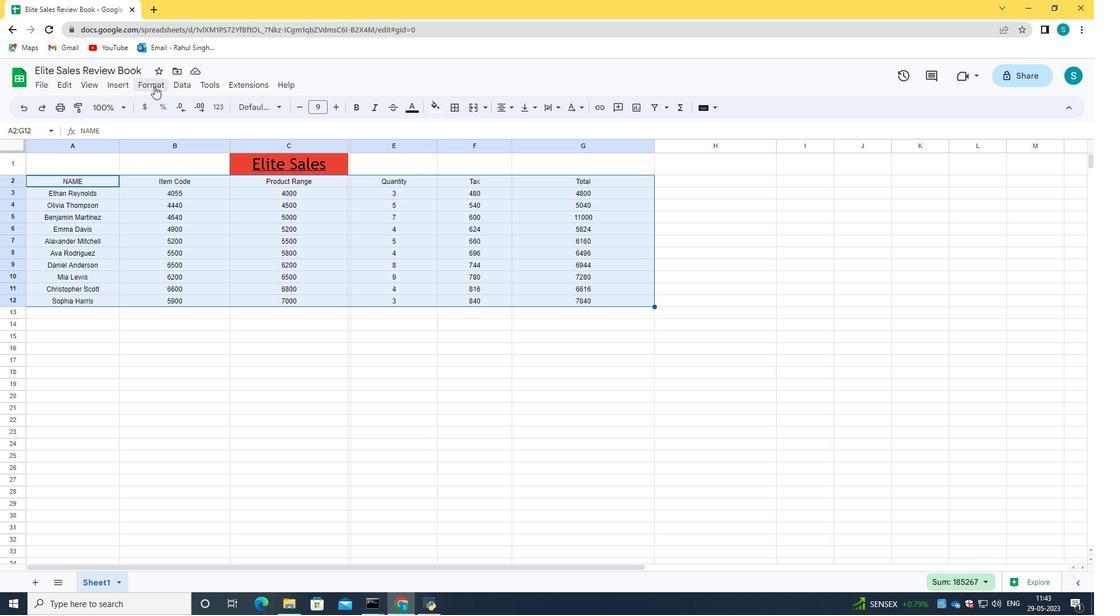 
Action: Mouse moved to (193, 282)
Screenshot: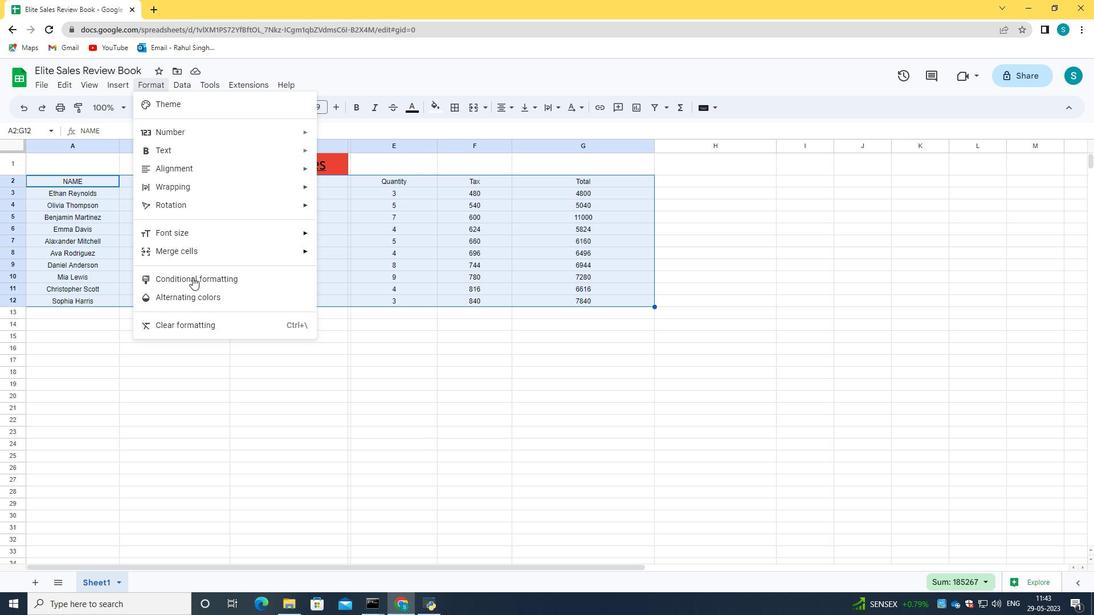 
Action: Mouse pressed left at (193, 282)
Screenshot: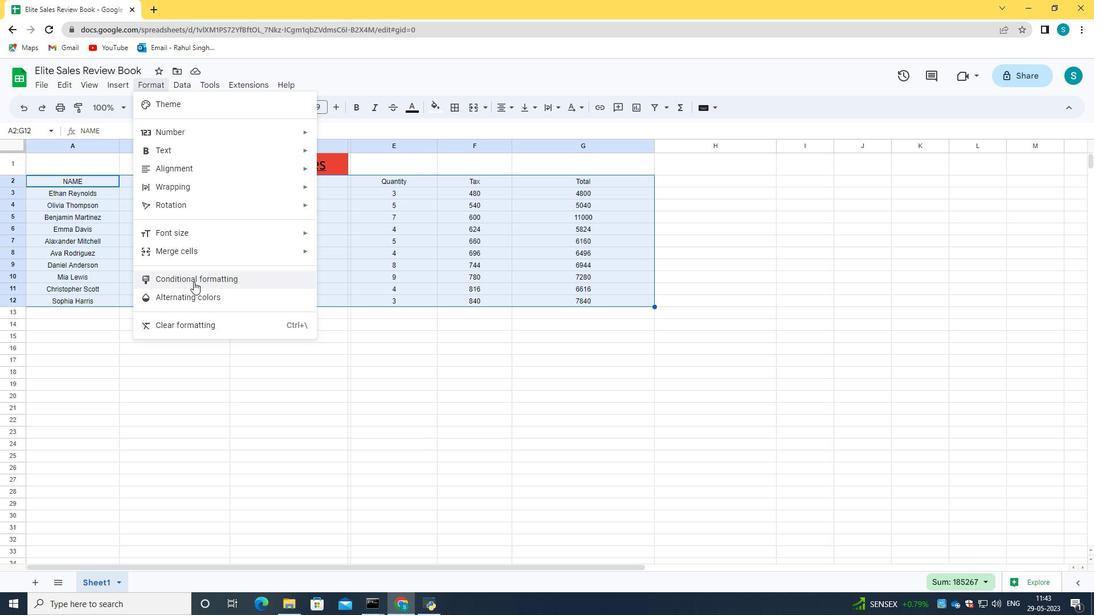 
Action: Mouse moved to (947, 258)
Screenshot: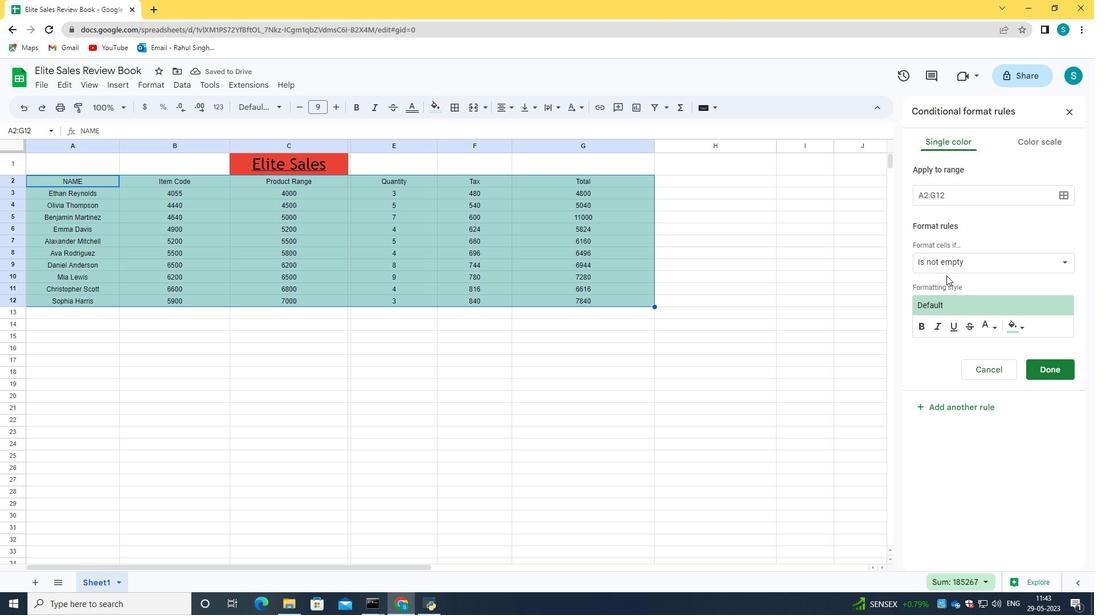 
Action: Mouse pressed left at (947, 258)
Screenshot: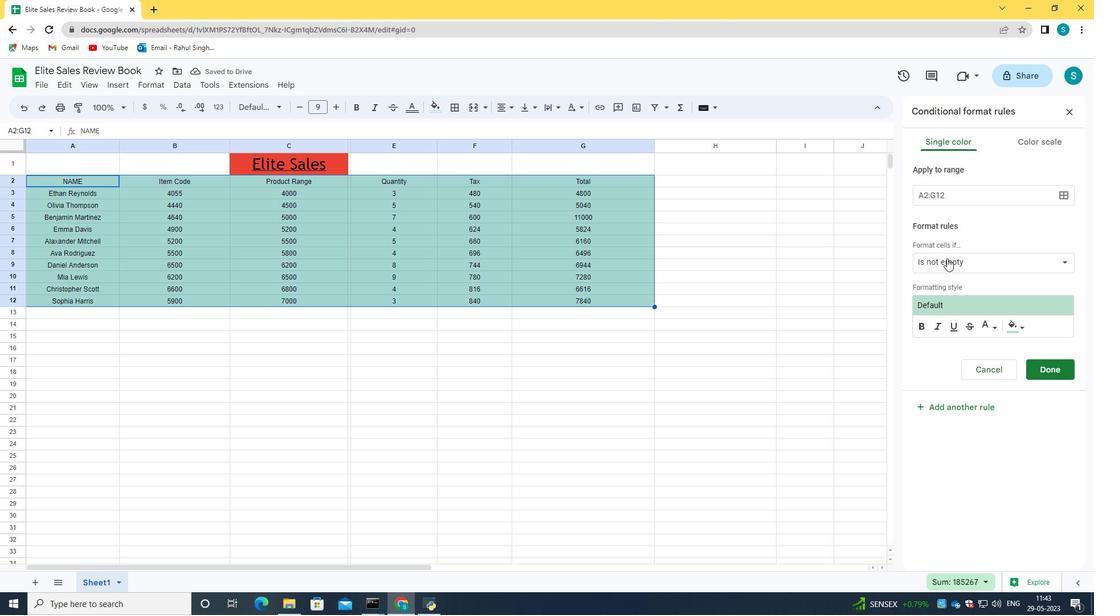 
Action: Mouse moved to (973, 486)
Screenshot: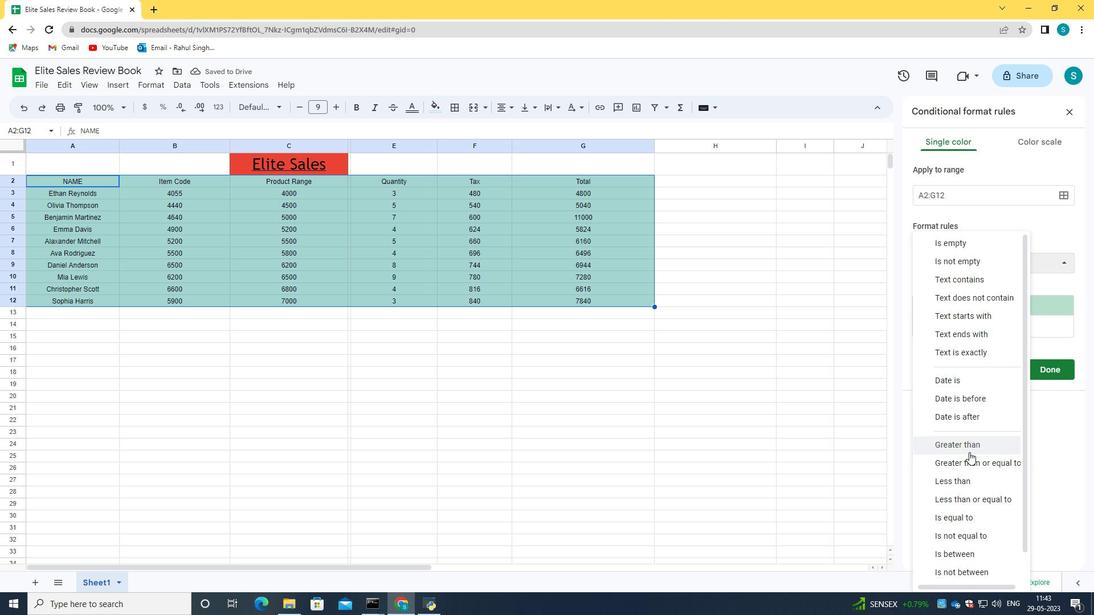 
Action: Mouse pressed left at (973, 486)
Screenshot: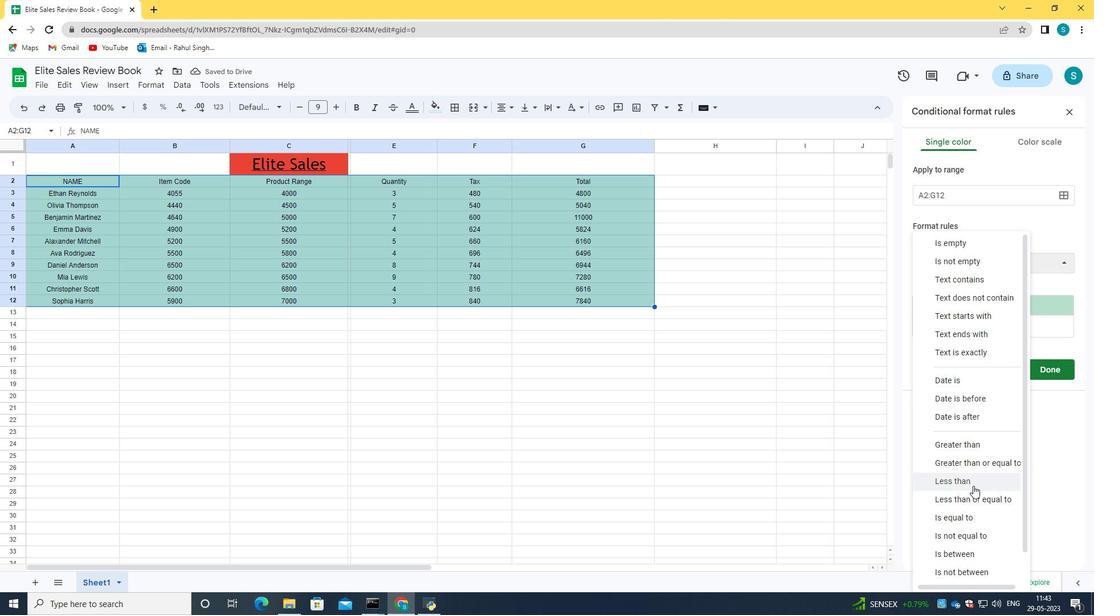 
Action: Mouse moved to (955, 287)
Screenshot: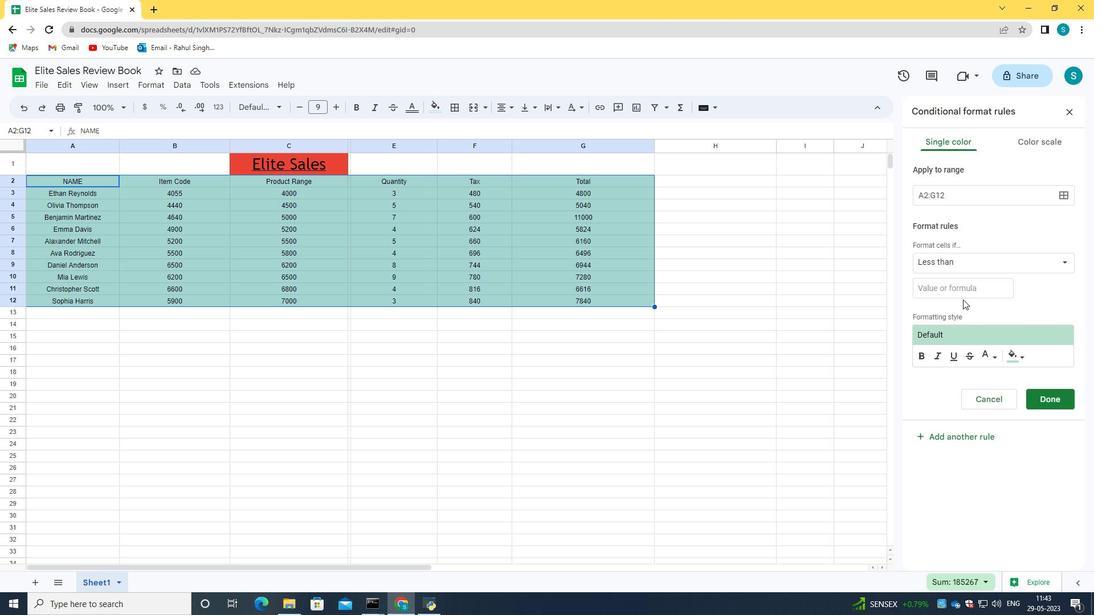 
Action: Mouse pressed left at (955, 287)
Screenshot: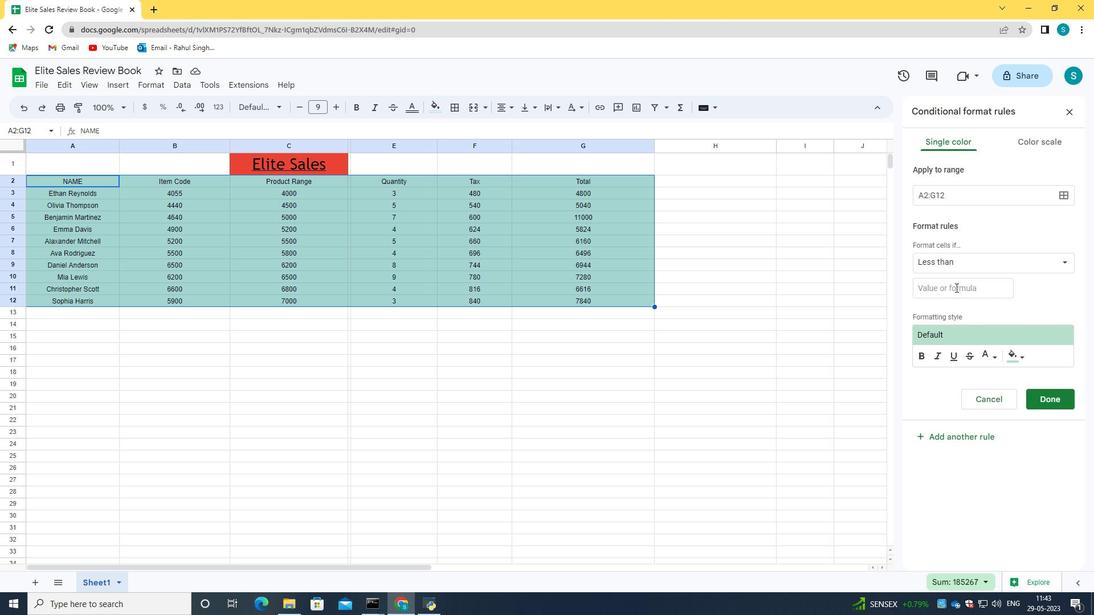 
Action: Key pressed 5
Screenshot: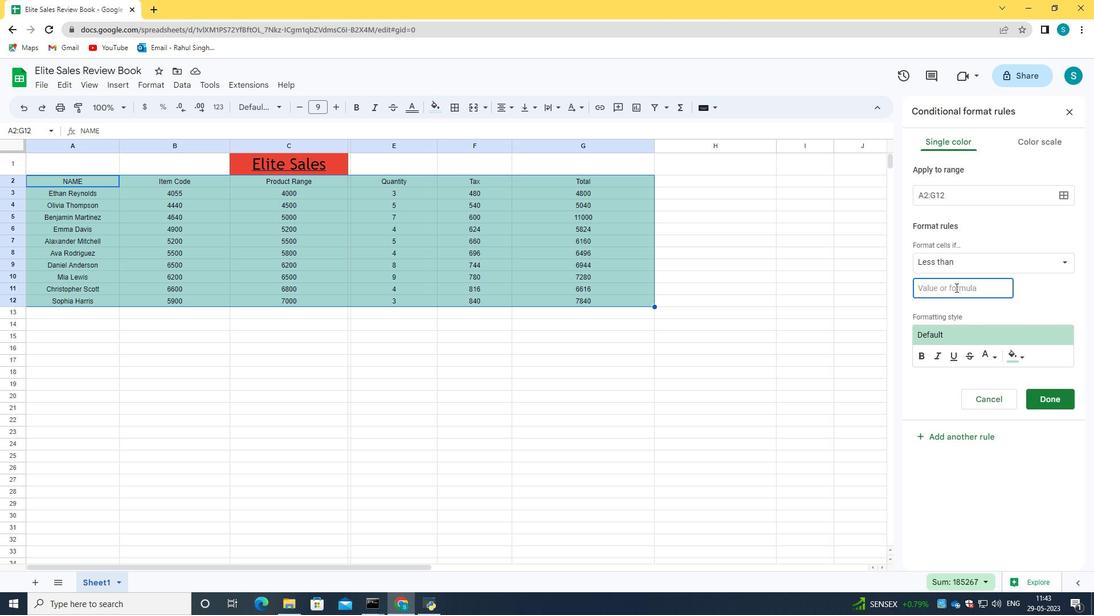 
Action: Mouse moved to (1016, 356)
Screenshot: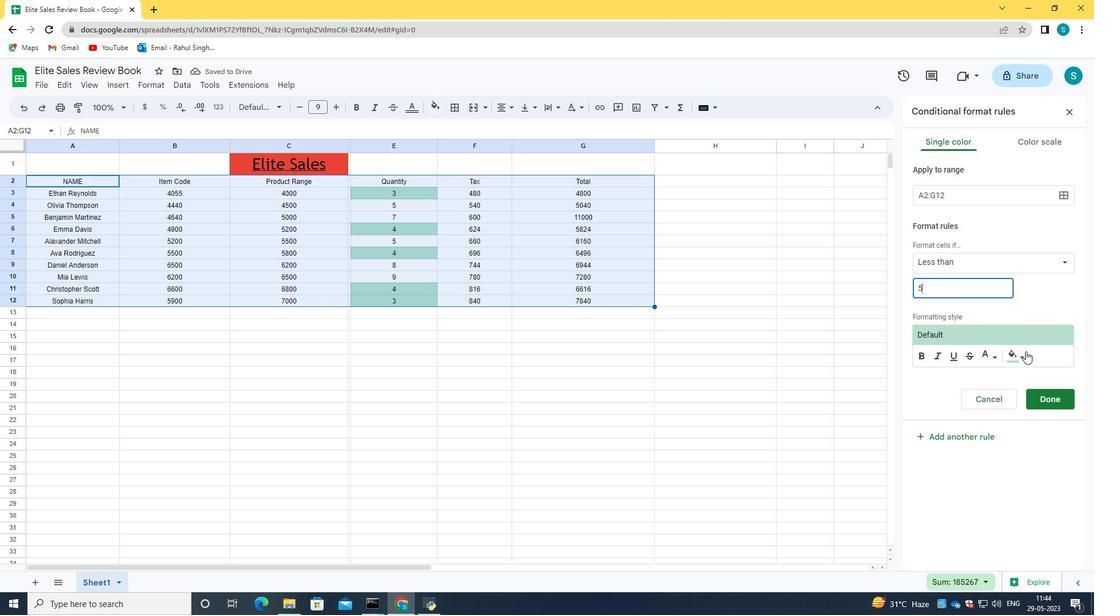 
Action: Mouse pressed left at (1016, 356)
Screenshot: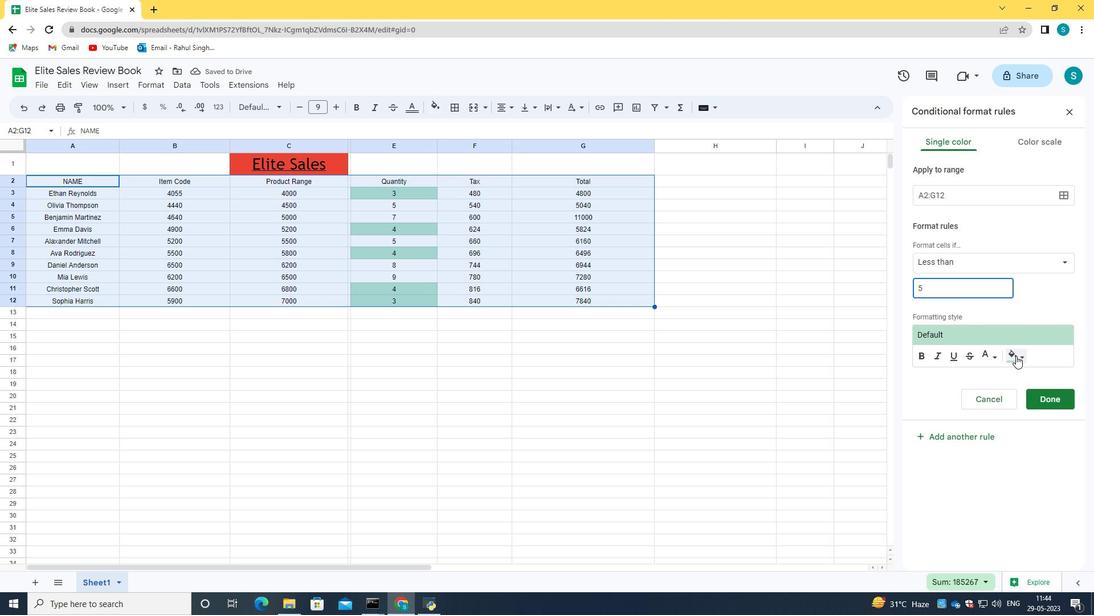 
Action: Mouse moved to (1015, 356)
Screenshot: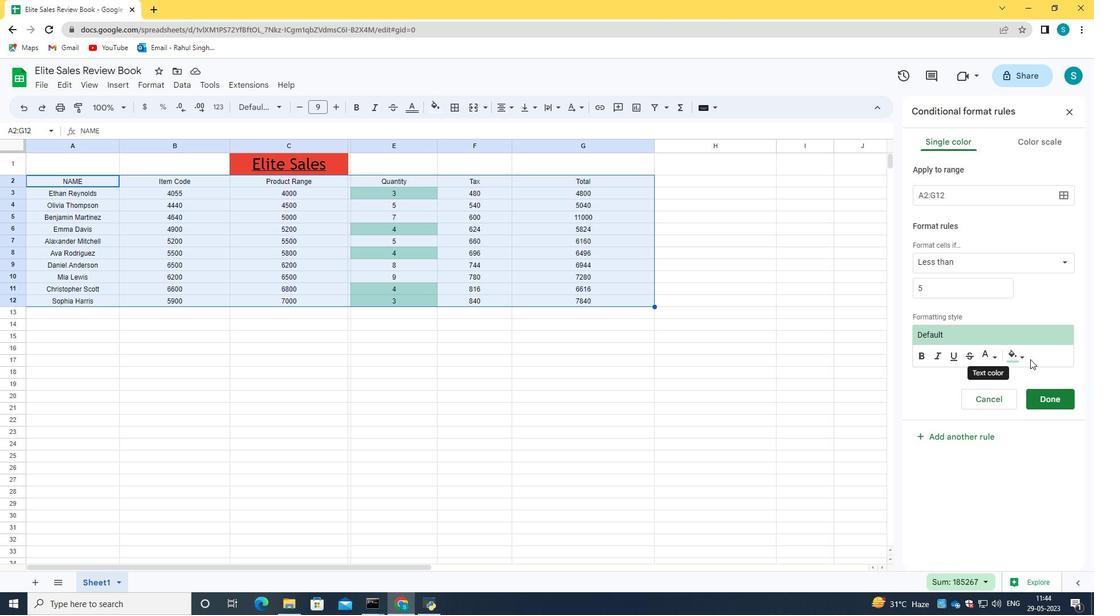 
Action: Mouse pressed left at (1015, 356)
Screenshot: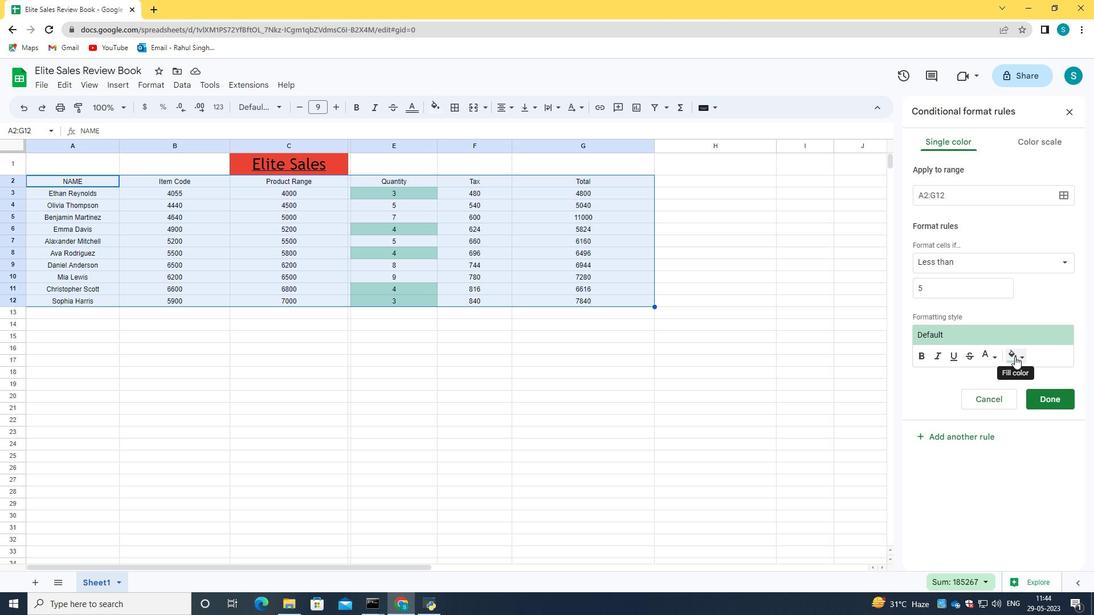 
Action: Mouse moved to (949, 479)
Screenshot: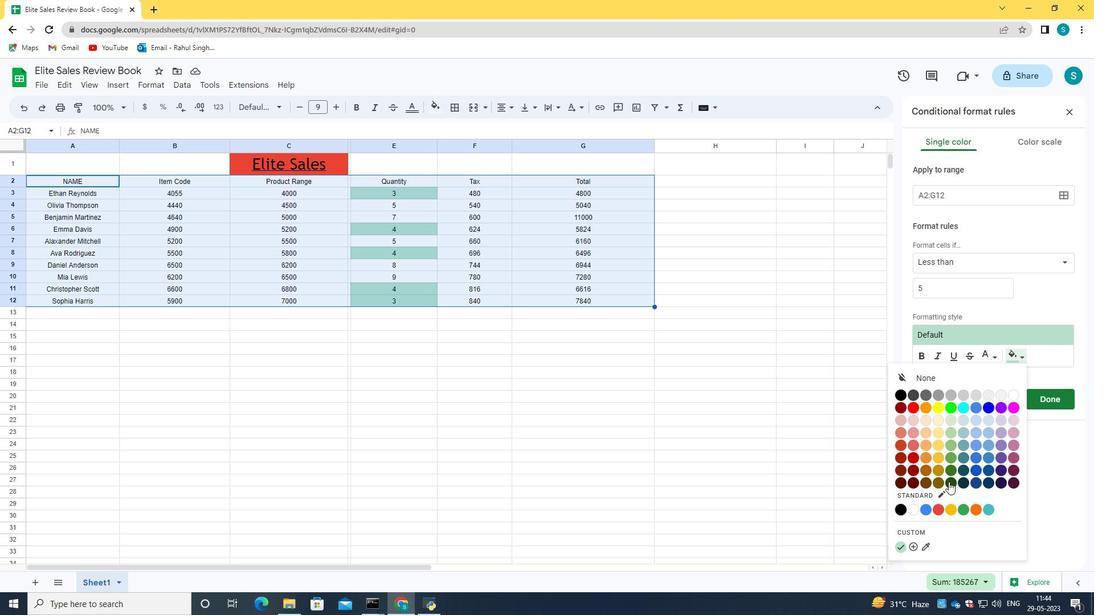 
Action: Mouse pressed left at (949, 479)
Screenshot: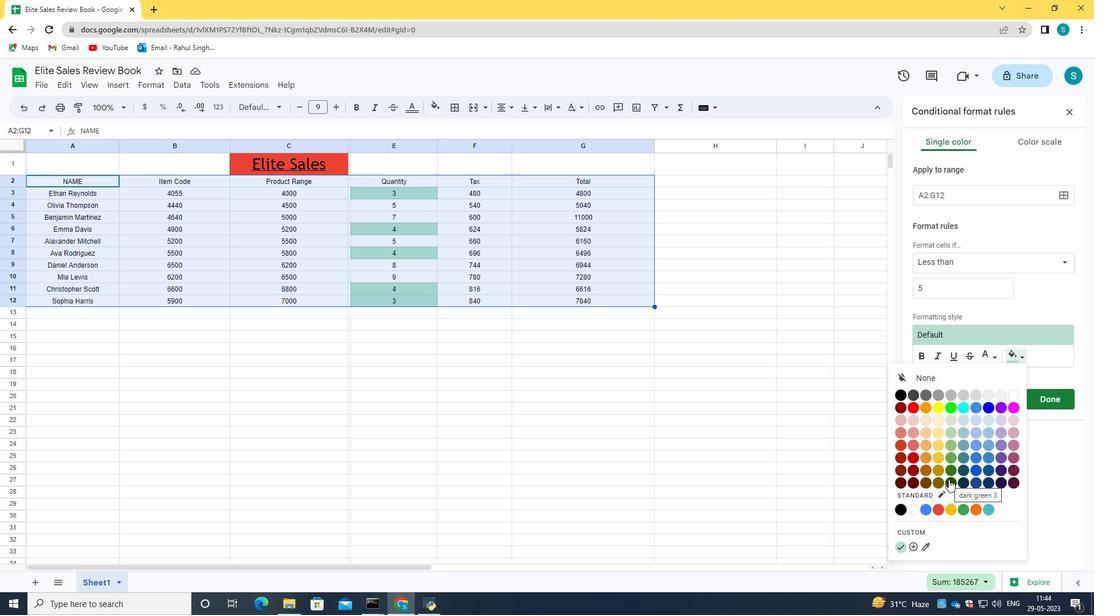 
Action: Mouse moved to (421, 179)
Screenshot: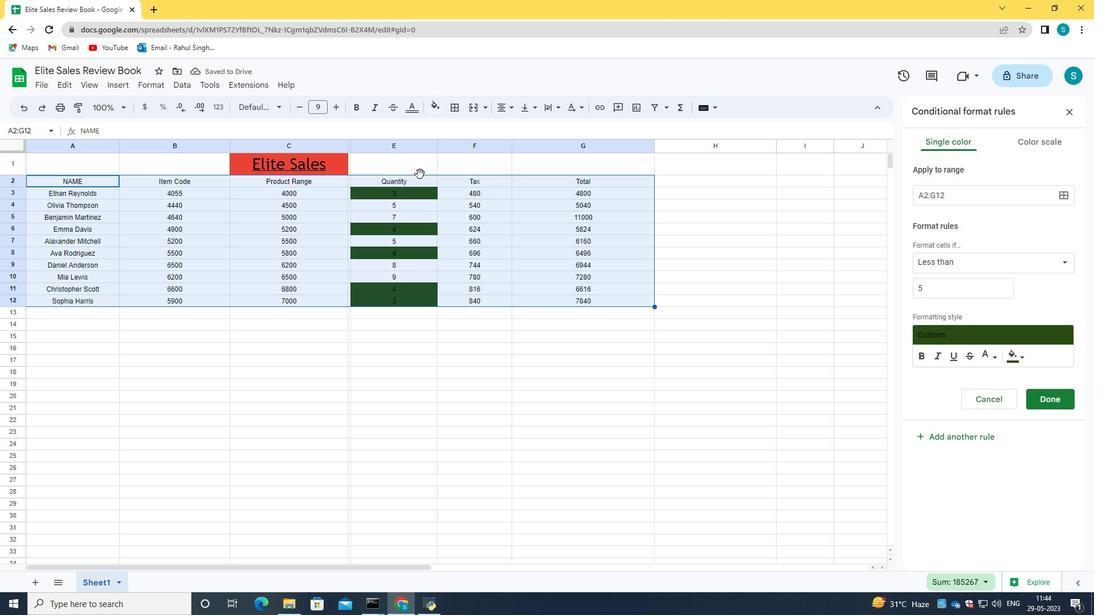 
Action: Mouse pressed left at (421, 179)
Screenshot: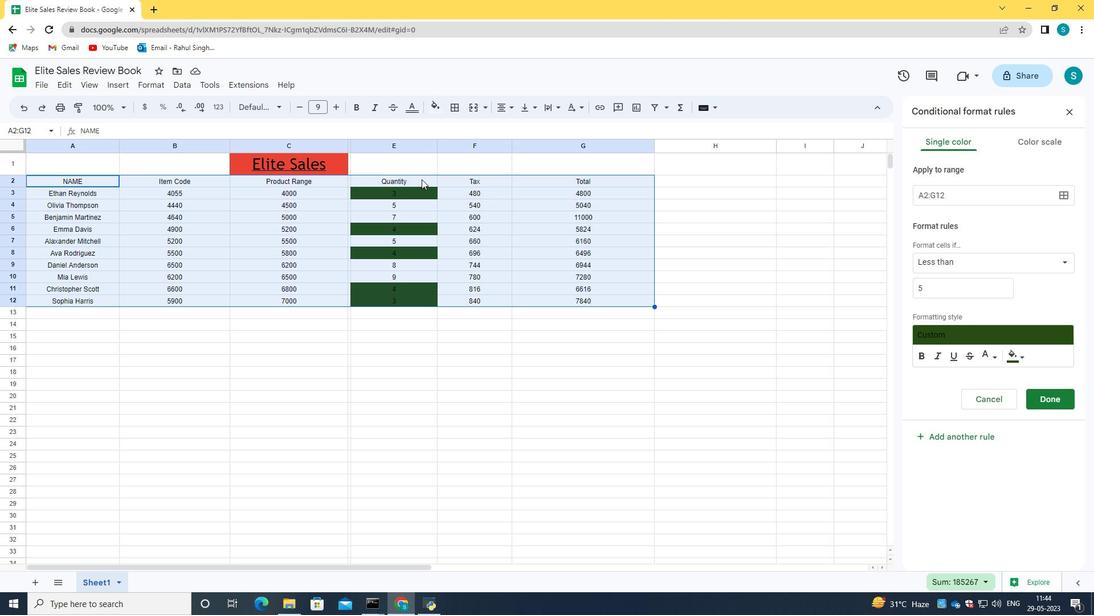 
Action: Mouse moved to (422, 191)
Screenshot: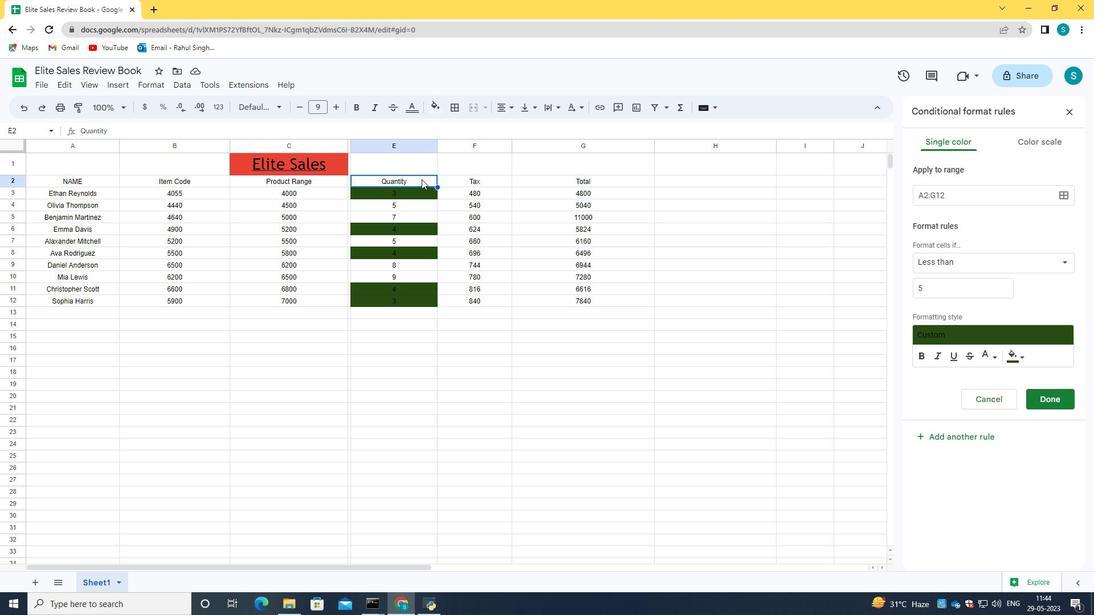 
Action: Mouse pressed left at (422, 191)
Screenshot: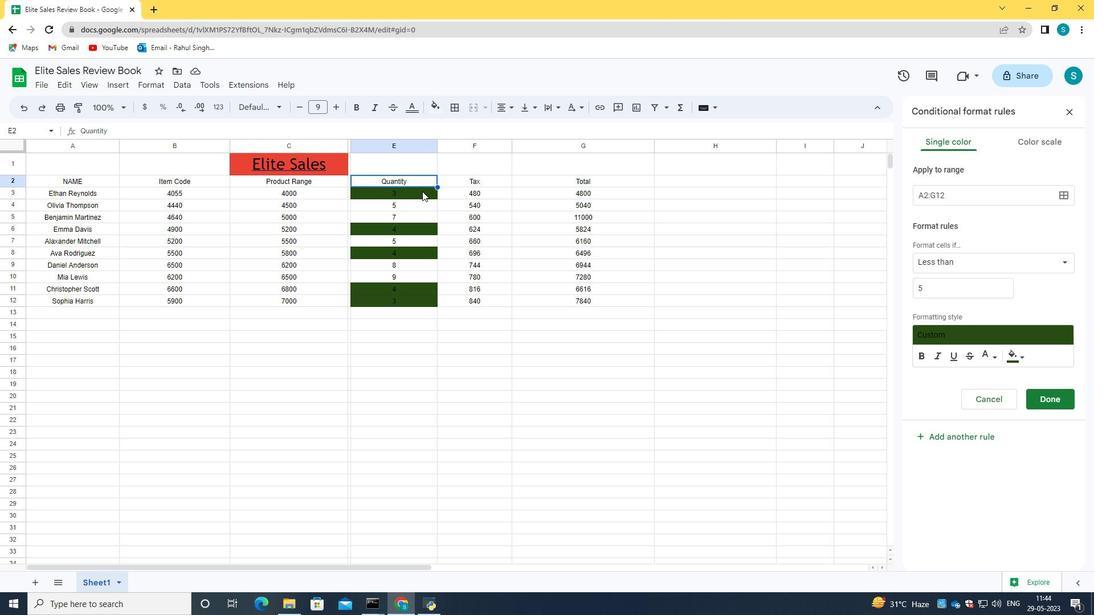 
Action: Mouse moved to (431, 179)
Screenshot: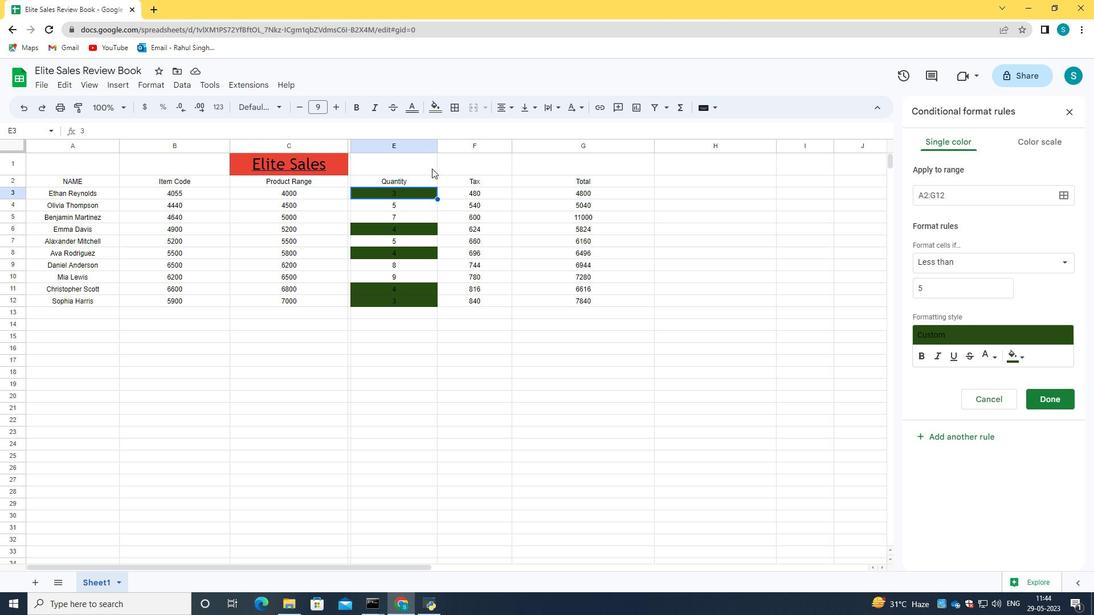 
Action: Mouse pressed left at (431, 179)
Screenshot: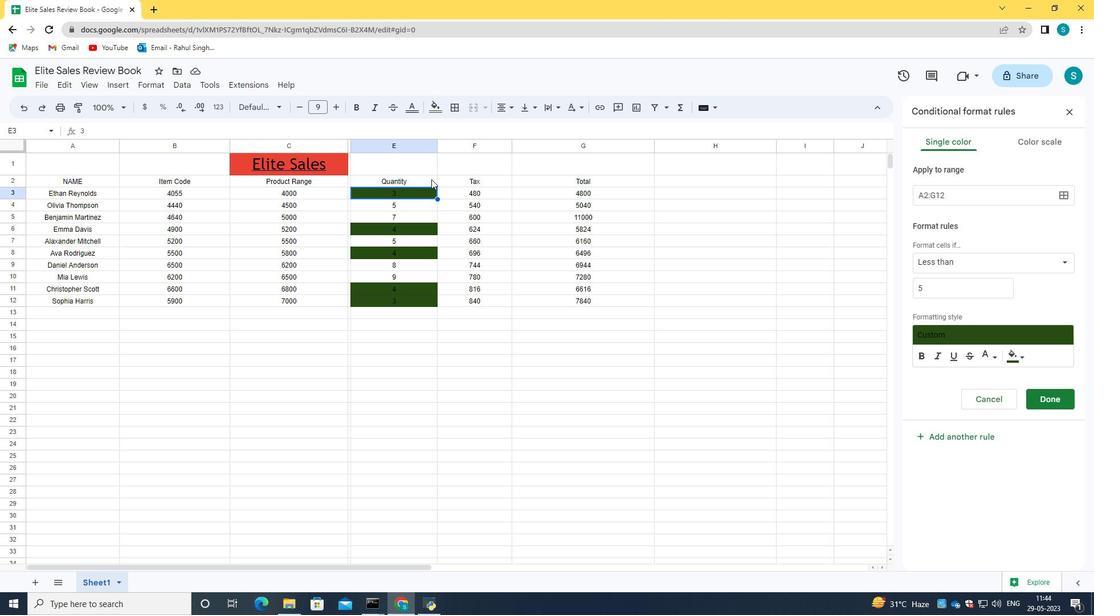 
Action: Mouse moved to (50, 163)
Screenshot: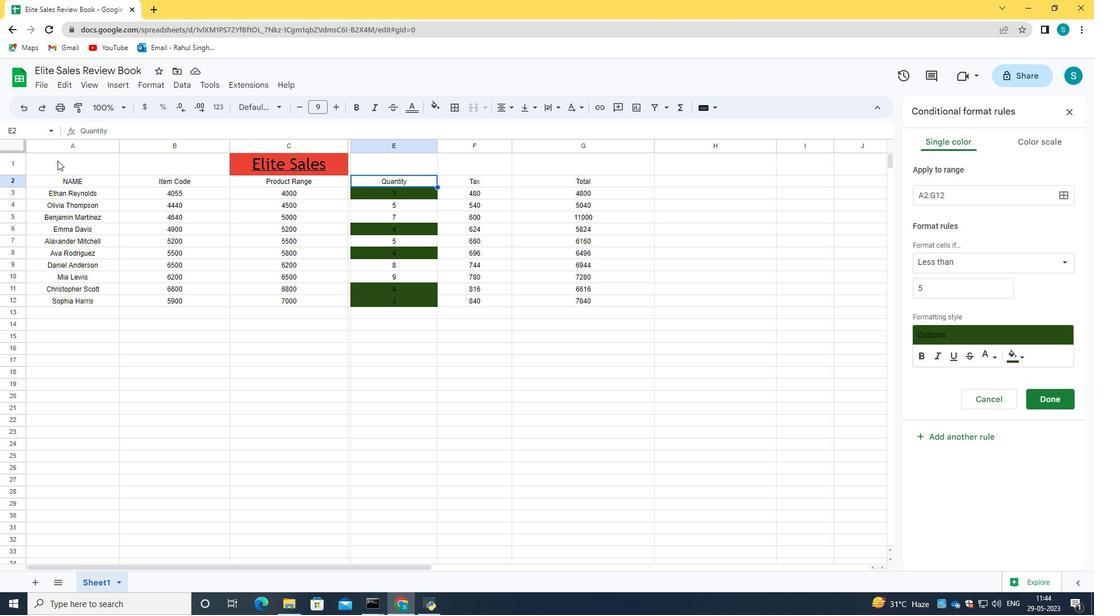 
Action: Mouse pressed left at (50, 163)
Screenshot: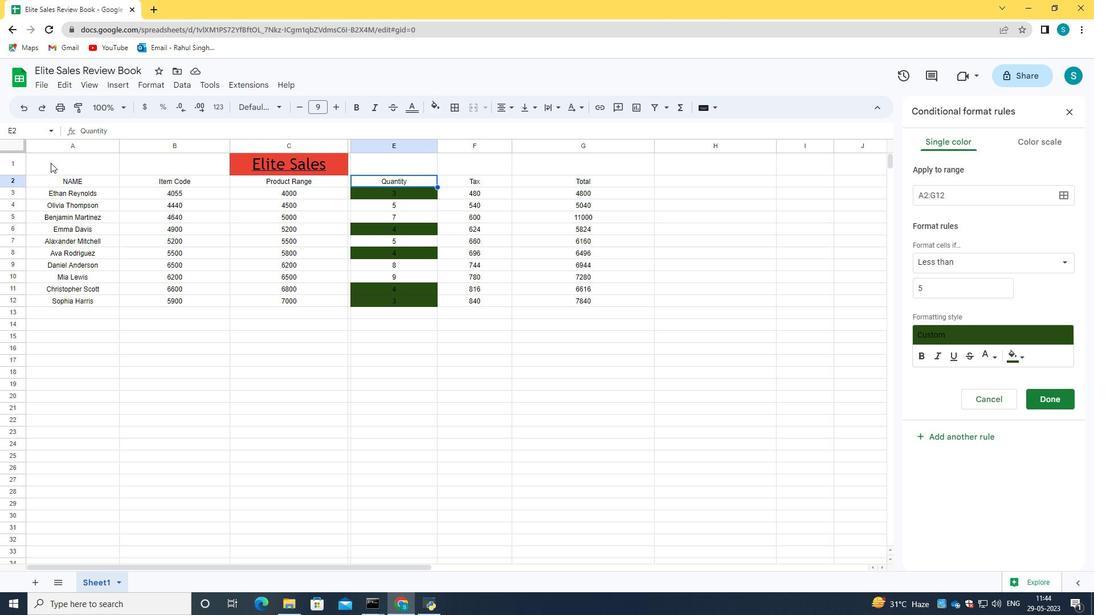 
Action: Mouse moved to (29, 180)
Screenshot: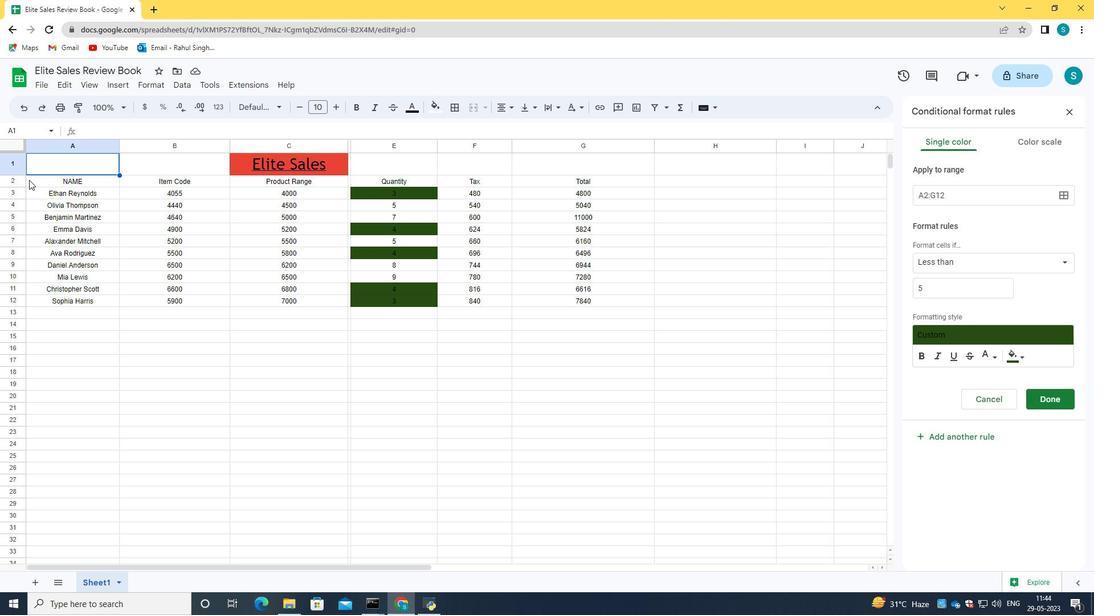 
Action: Mouse pressed left at (29, 180)
Screenshot: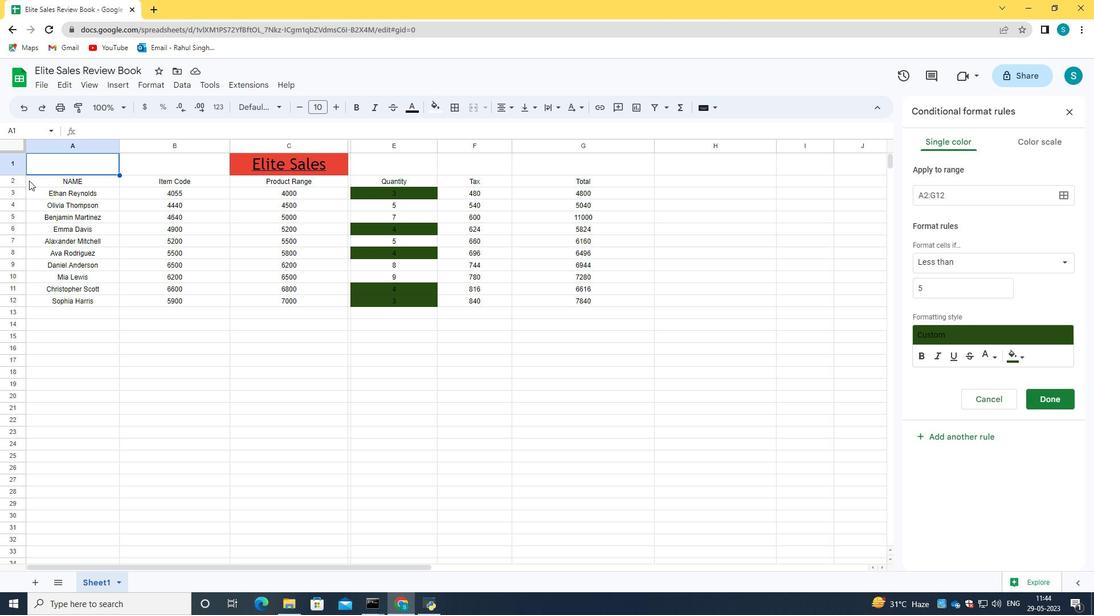
Action: Mouse moved to (1012, 353)
Screenshot: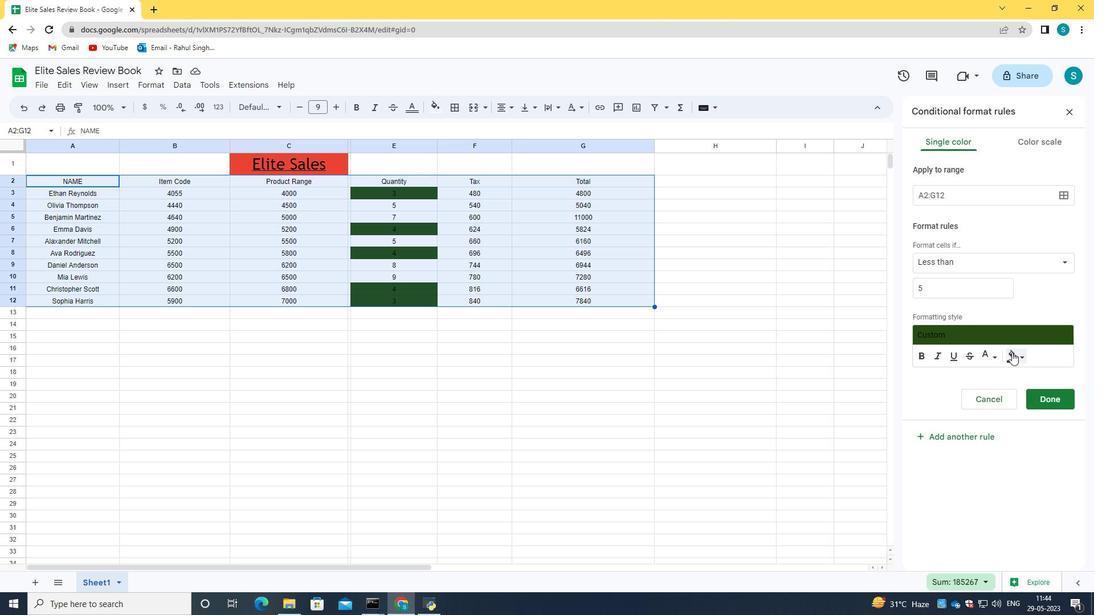 
Action: Mouse pressed left at (1012, 353)
Screenshot: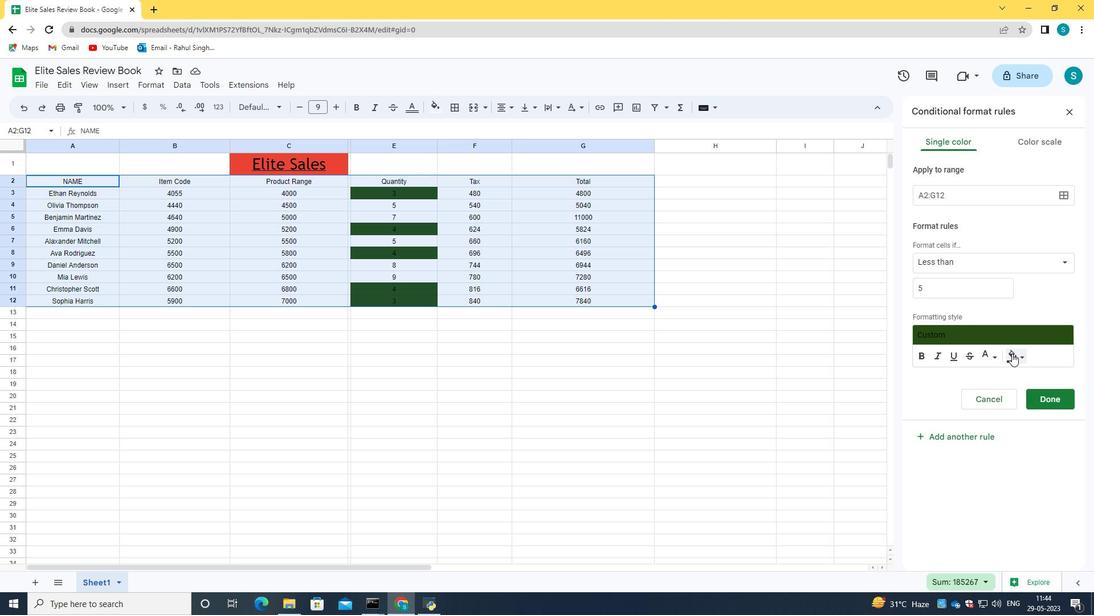 
Action: Mouse moved to (950, 471)
Screenshot: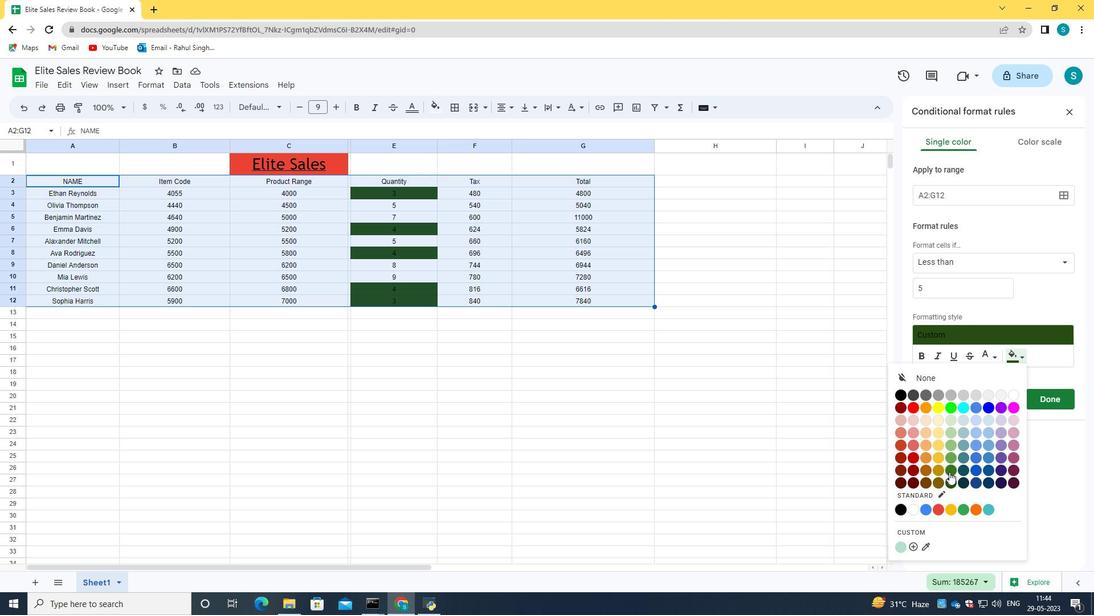 
Action: Mouse pressed left at (950, 471)
Screenshot: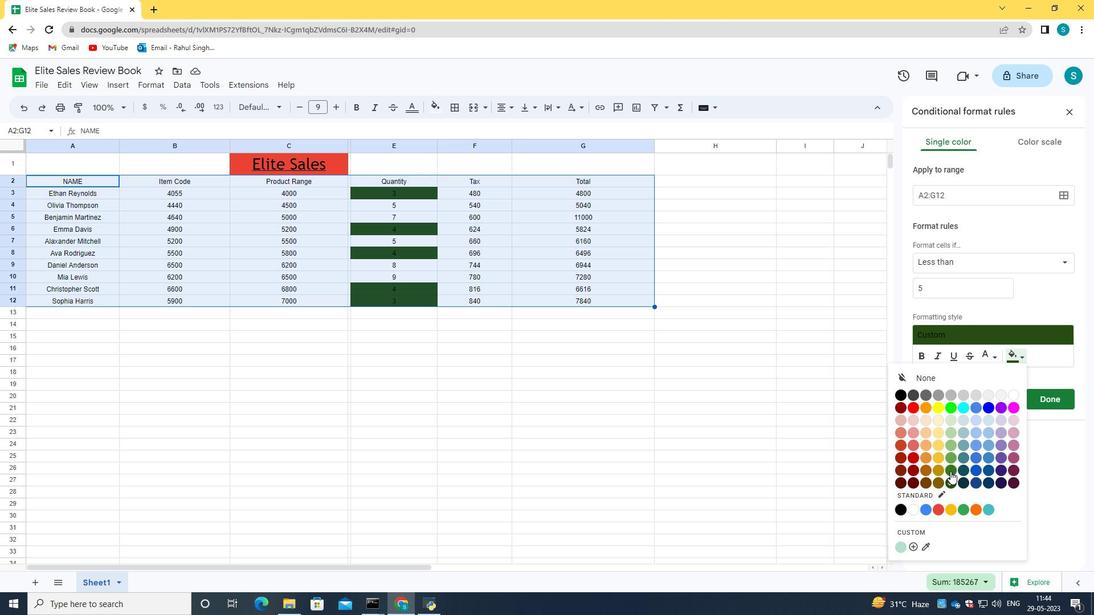 
Action: Mouse moved to (985, 356)
Screenshot: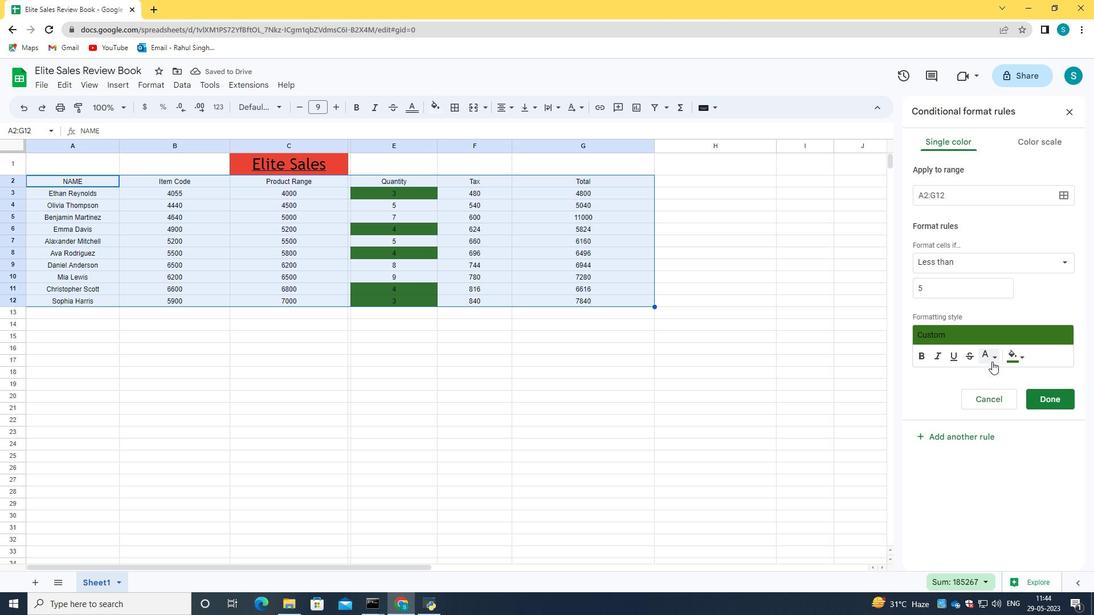 
Action: Mouse pressed left at (985, 356)
Screenshot: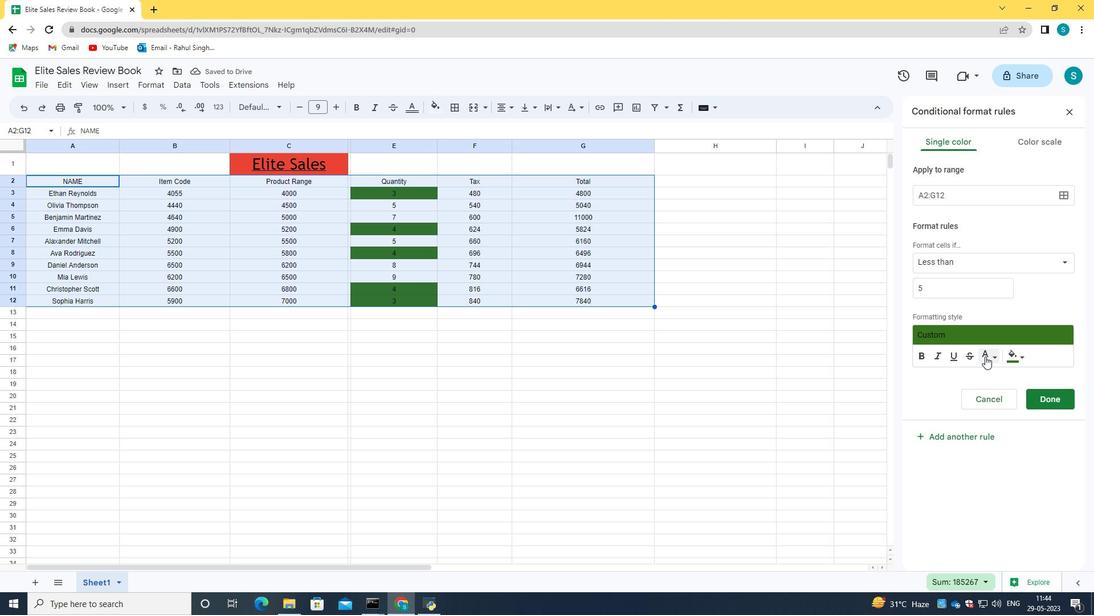 
Action: Mouse moved to (924, 471)
Screenshot: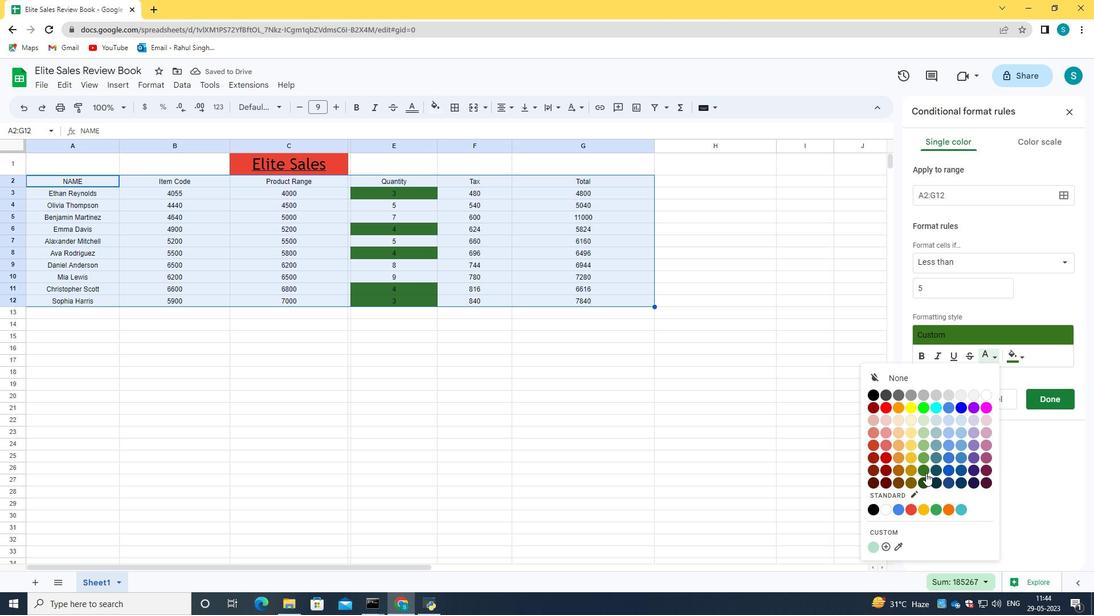
Action: Mouse pressed left at (924, 471)
Screenshot: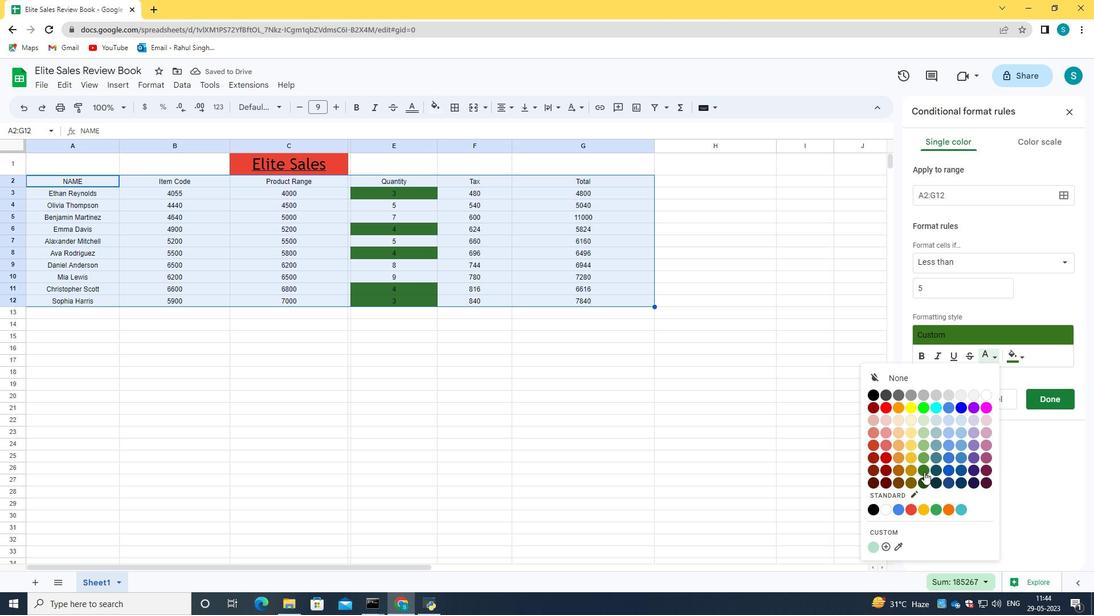
Action: Mouse pressed left at (924, 471)
Screenshot: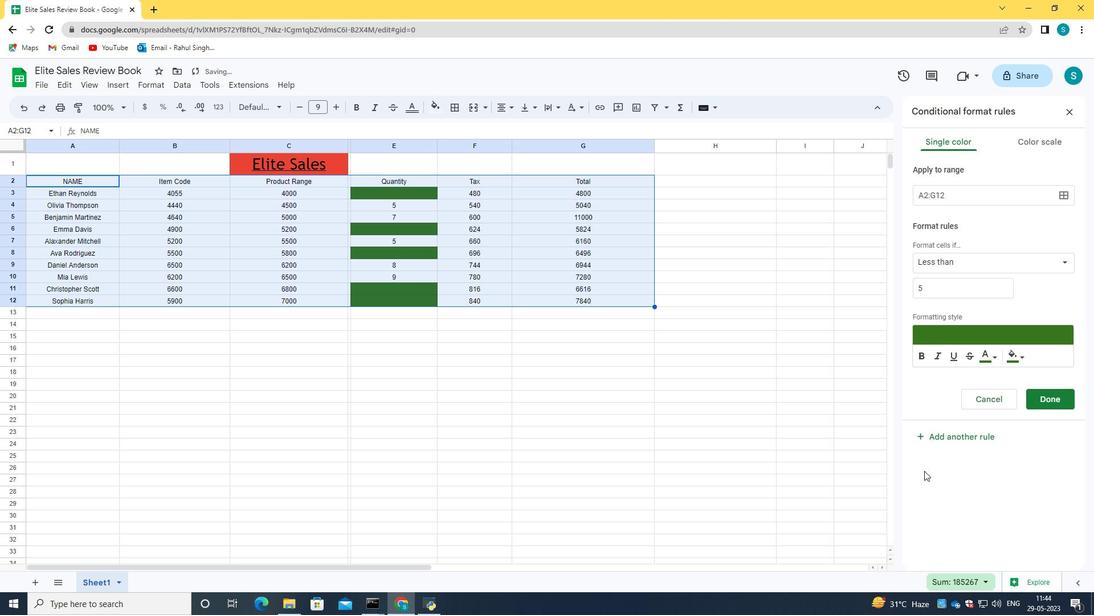 
Action: Mouse pressed left at (924, 471)
Screenshot: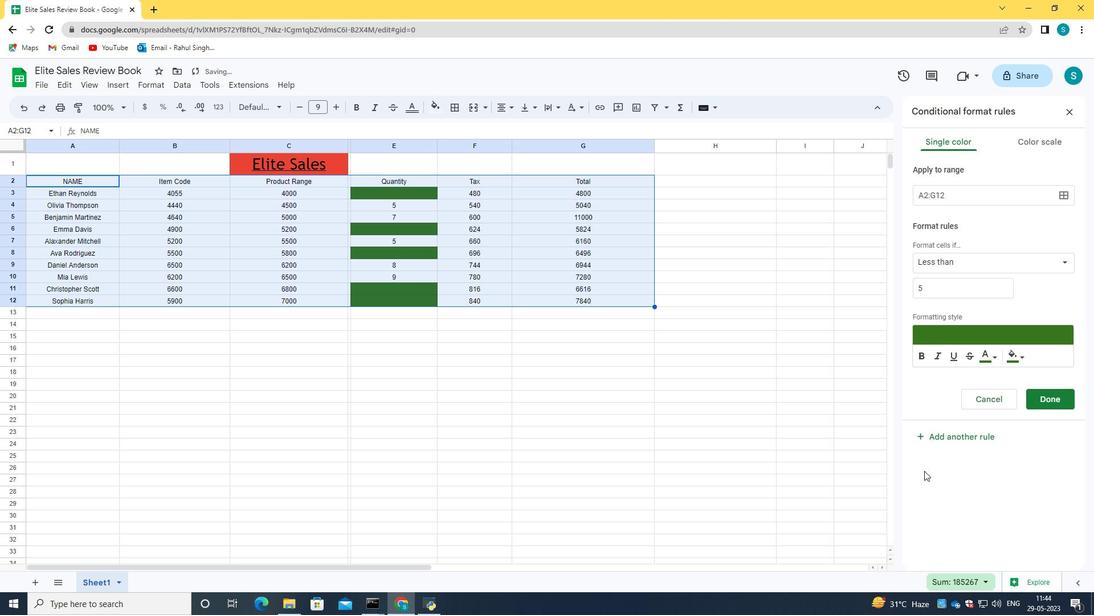 
Action: Mouse moved to (23, 107)
Screenshot: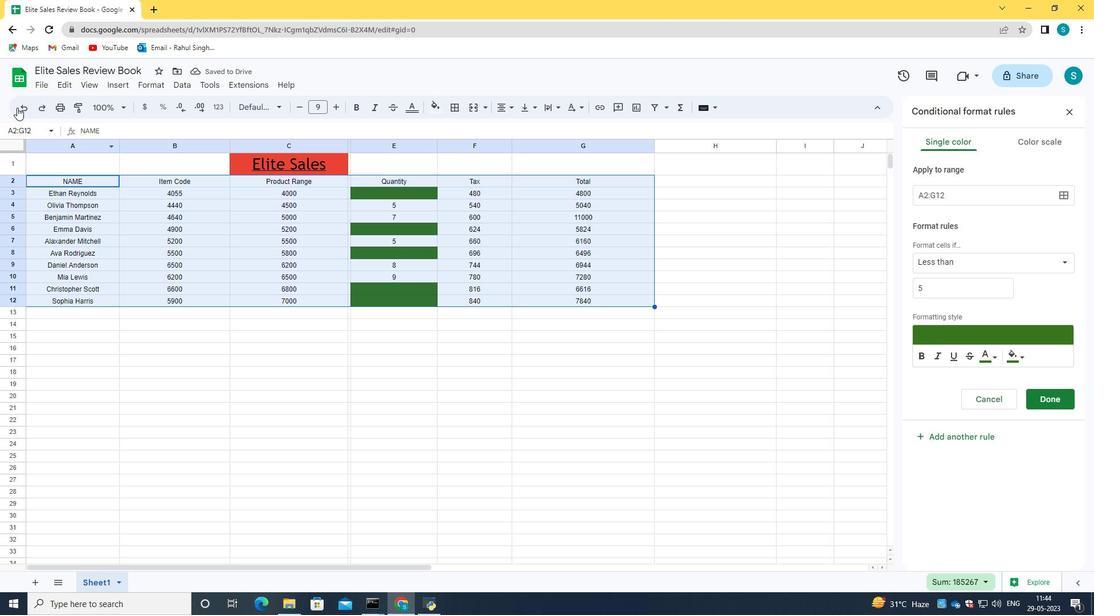
Action: Mouse pressed left at (23, 107)
Screenshot: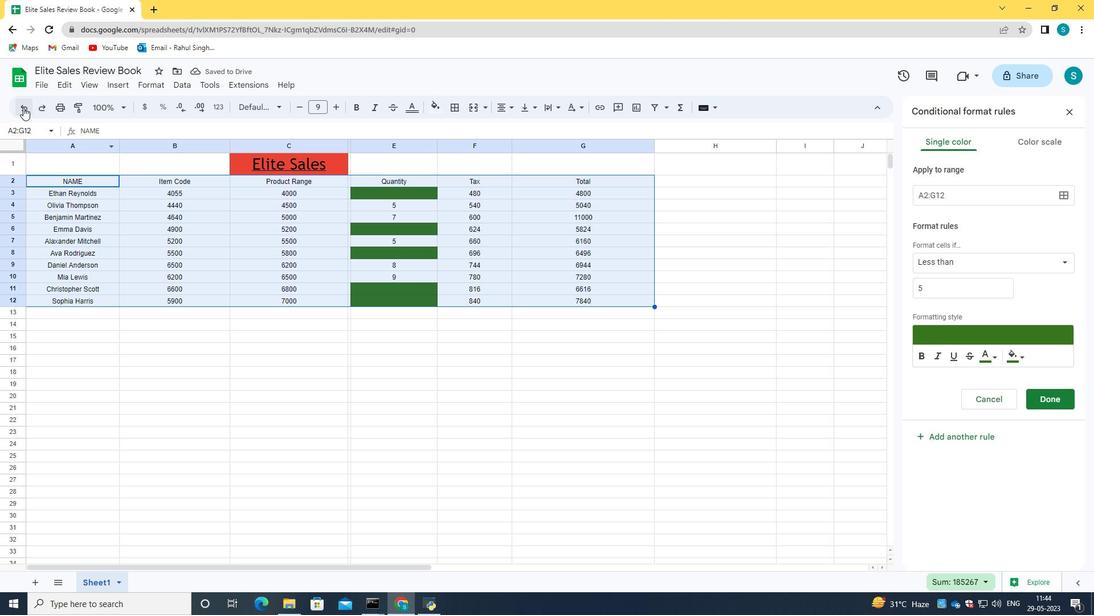 
Action: Mouse moved to (966, 192)
Screenshot: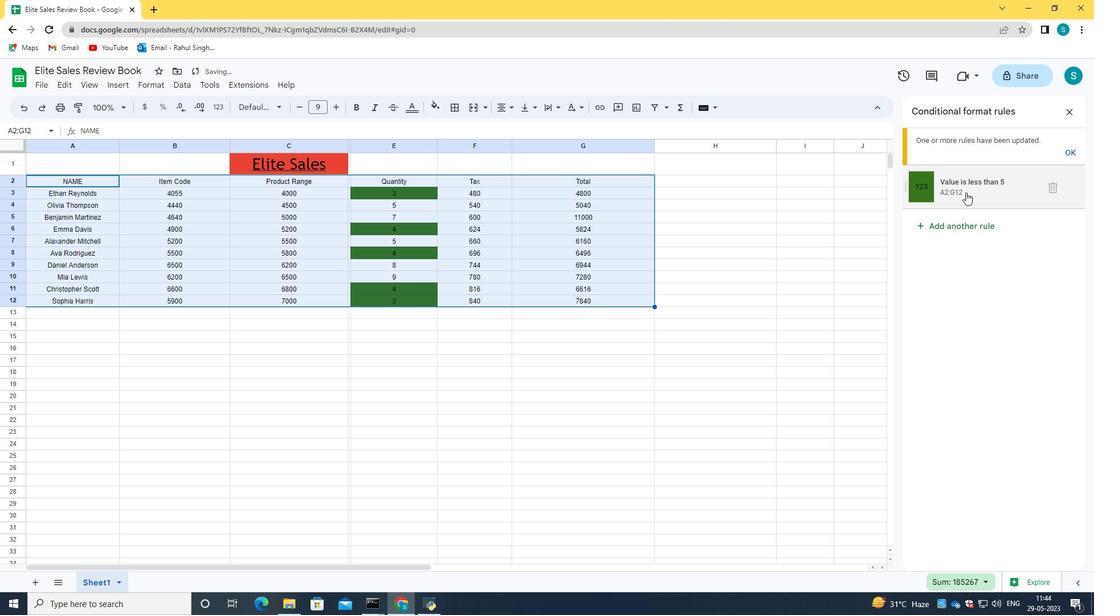 
Action: Mouse pressed left at (966, 192)
Screenshot: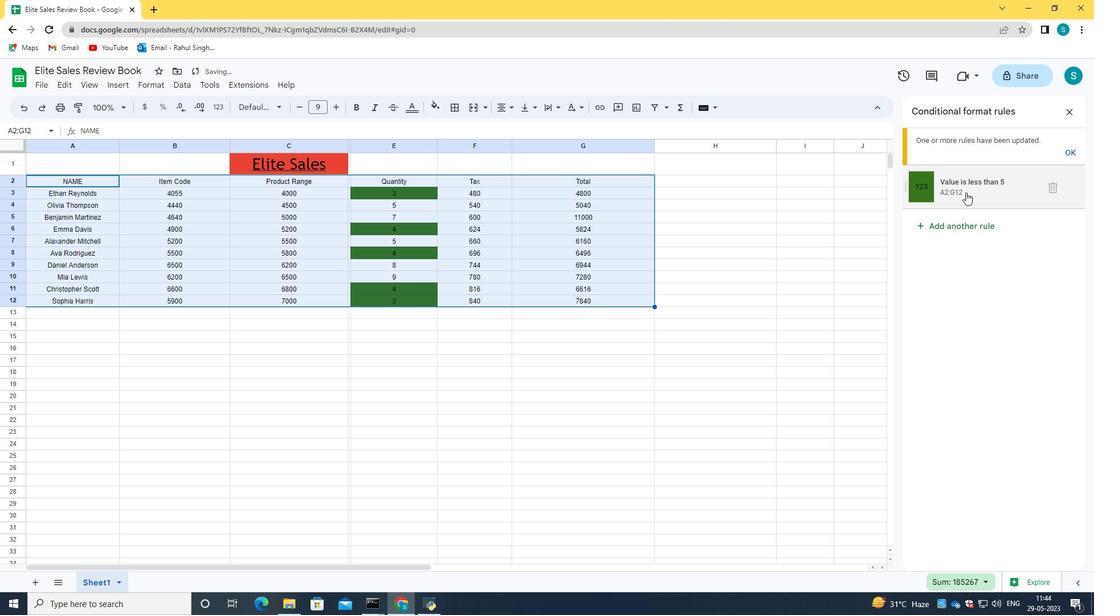 
Action: Mouse moved to (1043, 185)
Screenshot: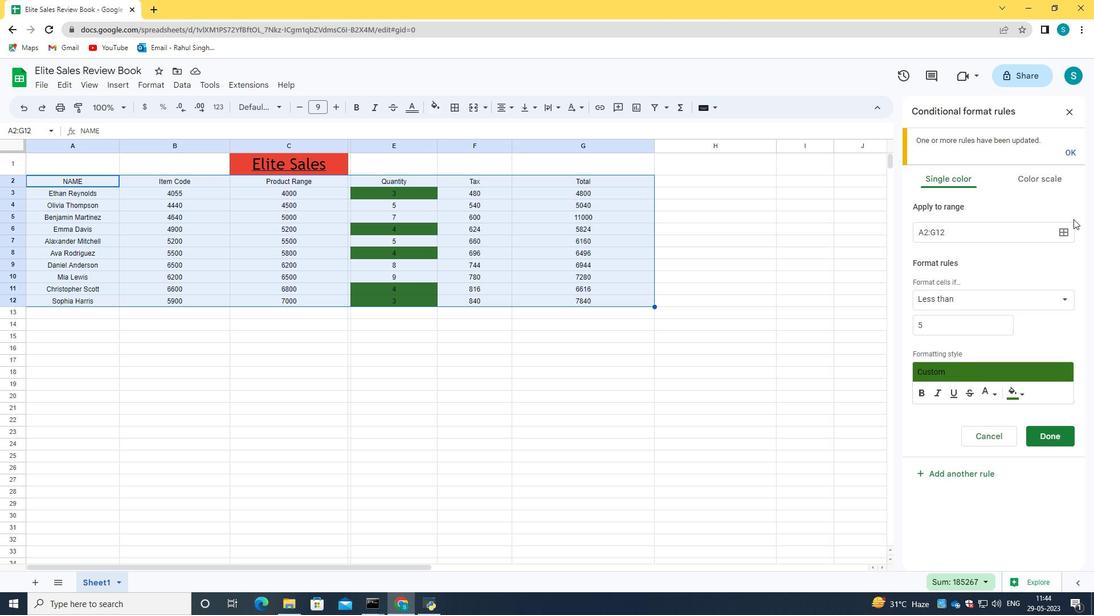 
Action: Mouse pressed left at (1043, 181)
Screenshot: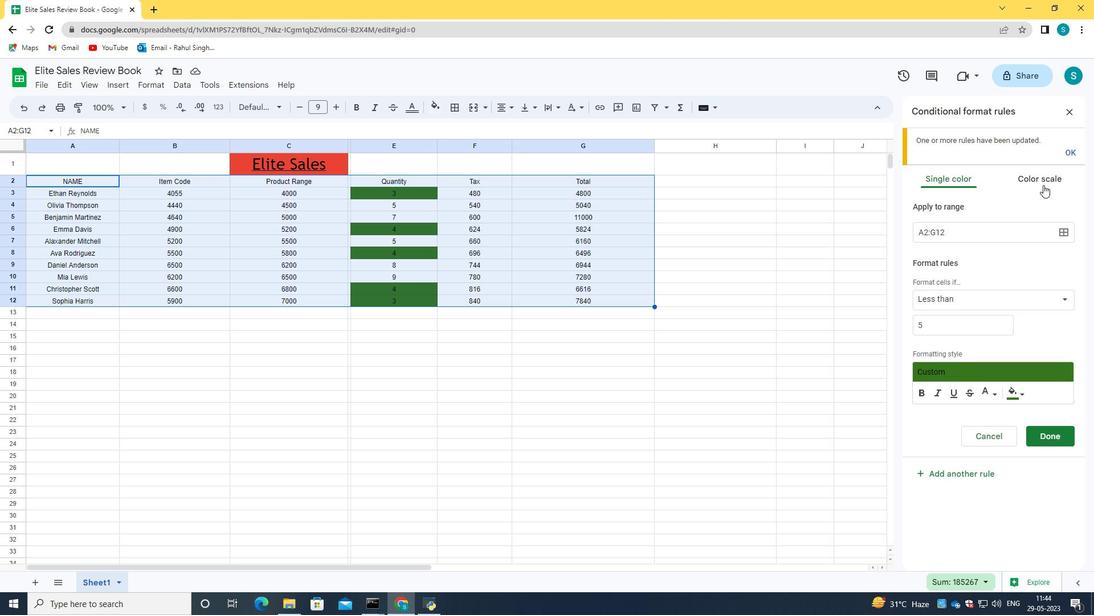 
Action: Mouse moved to (986, 457)
Screenshot: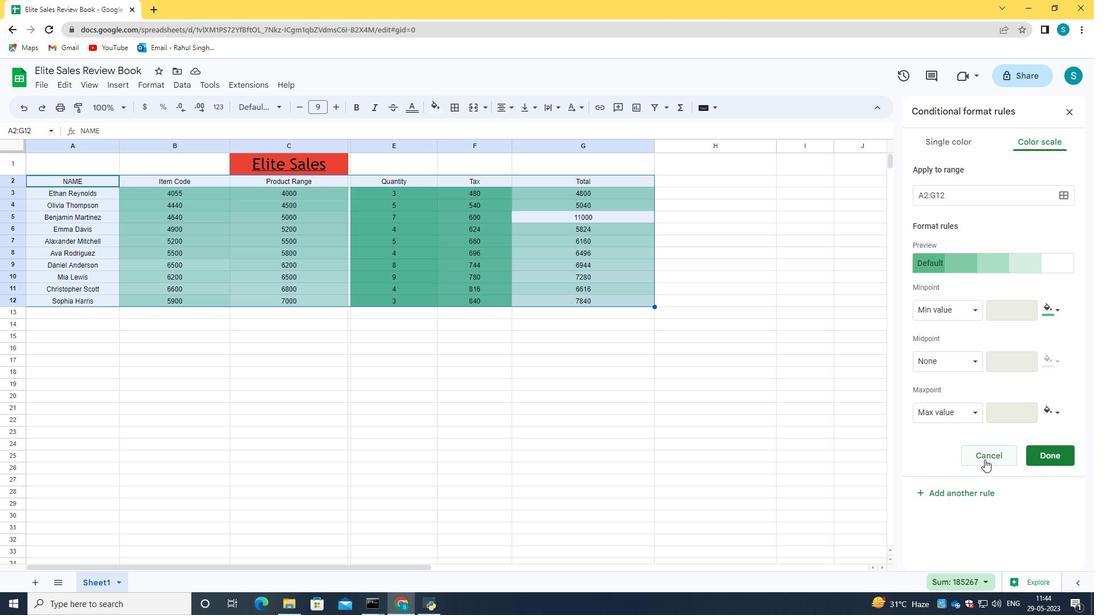 
Action: Mouse pressed left at (986, 457)
Screenshot: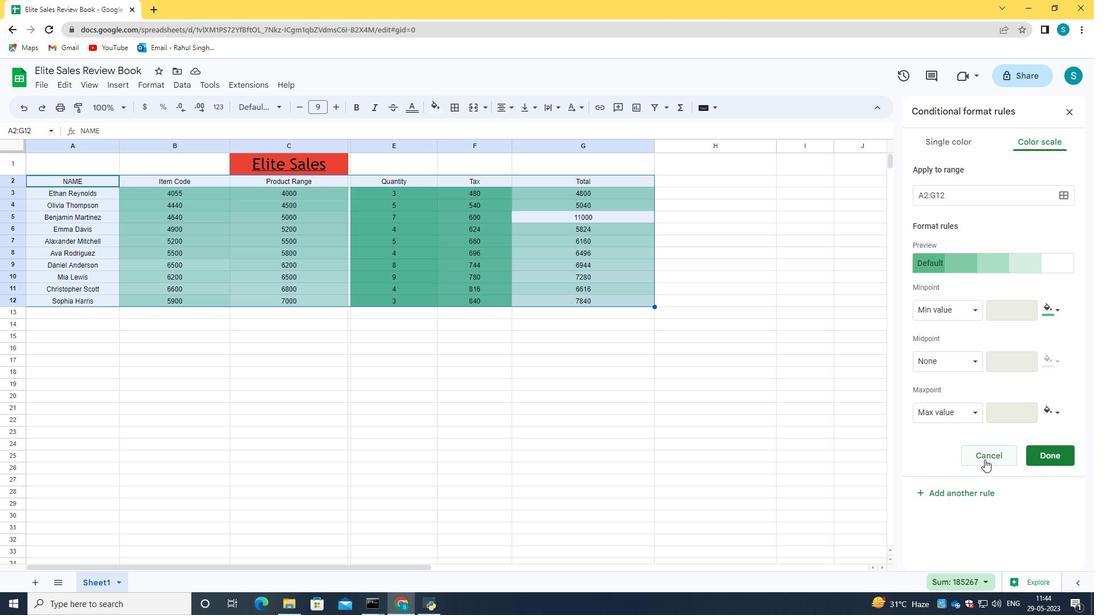 
Action: Mouse moved to (967, 185)
Screenshot: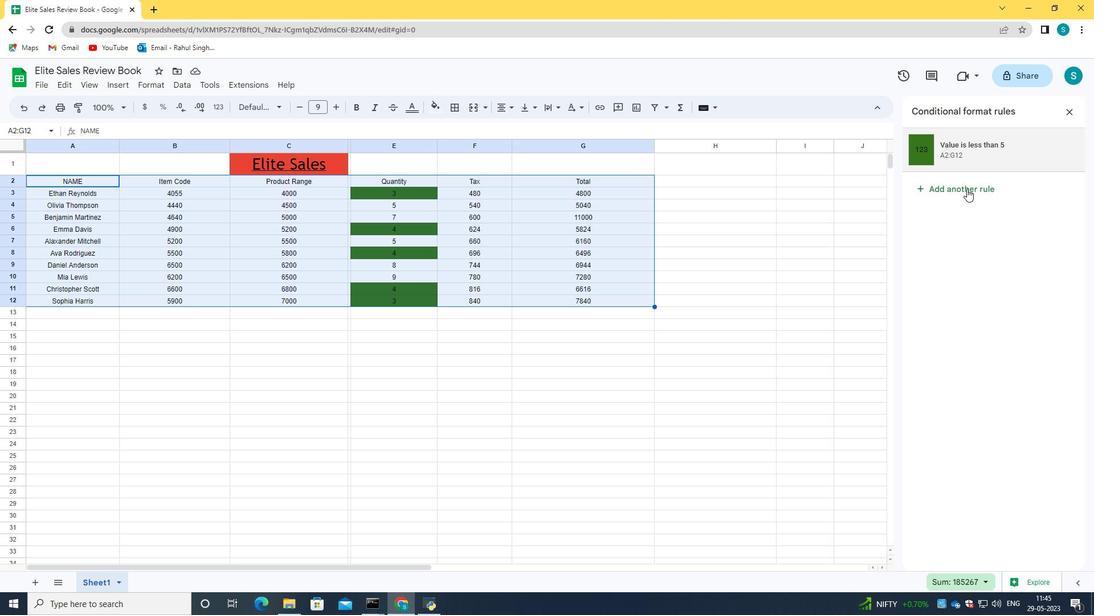 
Action: Mouse pressed left at (967, 185)
Screenshot: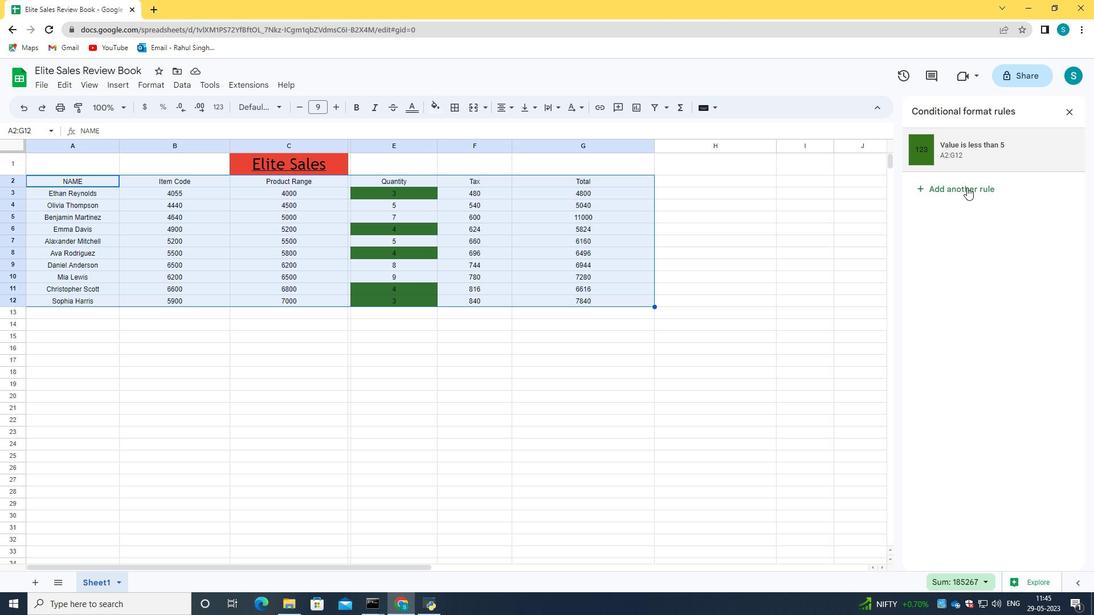 
Action: Mouse moved to (1018, 324)
Screenshot: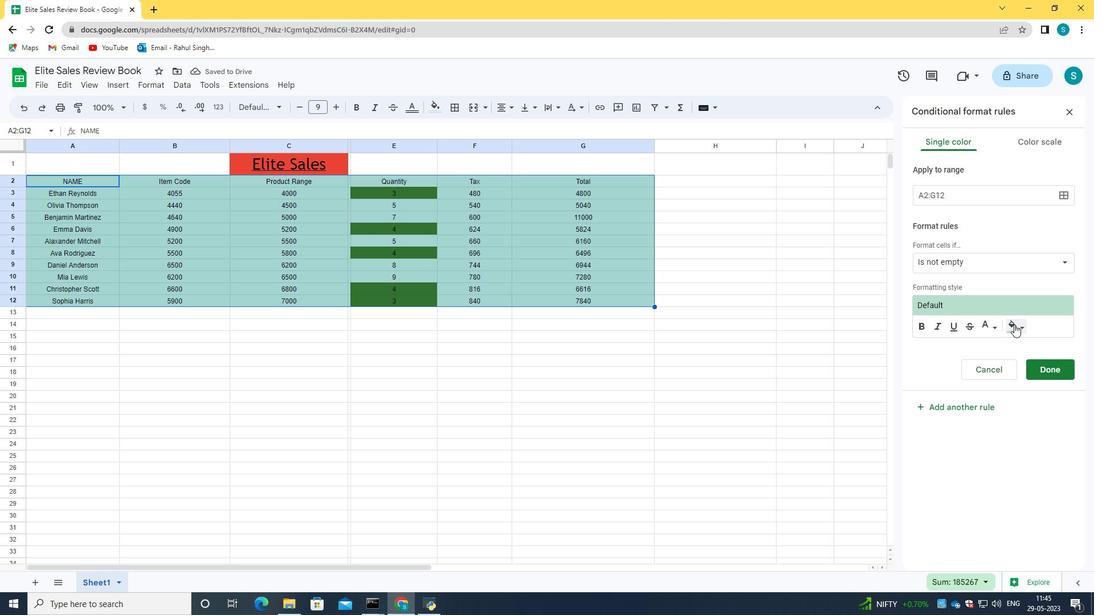 
Action: Mouse pressed left at (1018, 324)
Screenshot: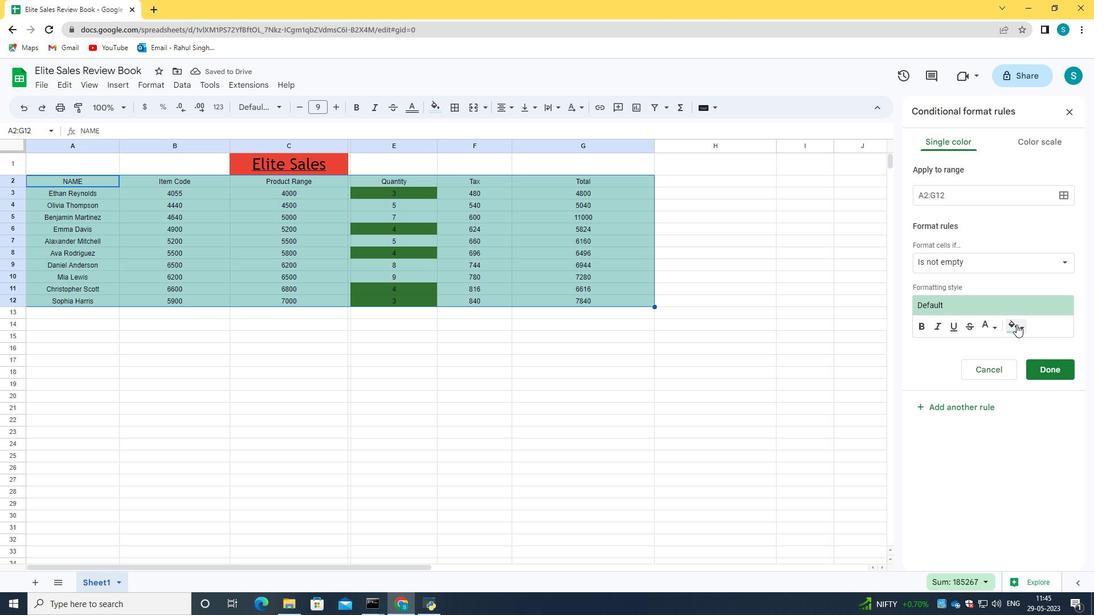 
Action: Mouse moved to (976, 482)
Screenshot: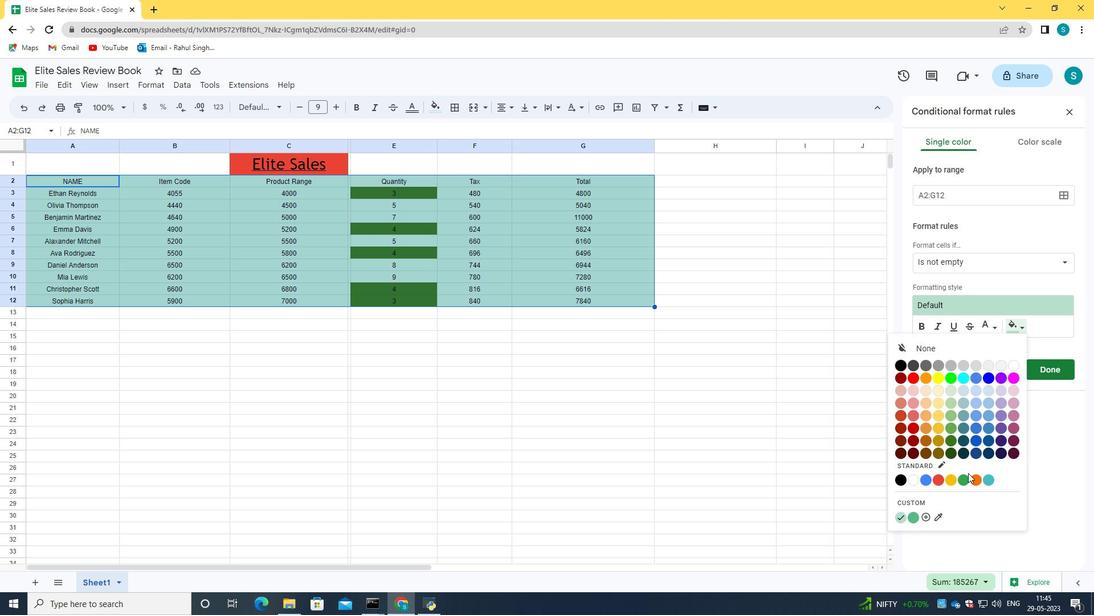 
Action: Mouse pressed left at (976, 482)
Screenshot: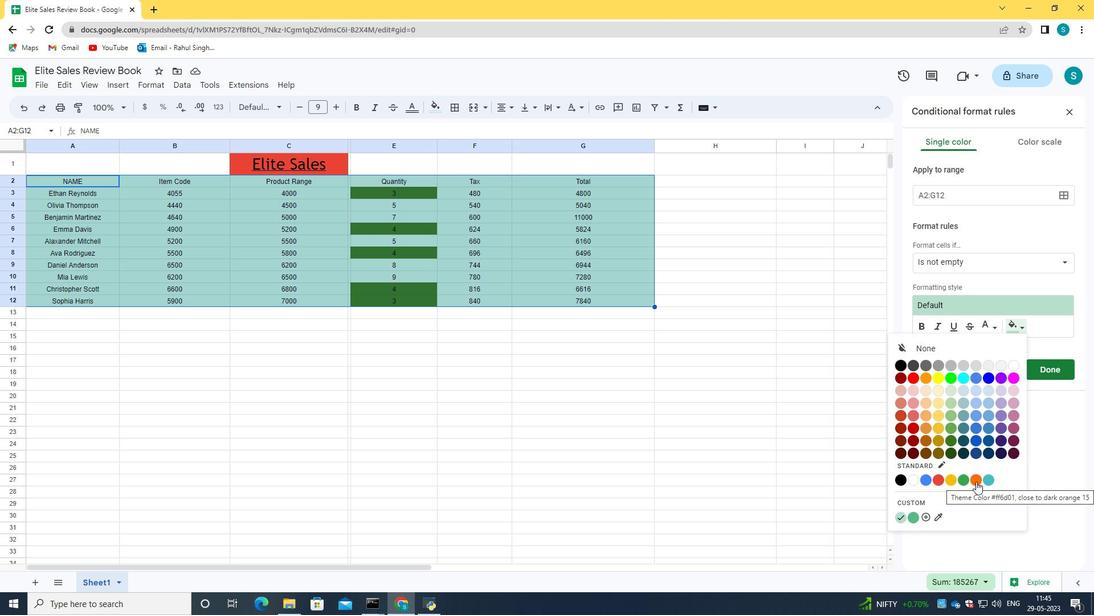 
Action: Mouse moved to (761, 206)
Screenshot: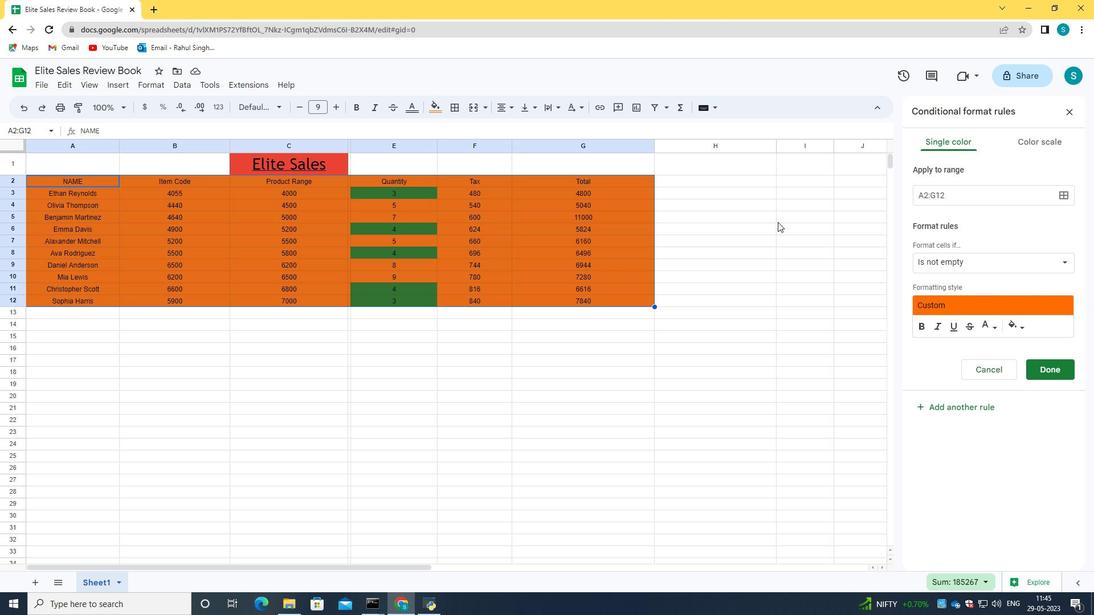 
Action: Mouse pressed left at (761, 206)
Screenshot: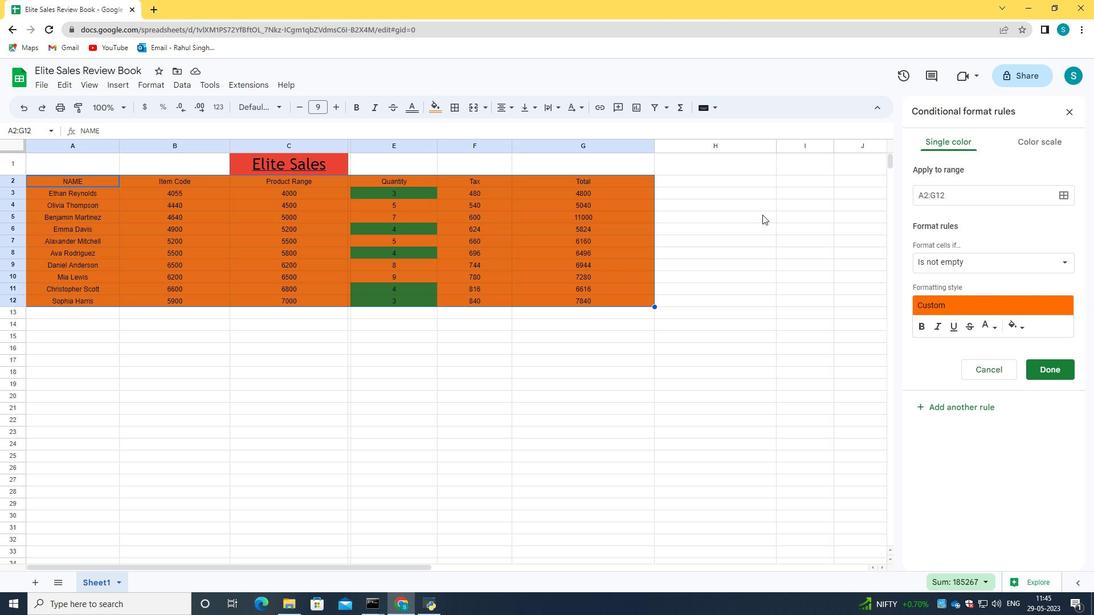 
Action: Mouse moved to (119, 147)
Screenshot: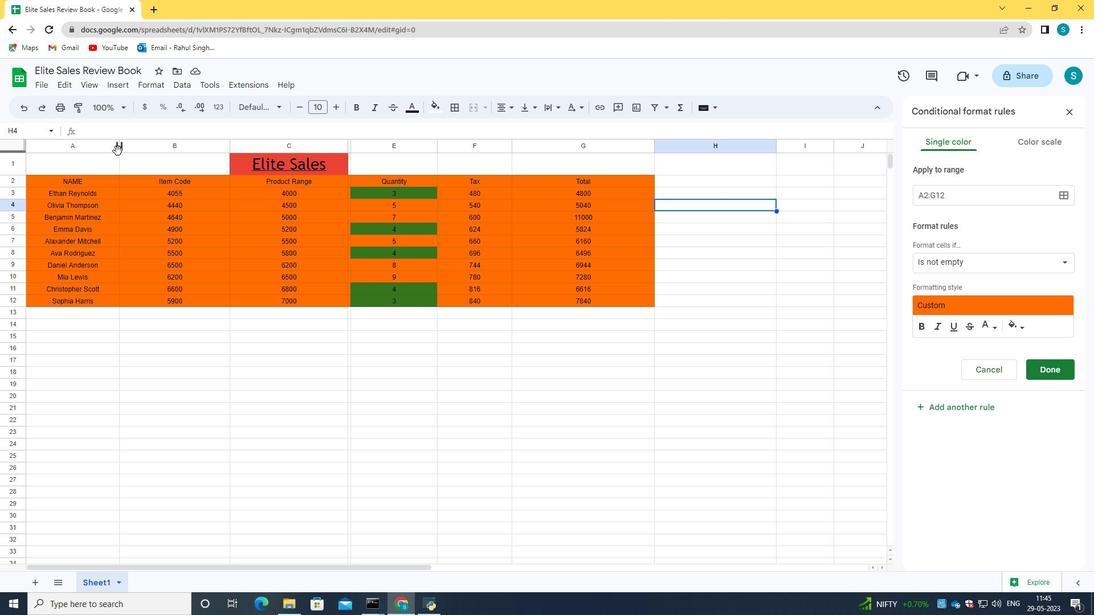 
Action: Mouse pressed left at (119, 147)
Screenshot: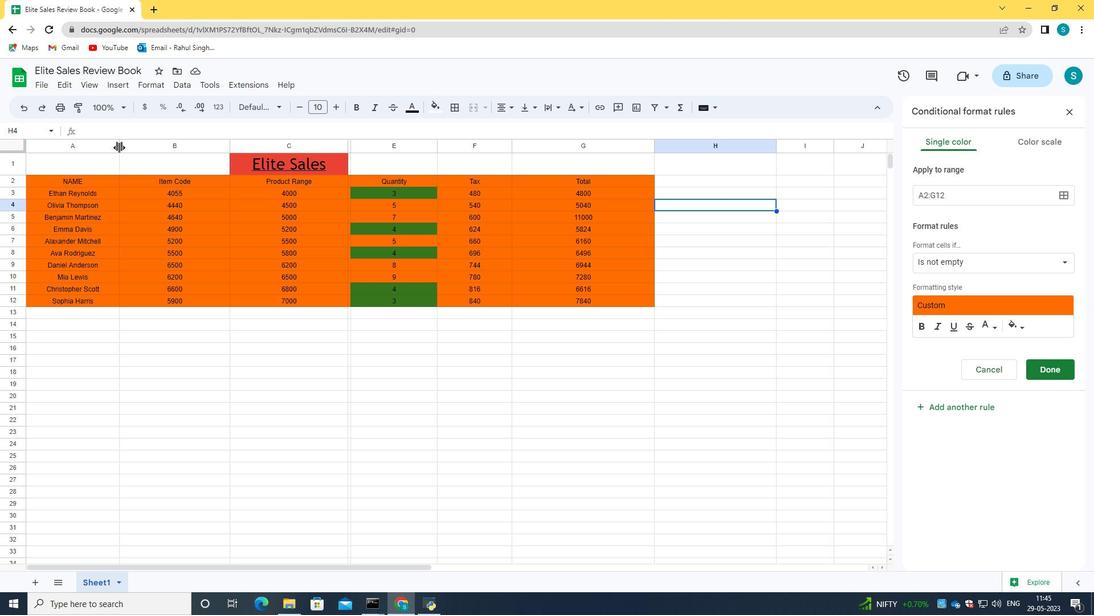 
Action: Mouse moved to (205, 145)
Screenshot: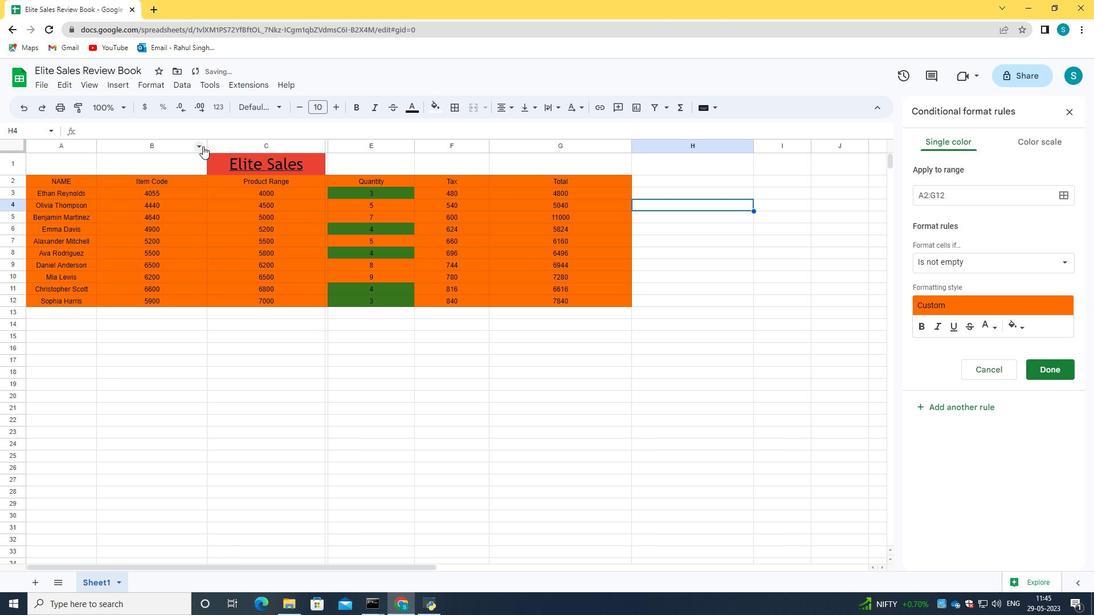 
Action: Mouse pressed left at (205, 145)
Screenshot: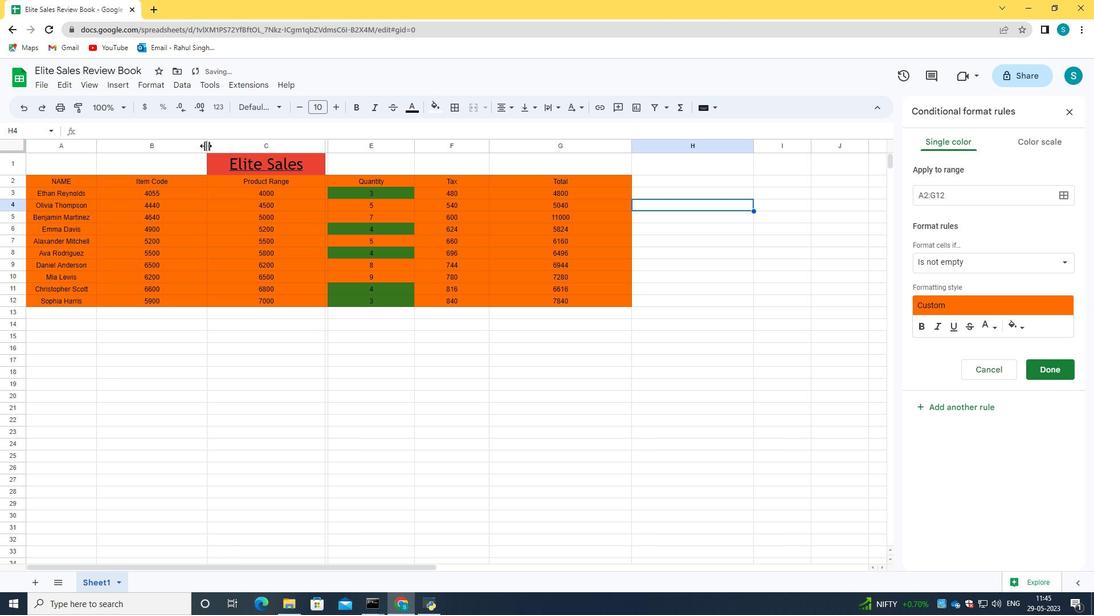 
Action: Mouse moved to (38, 88)
Screenshot: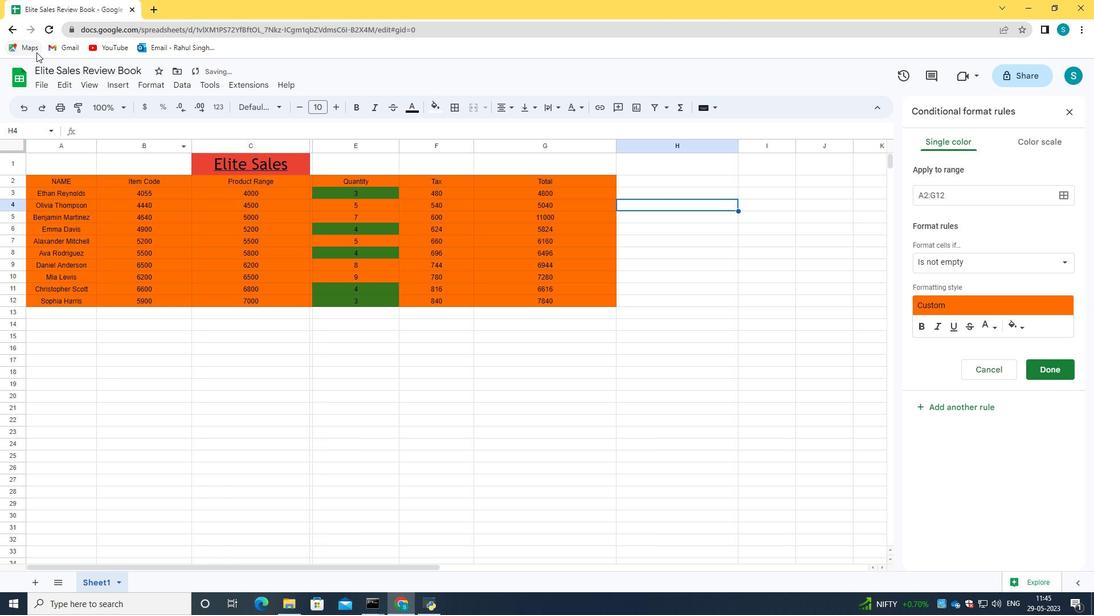 
Action: Mouse pressed left at (38, 88)
Screenshot: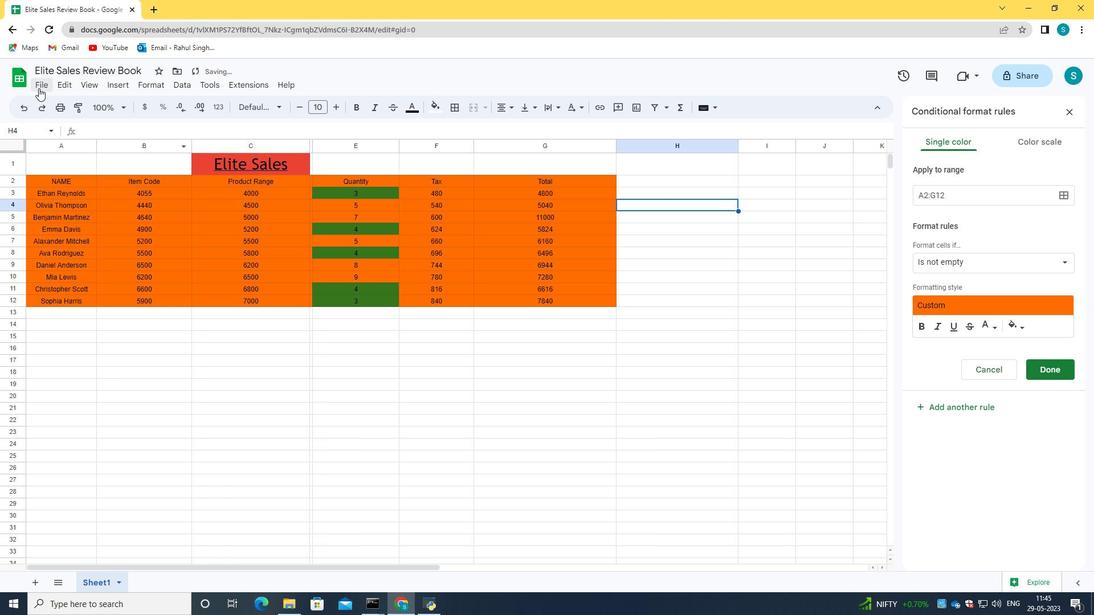 
Action: Mouse moved to (555, 165)
Screenshot: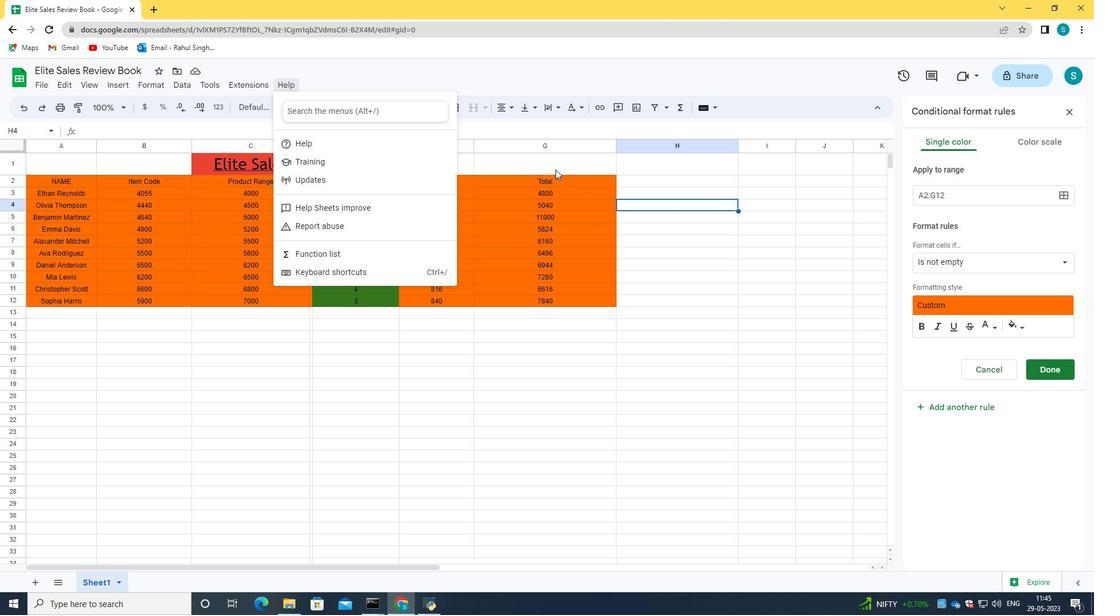 
Action: Mouse pressed left at (555, 165)
Screenshot: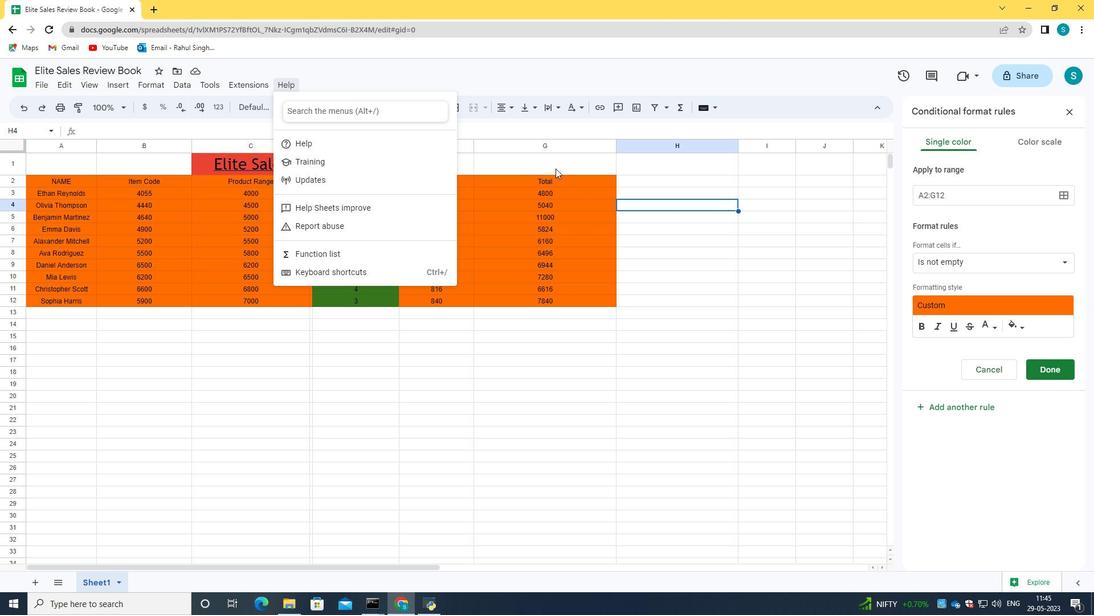 
Action: Mouse moved to (515, 161)
Screenshot: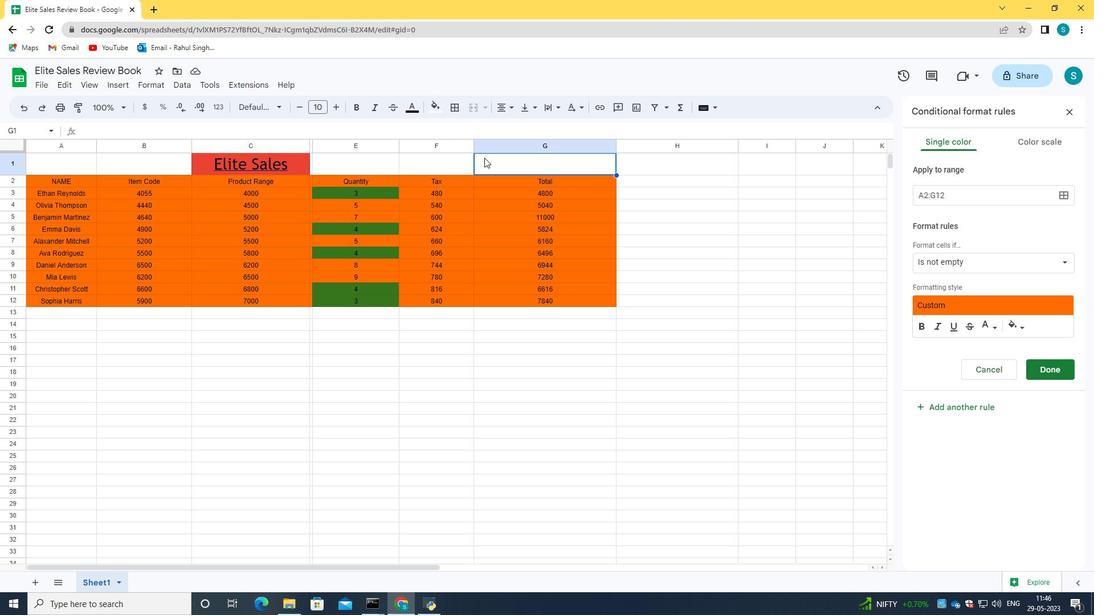 
Action: Mouse pressed left at (515, 161)
Screenshot: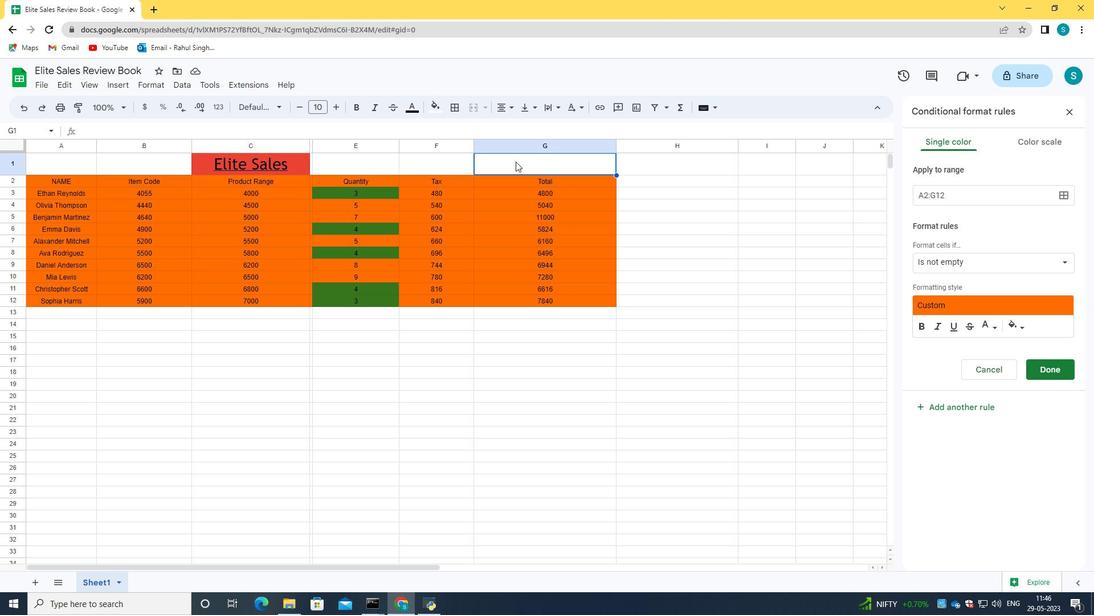 
Action: Mouse moved to (384, 324)
Screenshot: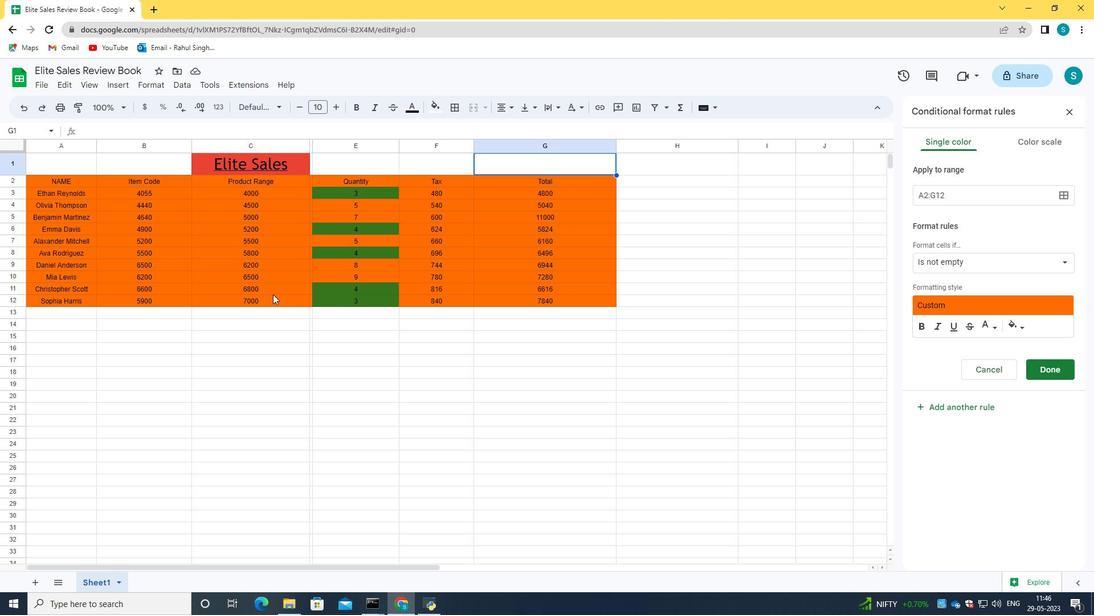 
Action: Mouse pressed left at (384, 324)
Screenshot: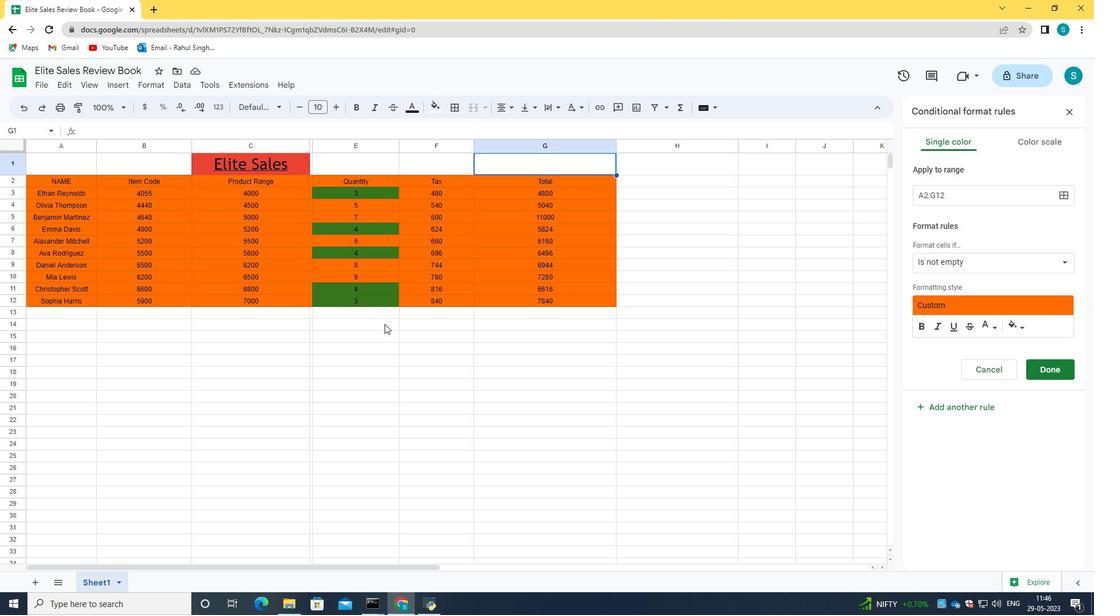 
Action: Mouse moved to (365, 286)
Screenshot: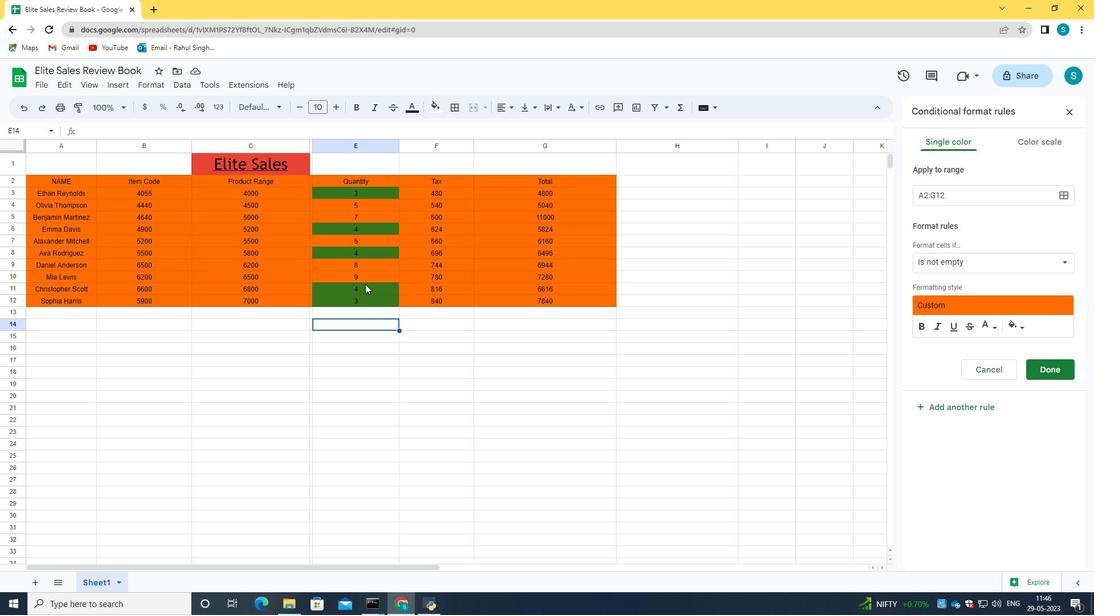 
Action: Mouse pressed left at (365, 286)
Screenshot: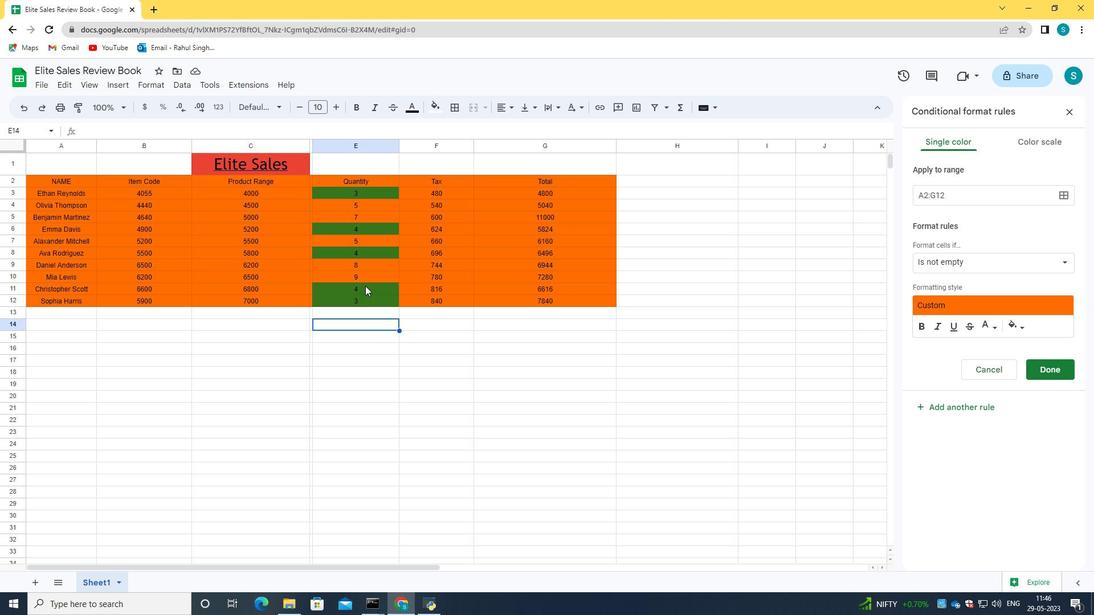 
Action: Mouse moved to (310, 159)
Screenshot: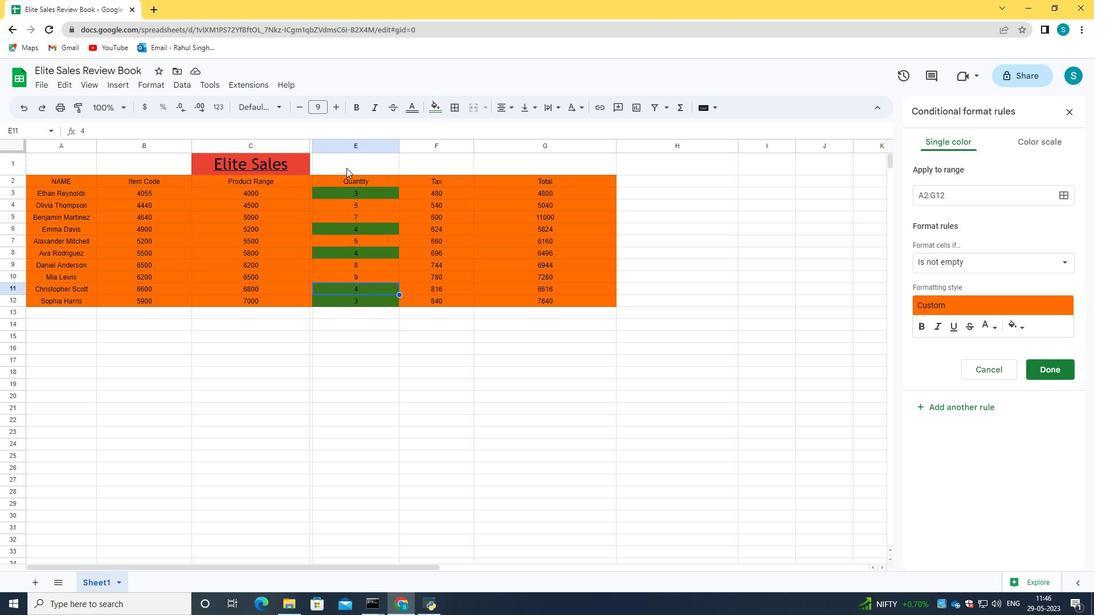 
Action: Key pressed ctrl+S<'\x13'><'\x13'><'\x13'>
Screenshot: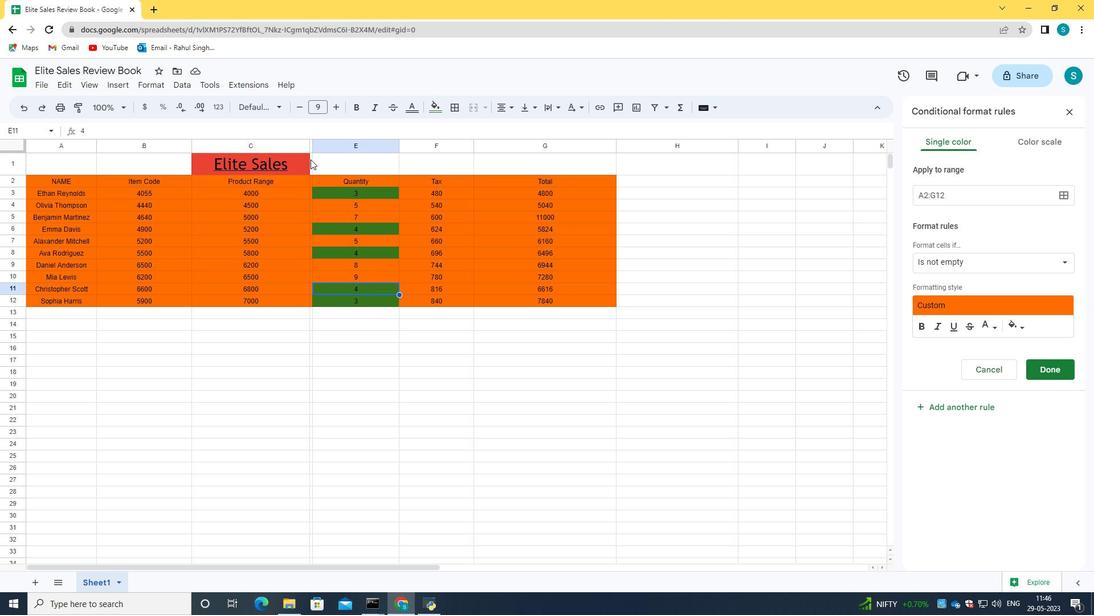 
Action: Mouse moved to (1041, 364)
Screenshot: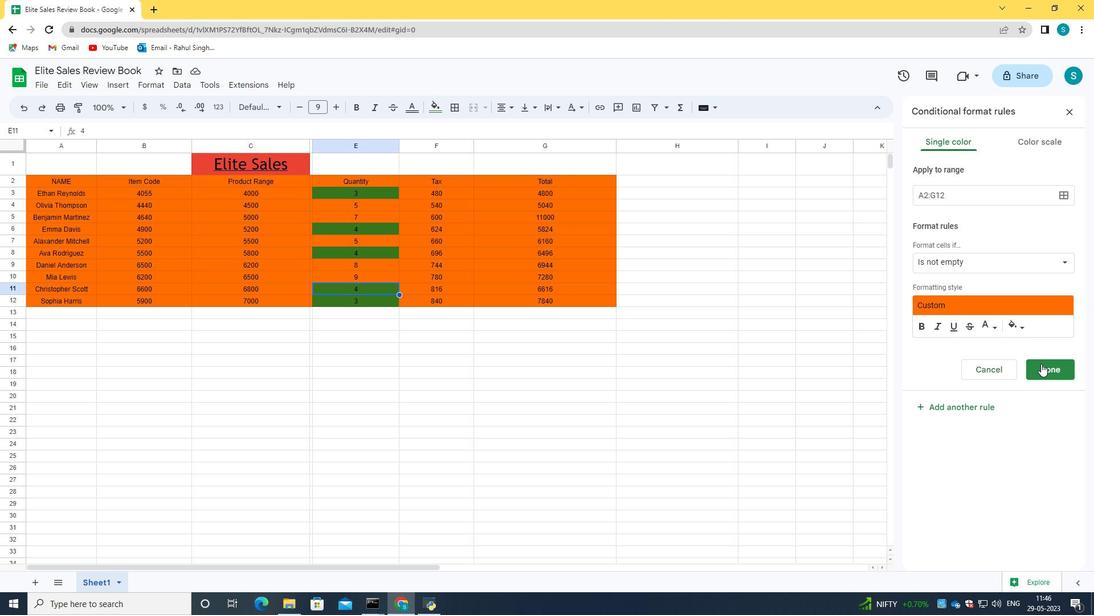 
Action: Mouse pressed left at (1041, 364)
Screenshot: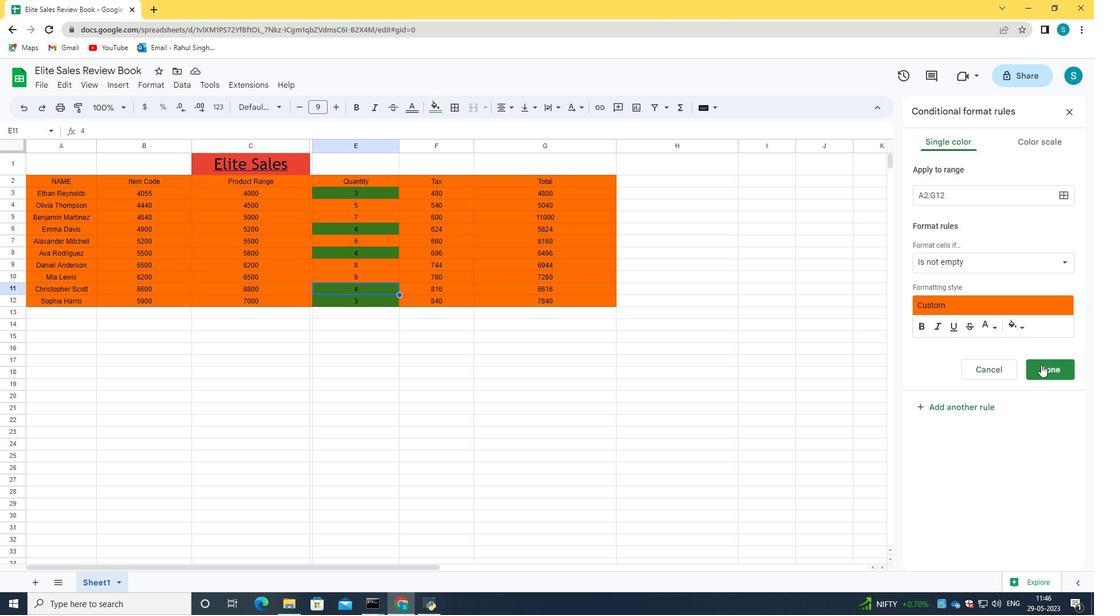
Action: Mouse moved to (858, 169)
Screenshot: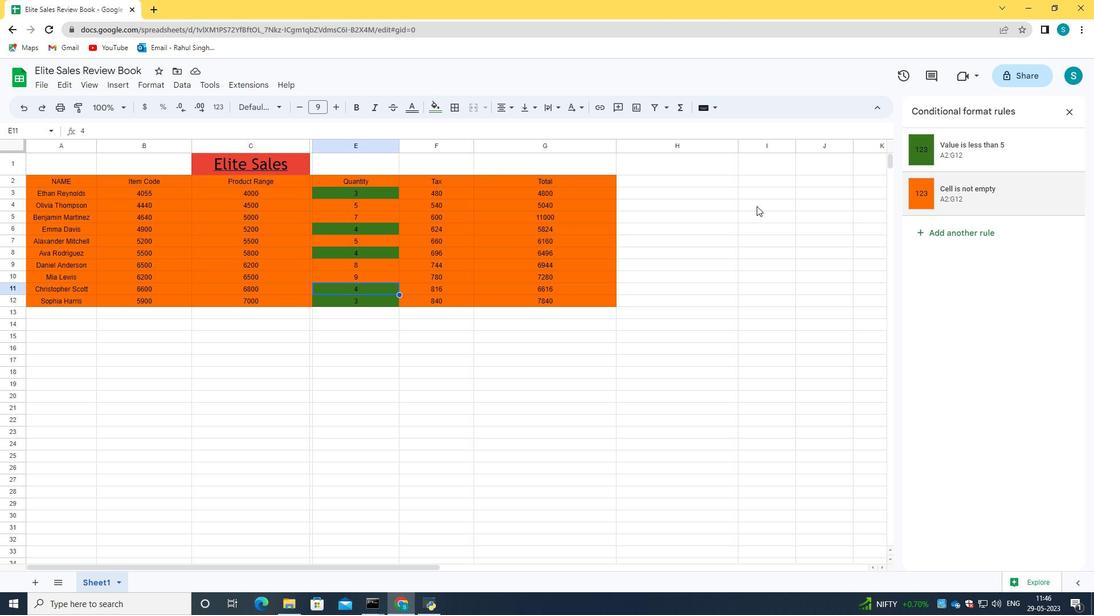 
